 Task: Create a due date automation trigger when advanced on, 2 days before a card is due add dates not starting next week at 11:00 AM.
Action: Mouse moved to (1214, 371)
Screenshot: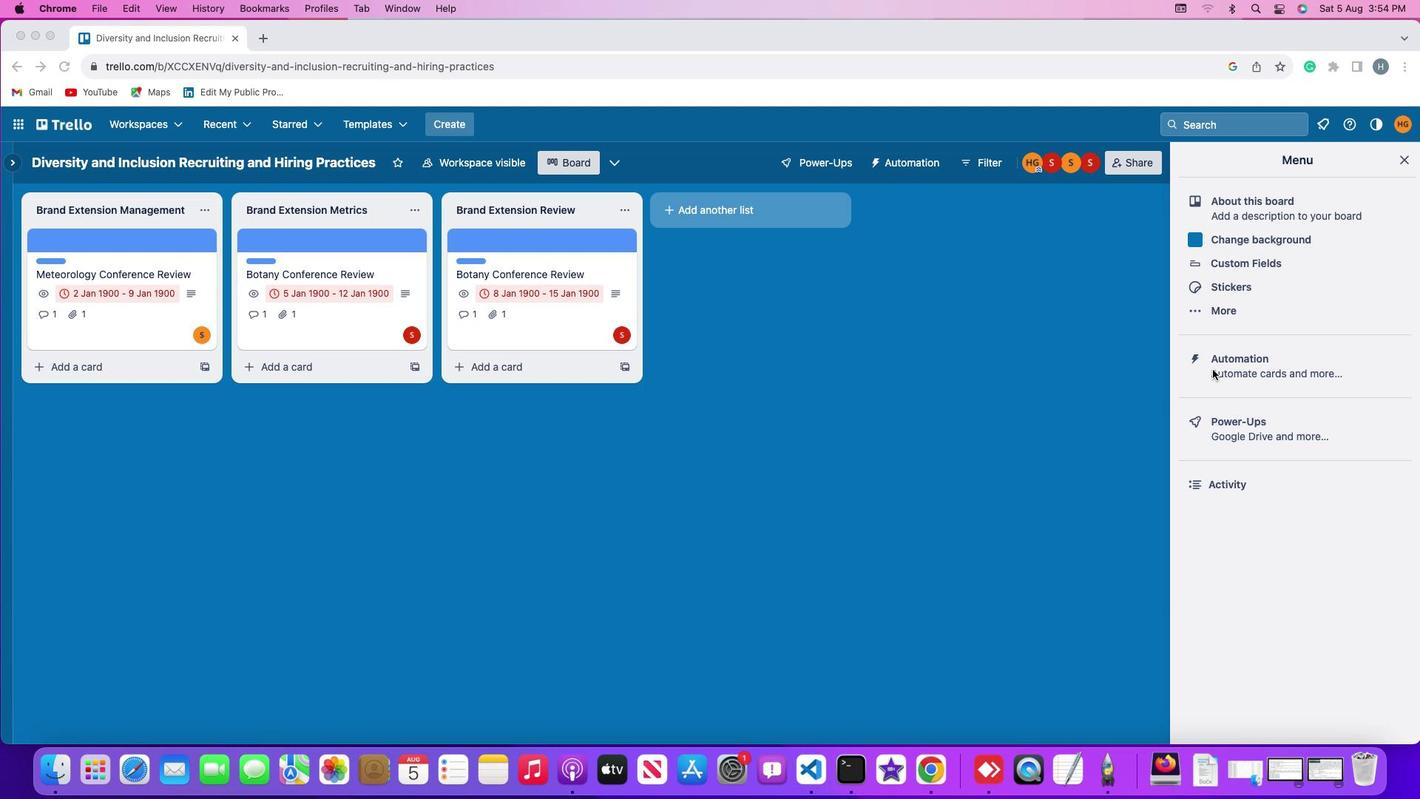 
Action: Mouse pressed left at (1214, 371)
Screenshot: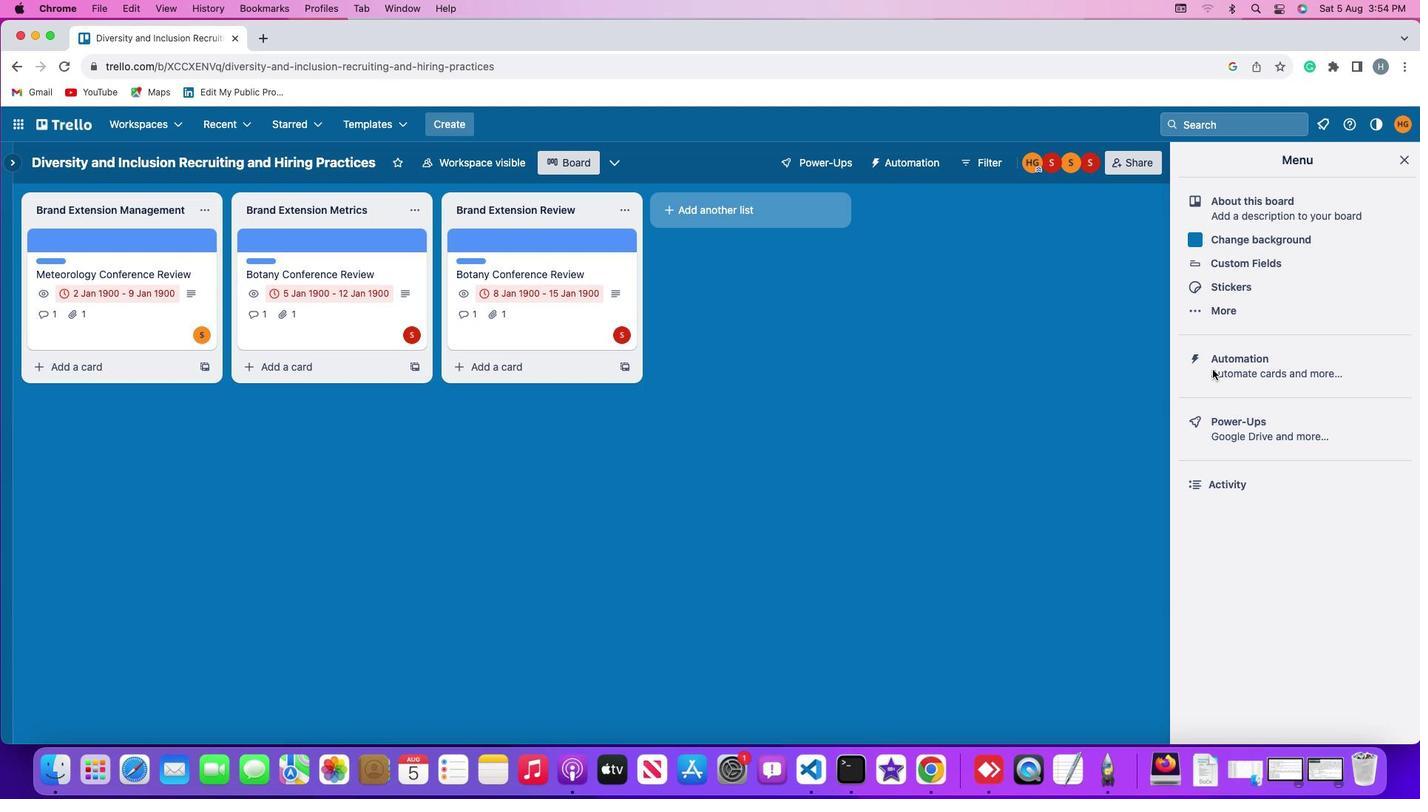 
Action: Mouse moved to (1214, 370)
Screenshot: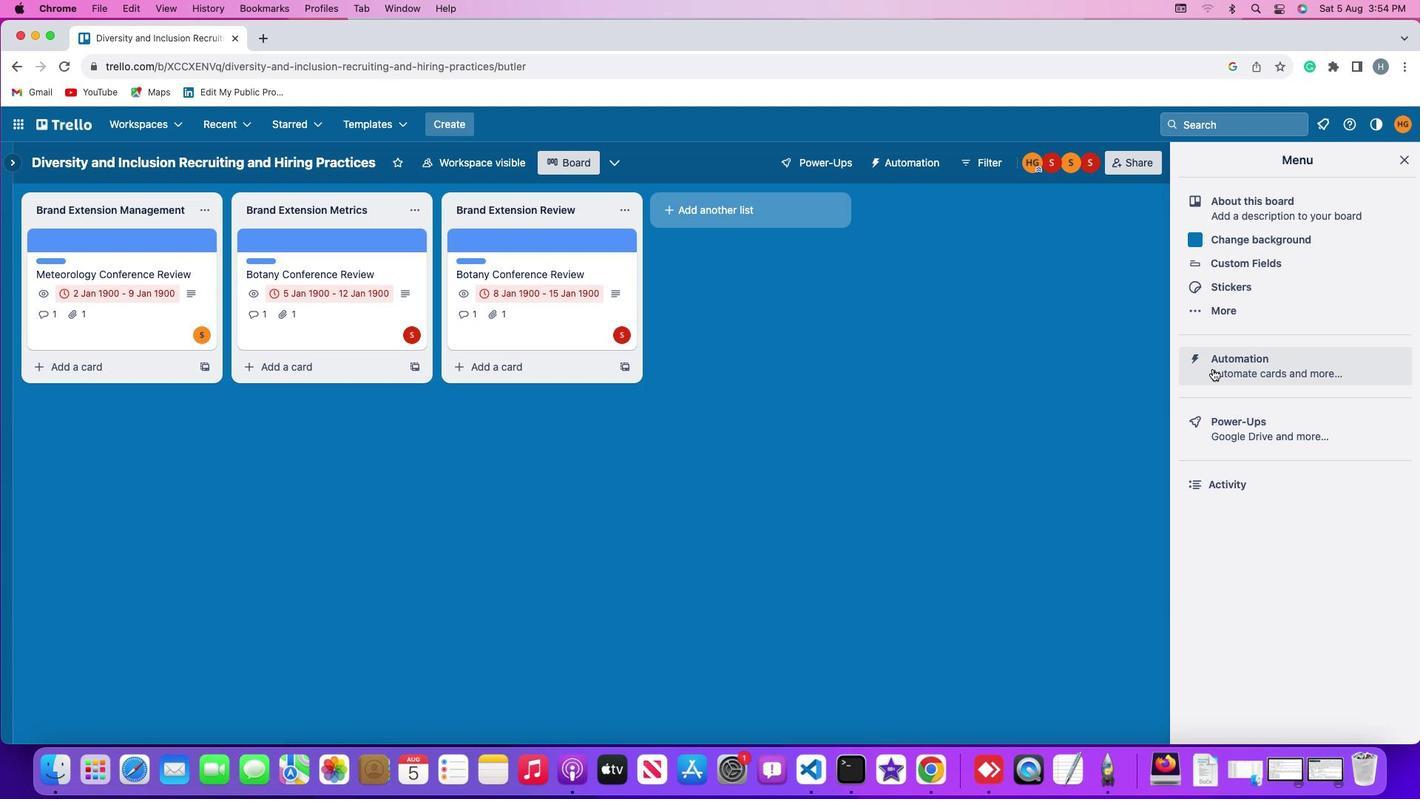 
Action: Mouse pressed left at (1214, 370)
Screenshot: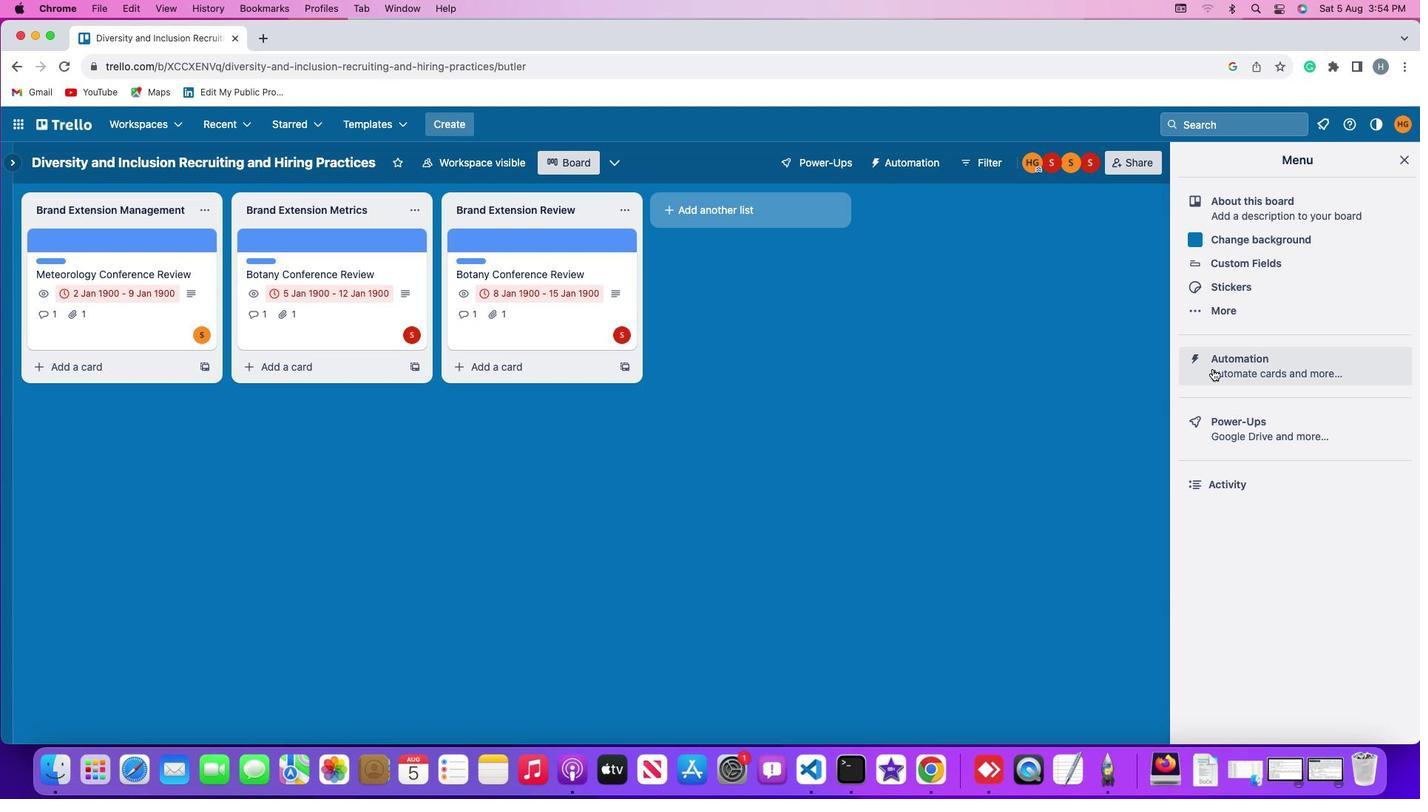 
Action: Mouse moved to (89, 355)
Screenshot: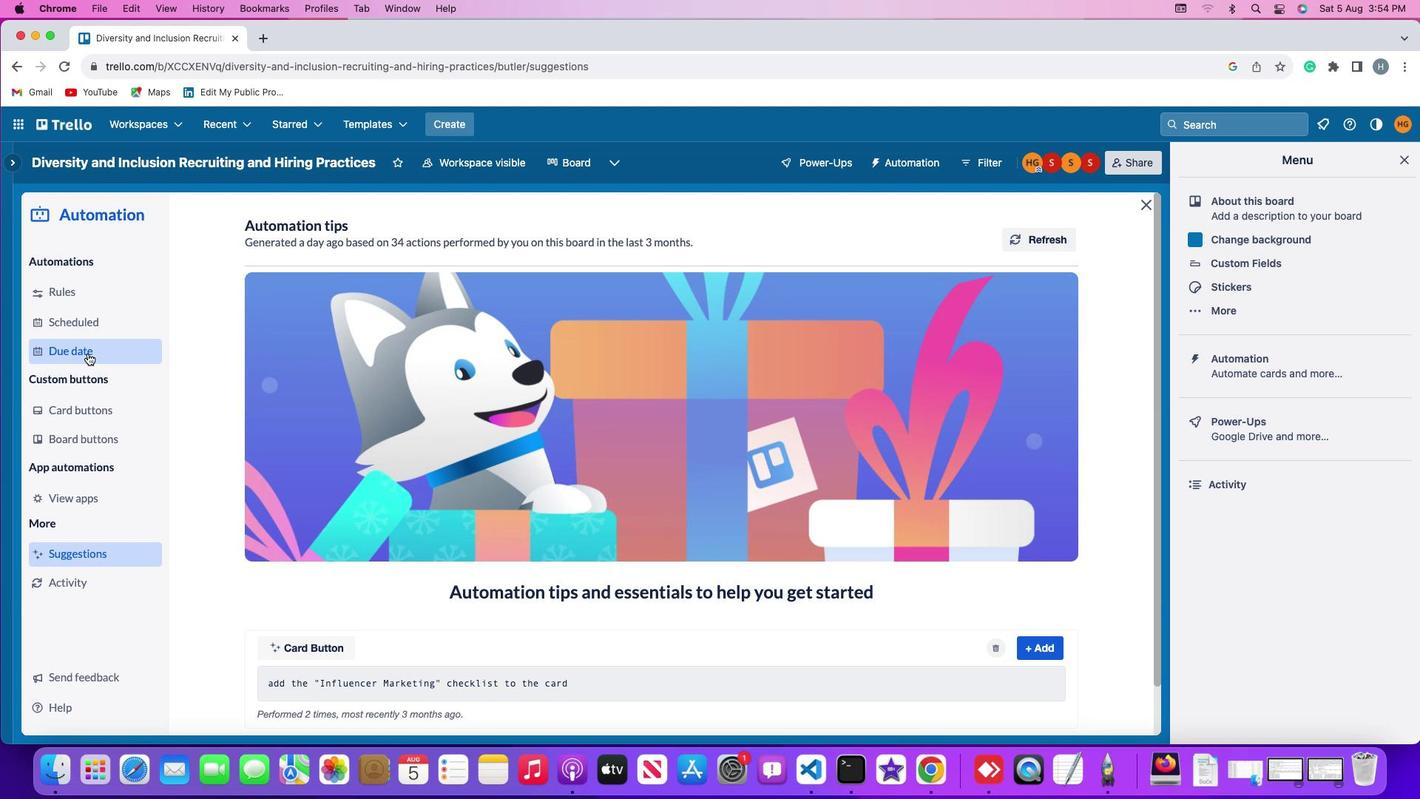 
Action: Mouse pressed left at (89, 355)
Screenshot: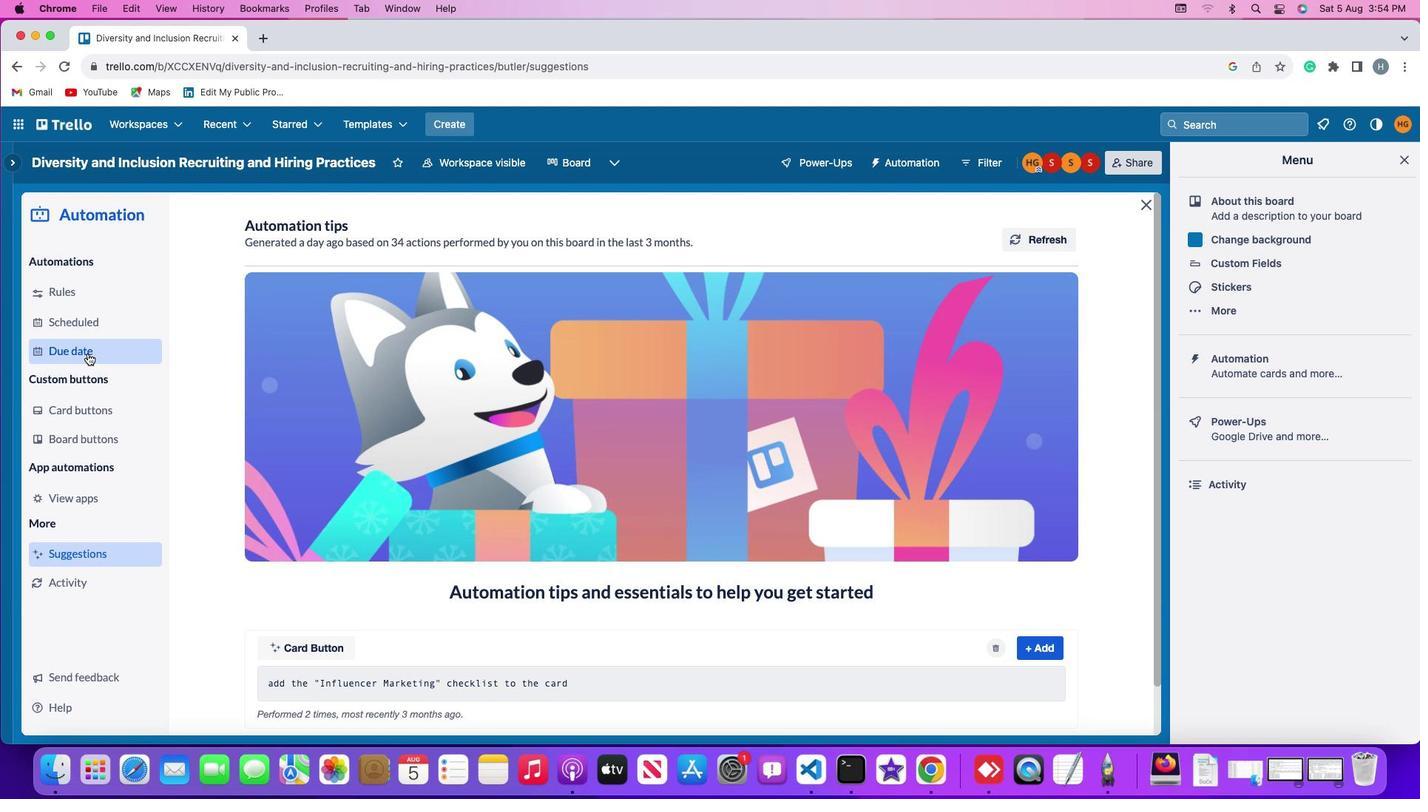 
Action: Mouse moved to (992, 231)
Screenshot: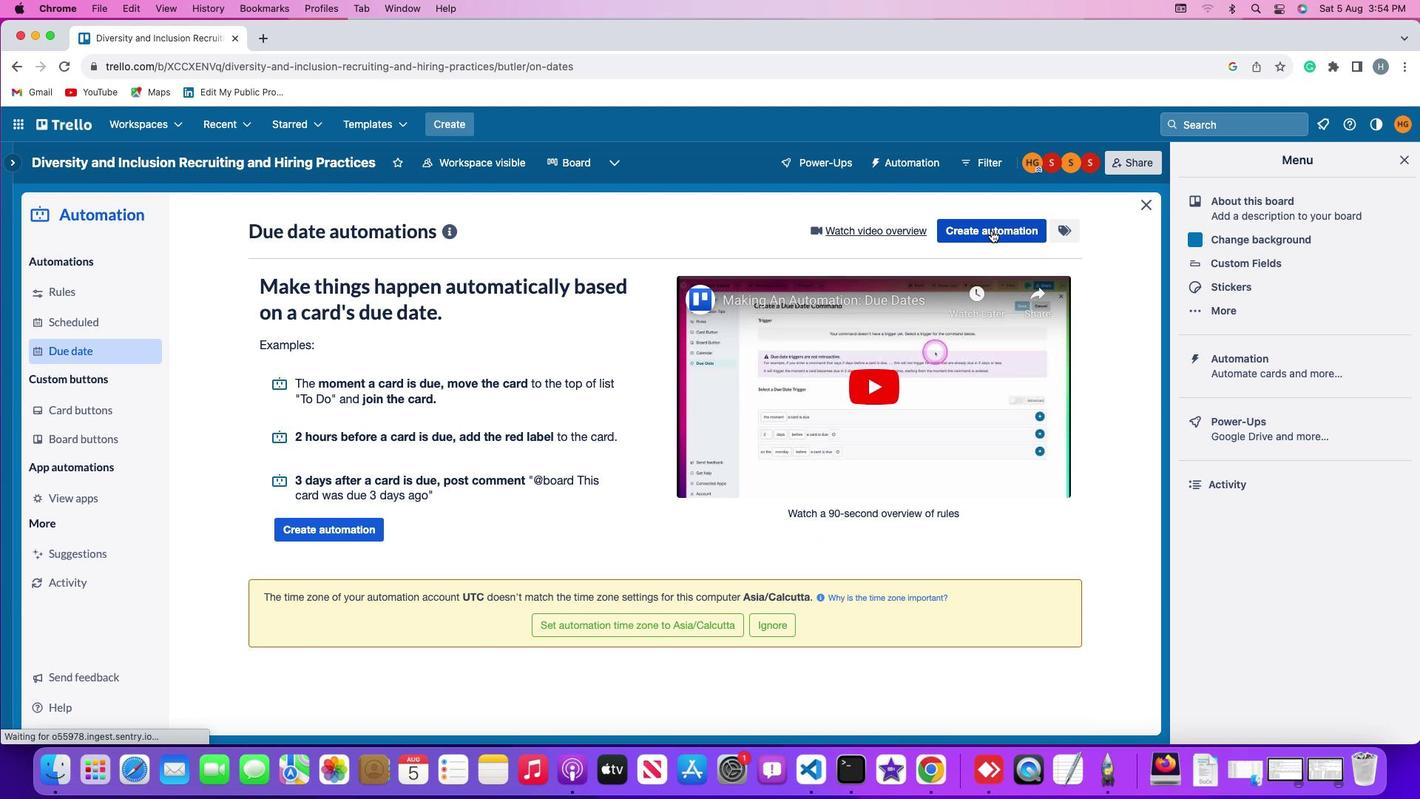 
Action: Mouse pressed left at (992, 231)
Screenshot: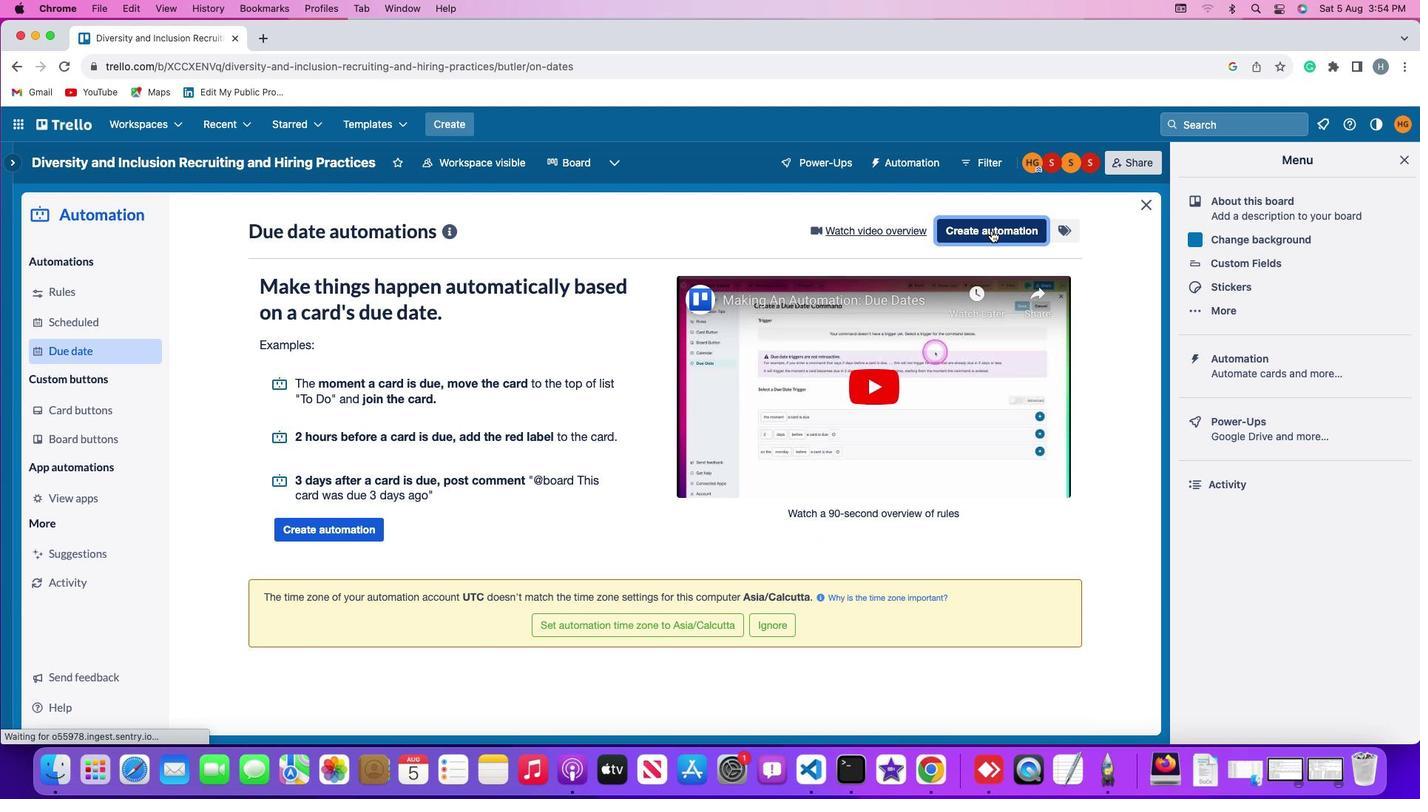 
Action: Mouse moved to (665, 375)
Screenshot: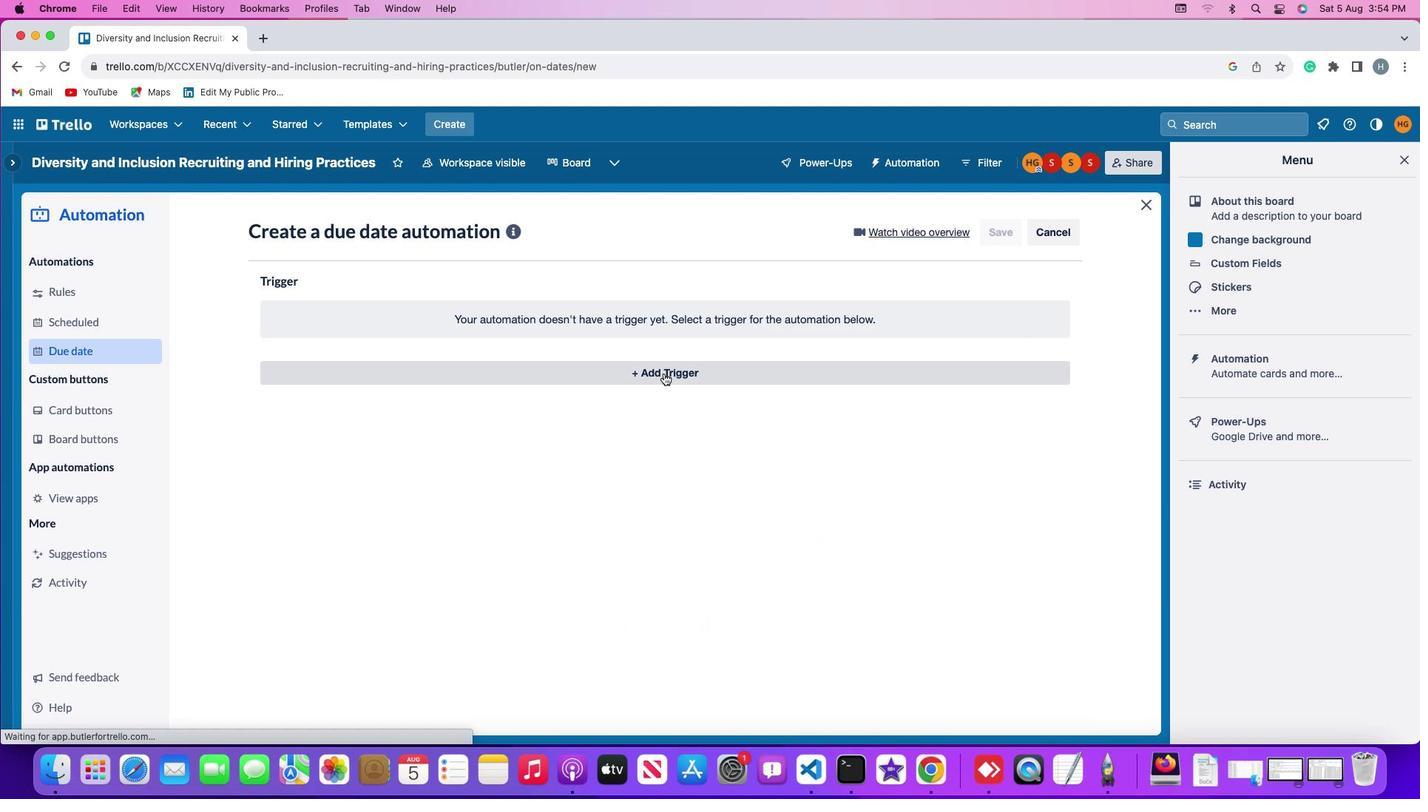 
Action: Mouse pressed left at (665, 375)
Screenshot: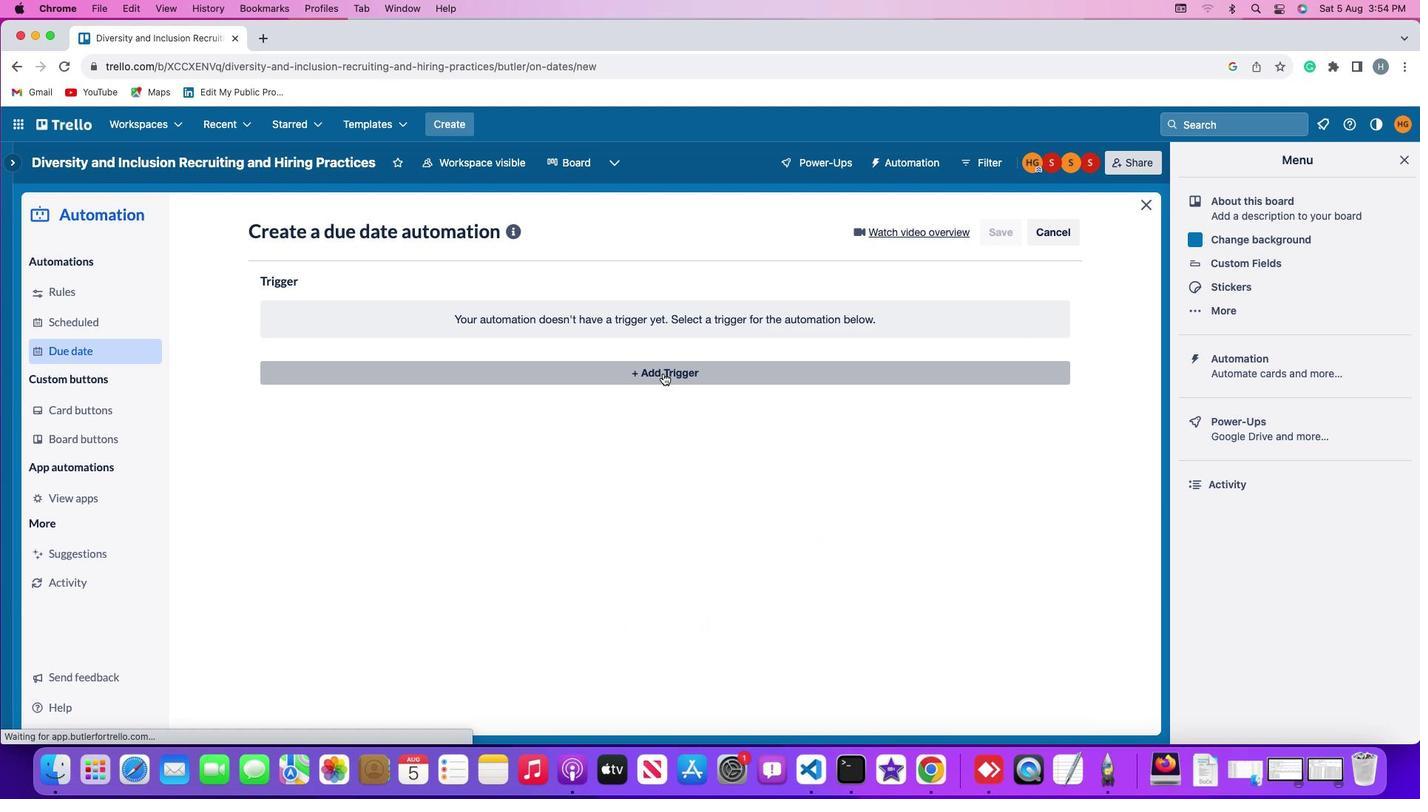 
Action: Mouse moved to (287, 603)
Screenshot: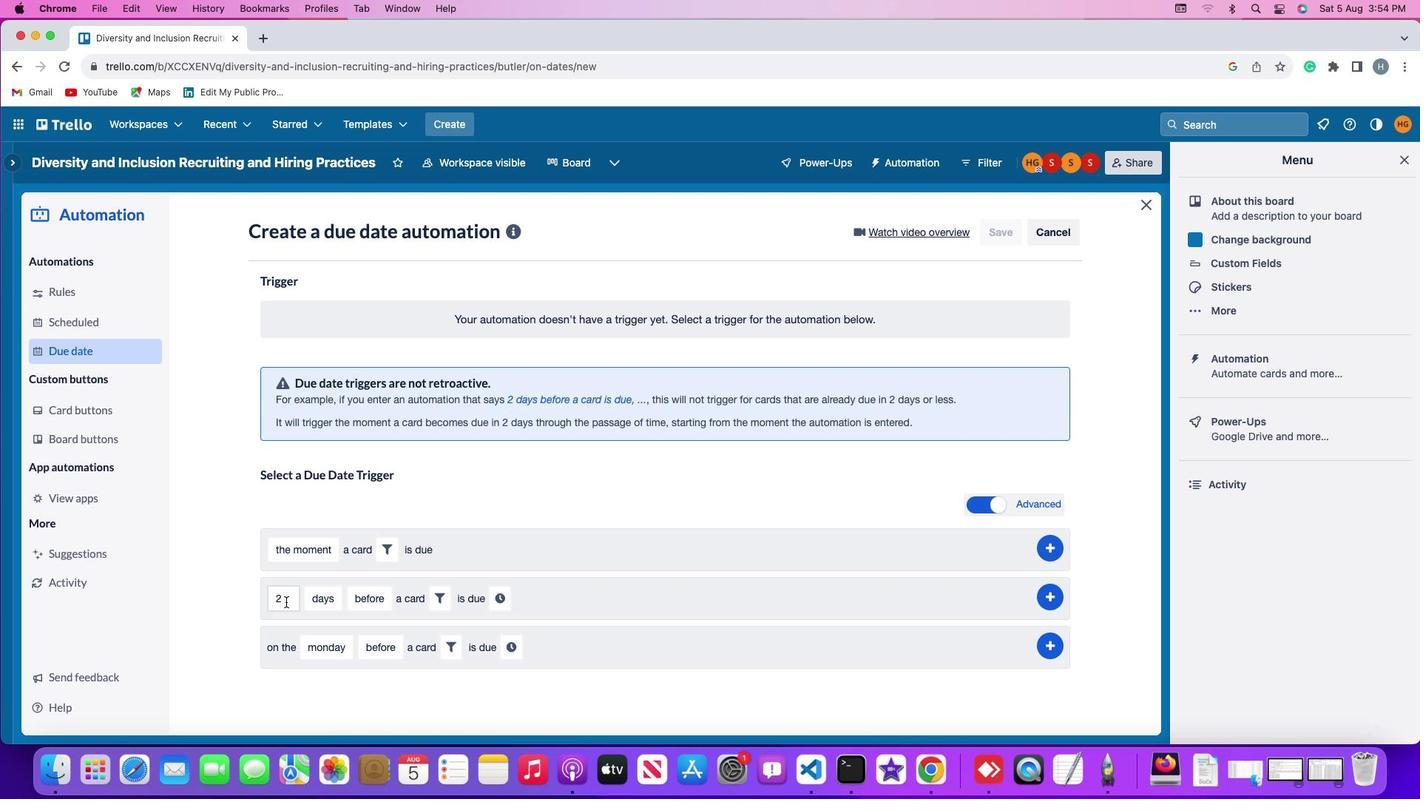 
Action: Mouse pressed left at (287, 603)
Screenshot: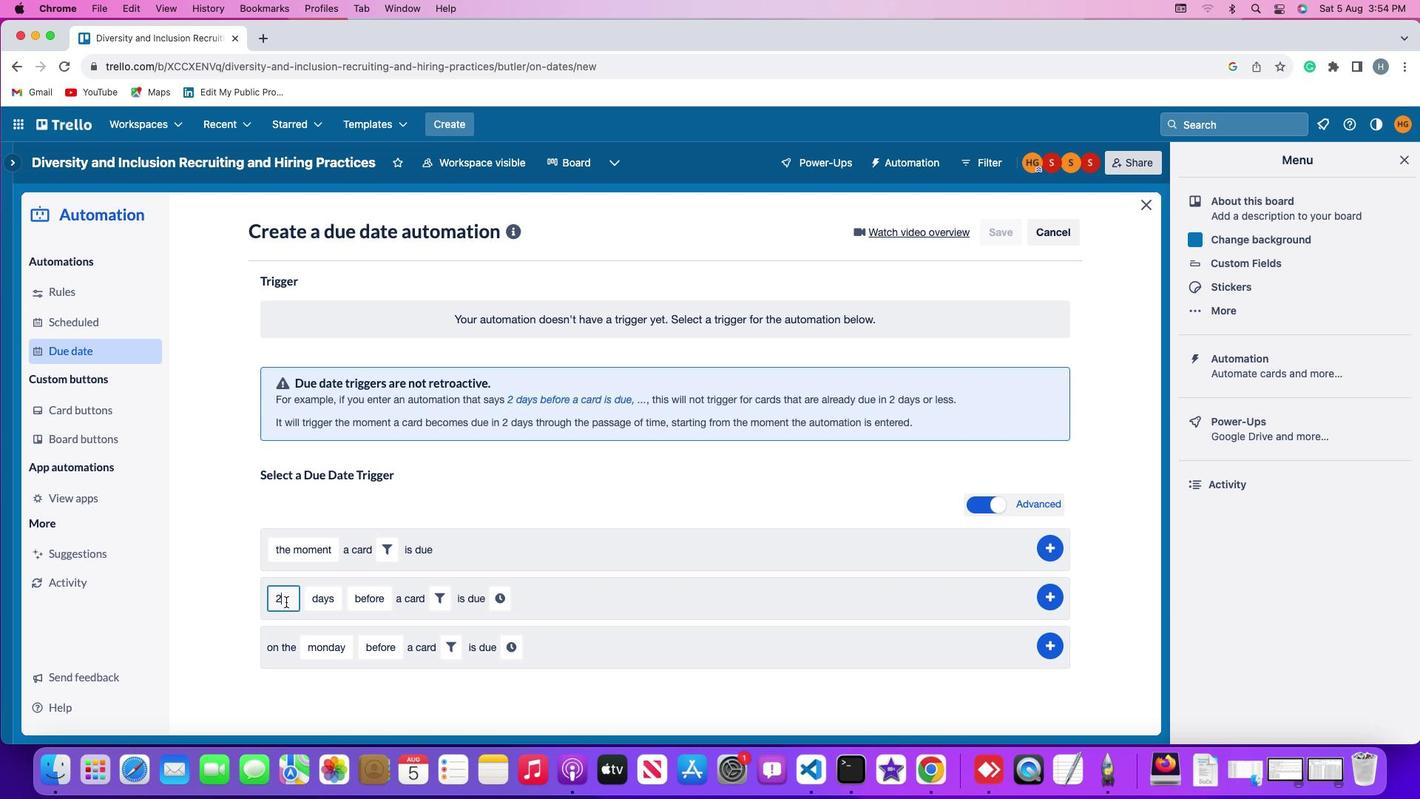 
Action: Mouse moved to (292, 594)
Screenshot: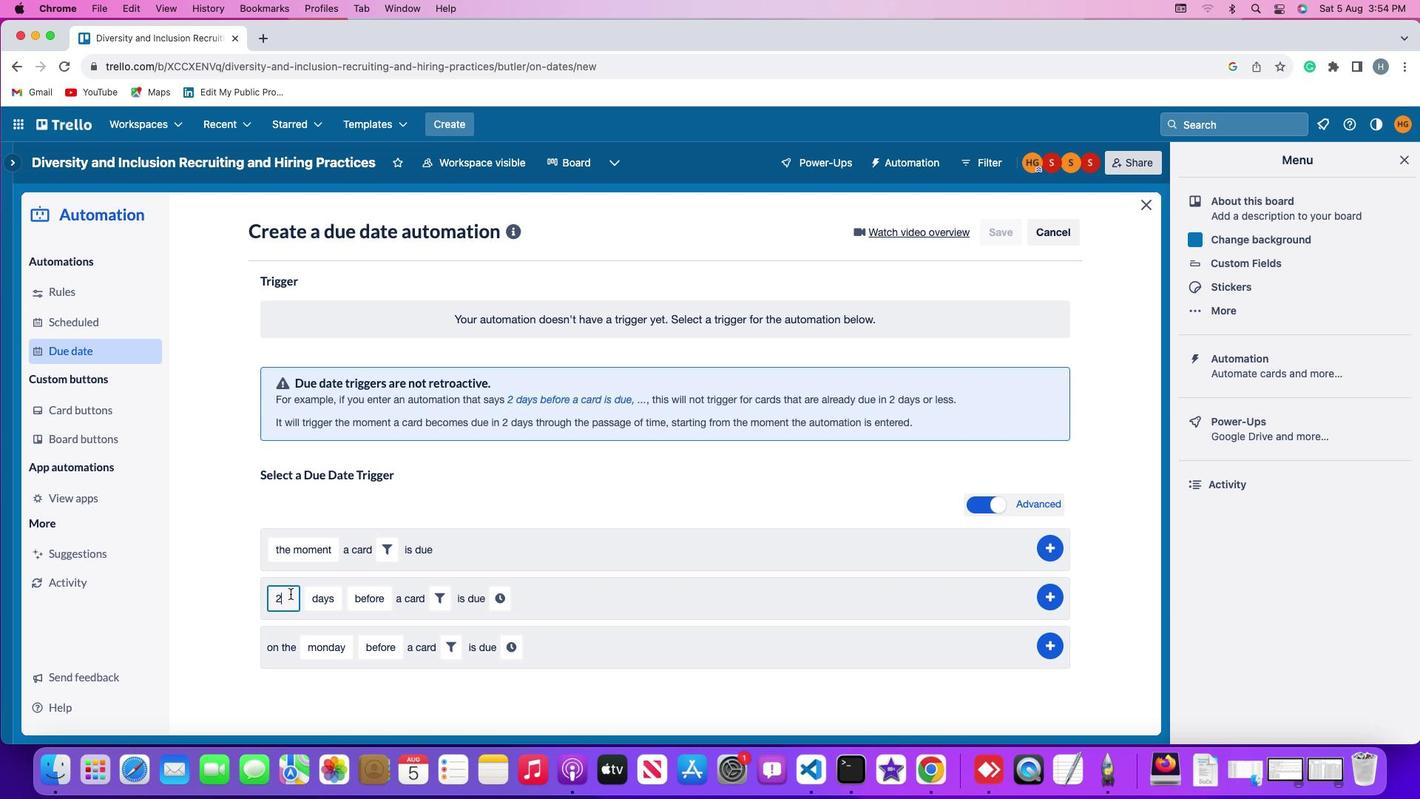 
Action: Key pressed Key.backspace
Screenshot: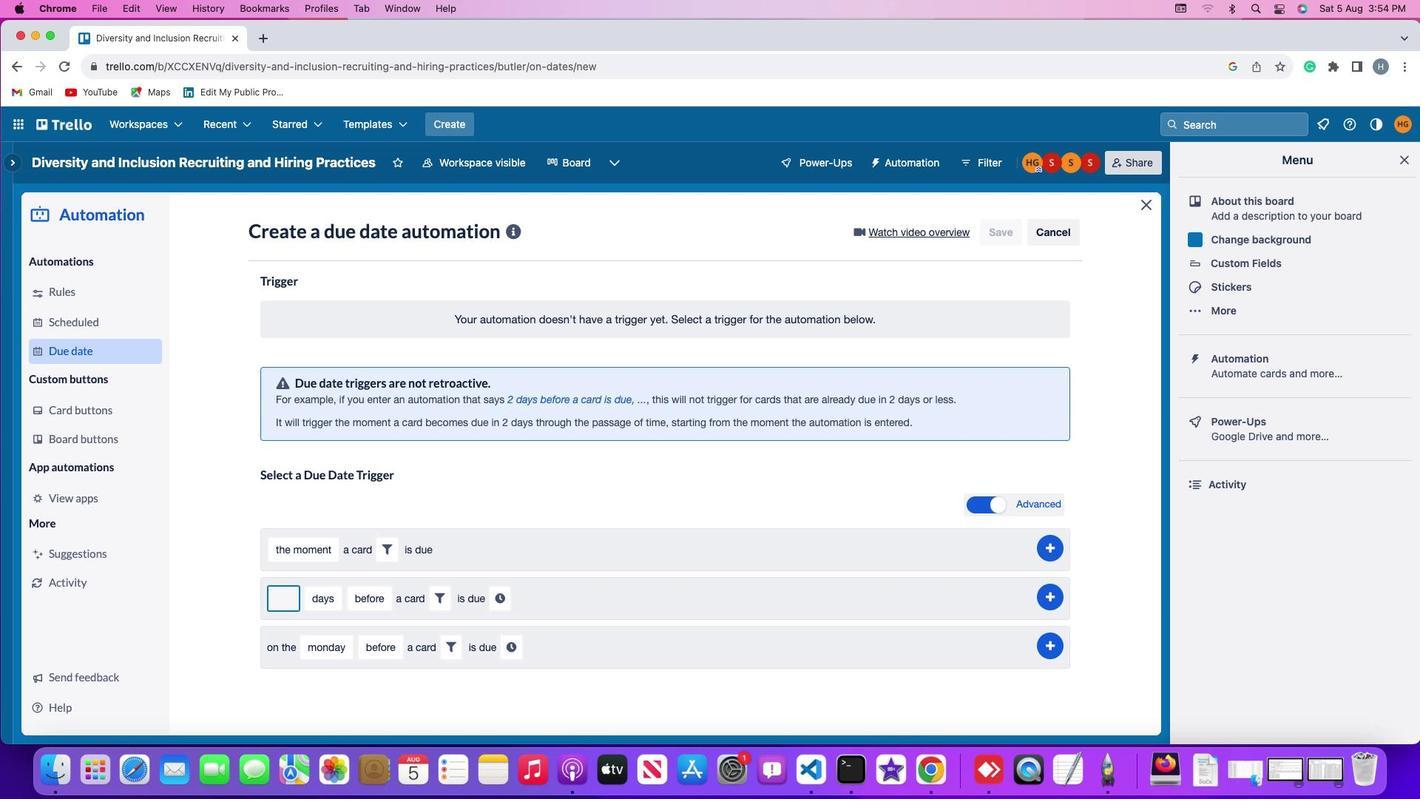 
Action: Mouse moved to (289, 597)
Screenshot: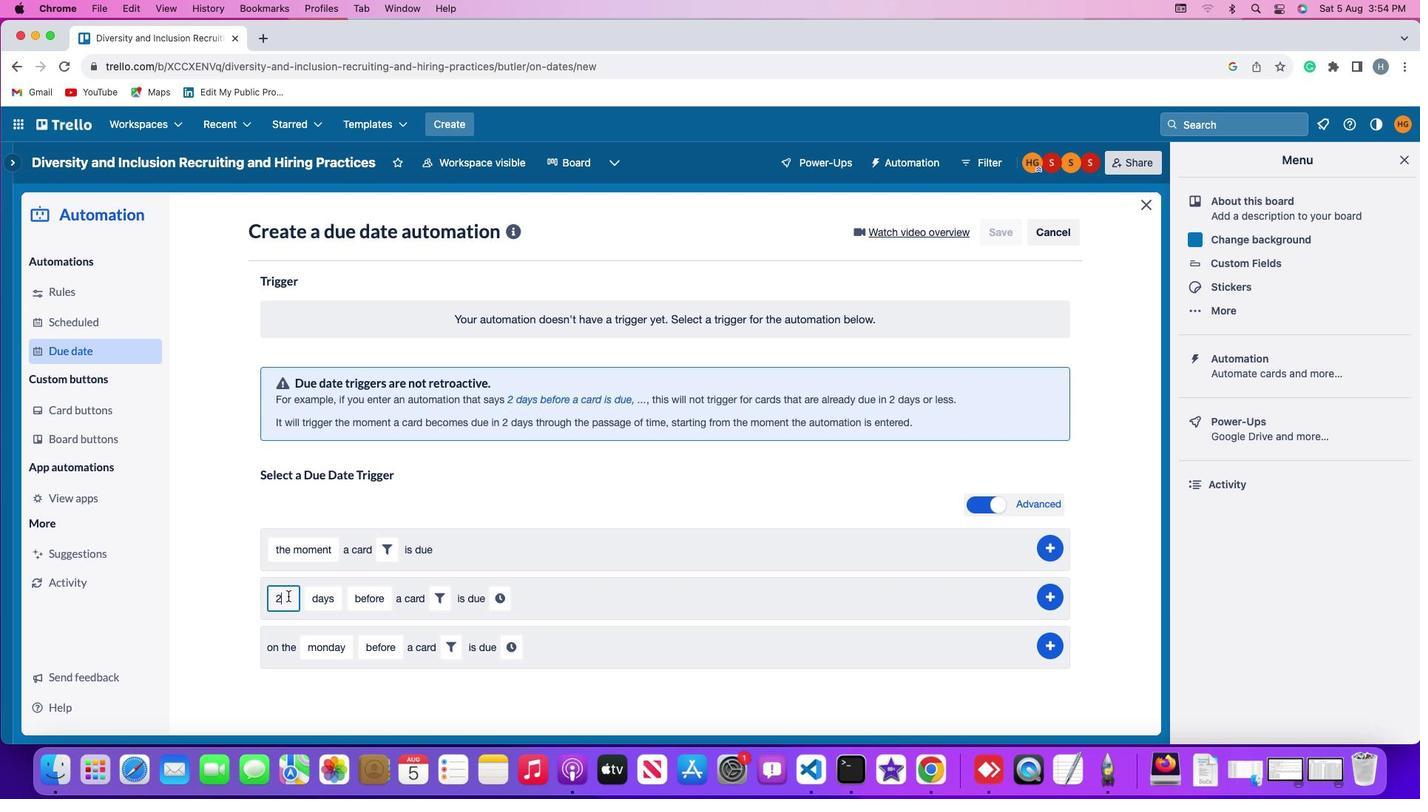 
Action: Key pressed '2'
Screenshot: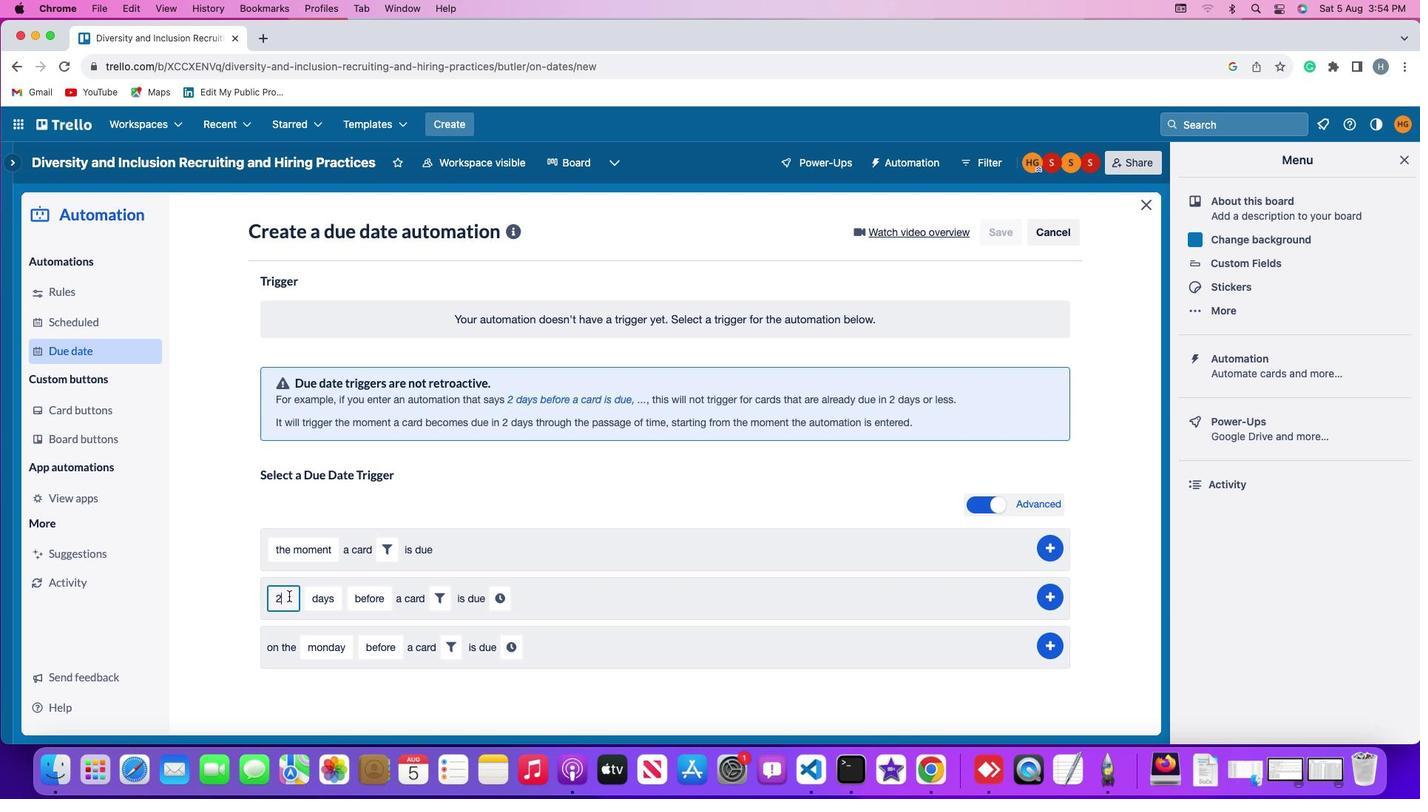 
Action: Mouse moved to (329, 600)
Screenshot: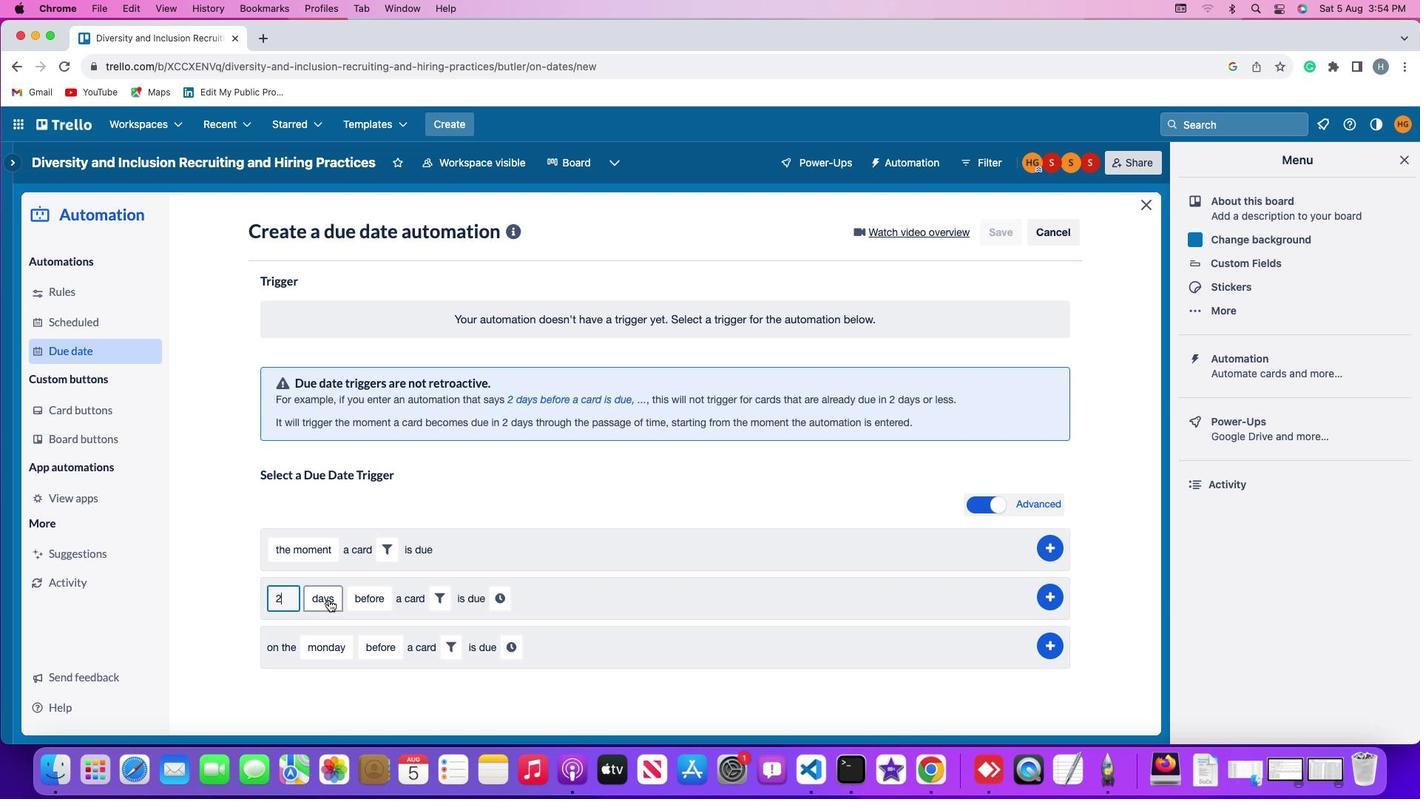 
Action: Mouse pressed left at (329, 600)
Screenshot: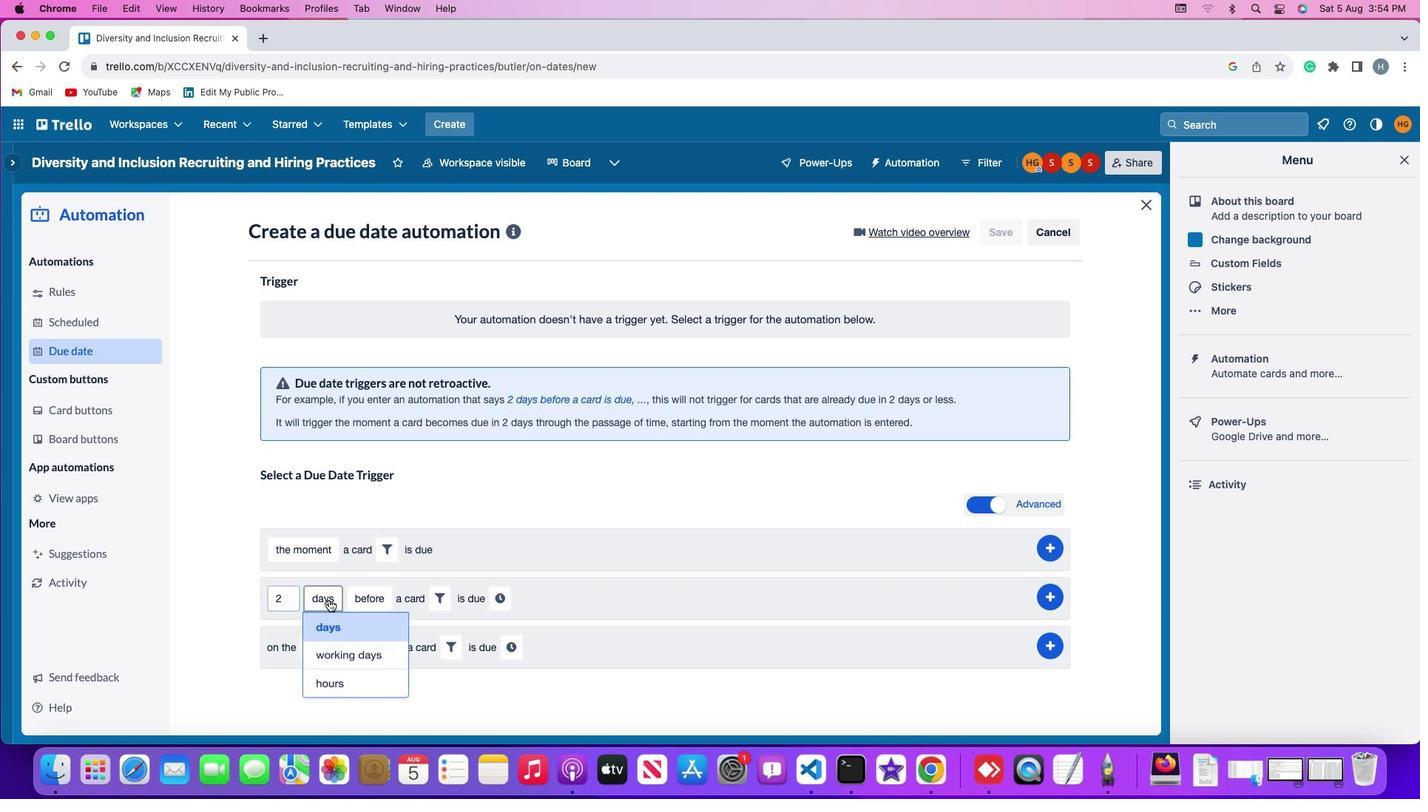 
Action: Mouse moved to (329, 634)
Screenshot: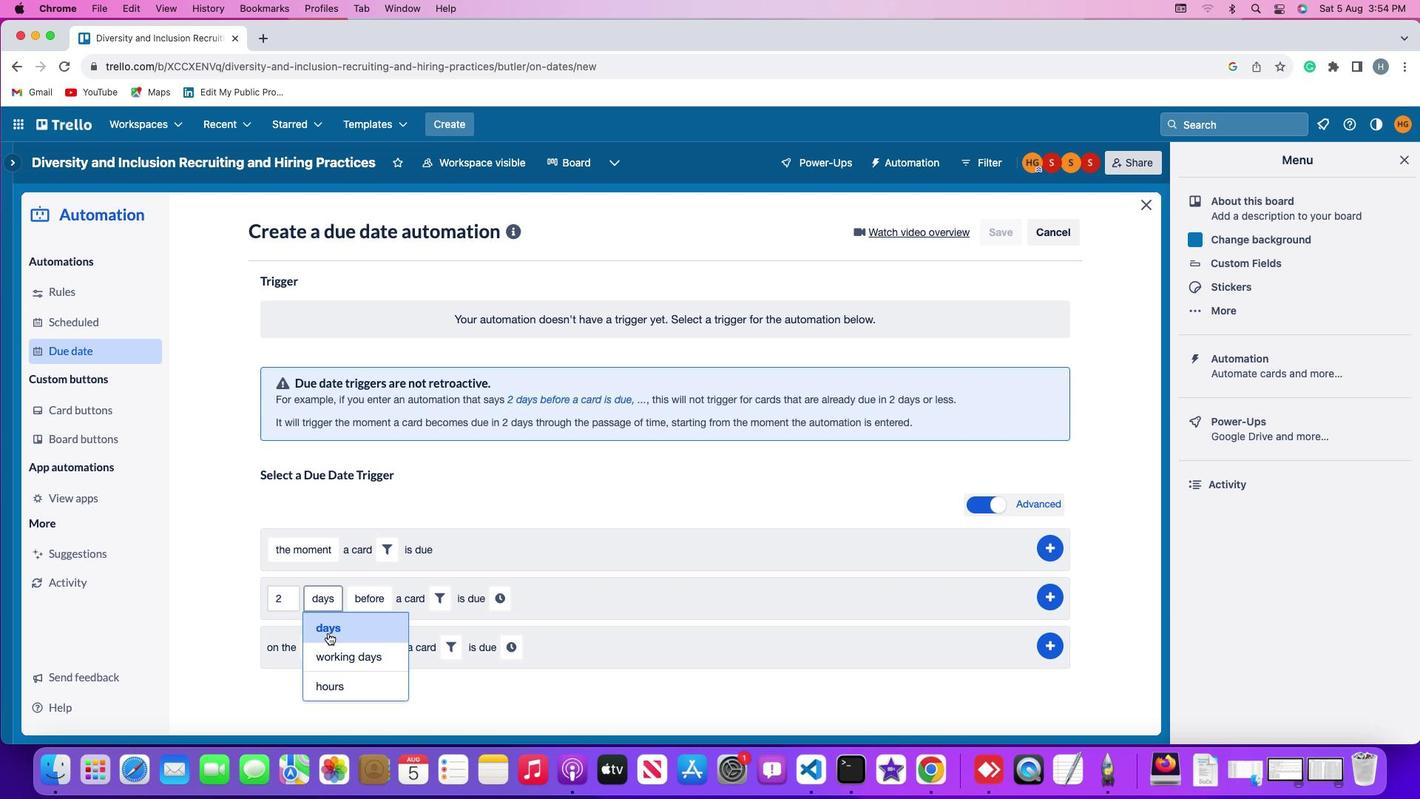 
Action: Mouse pressed left at (329, 634)
Screenshot: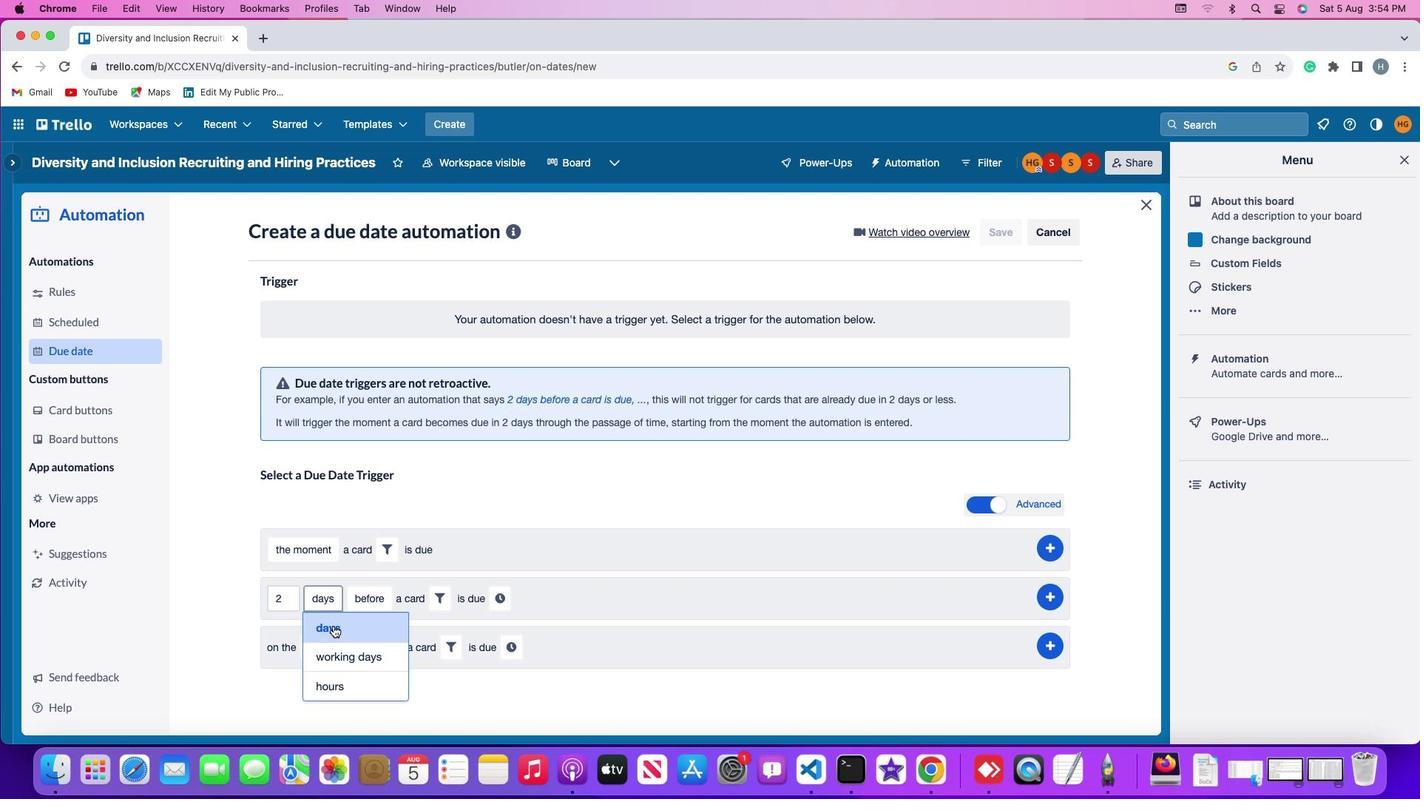 
Action: Mouse moved to (372, 594)
Screenshot: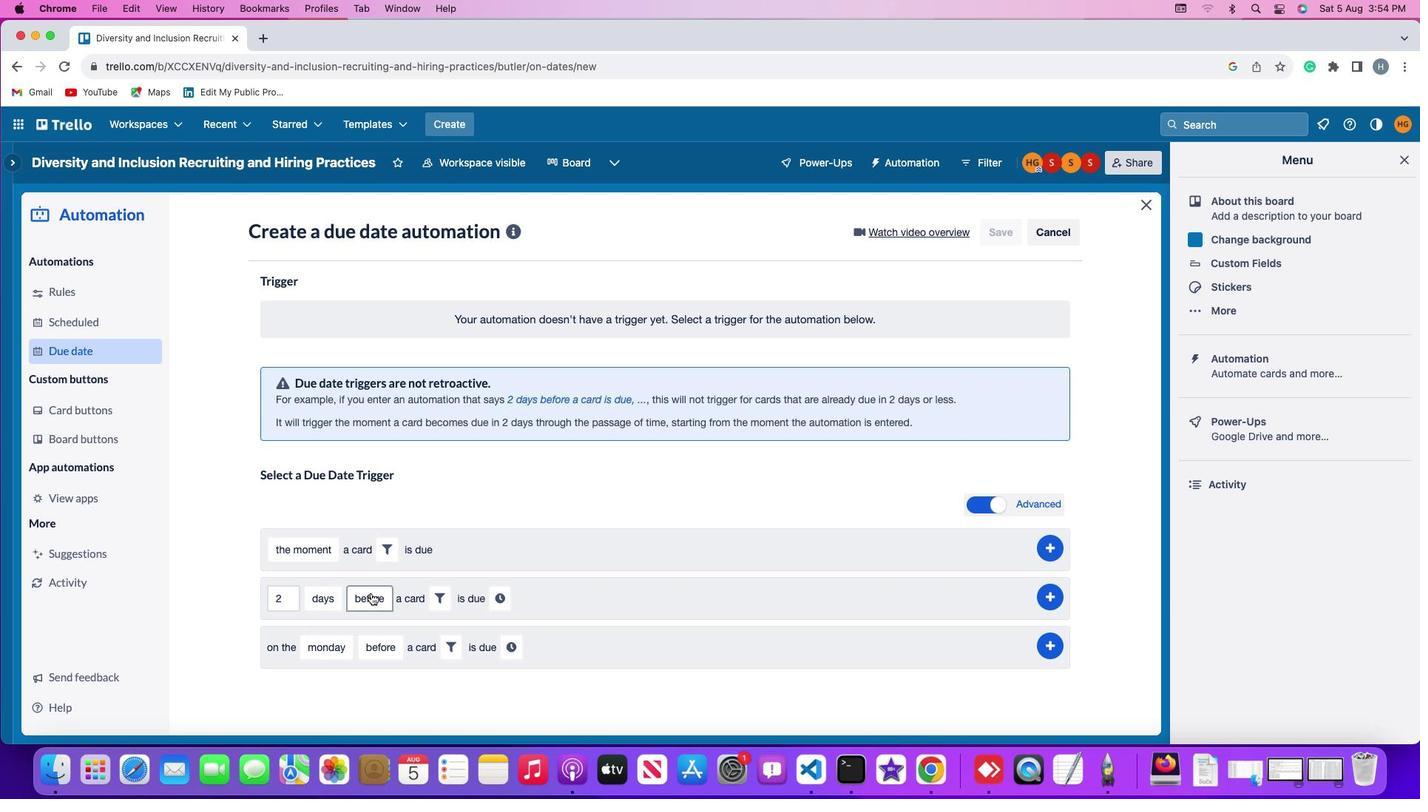 
Action: Mouse pressed left at (372, 594)
Screenshot: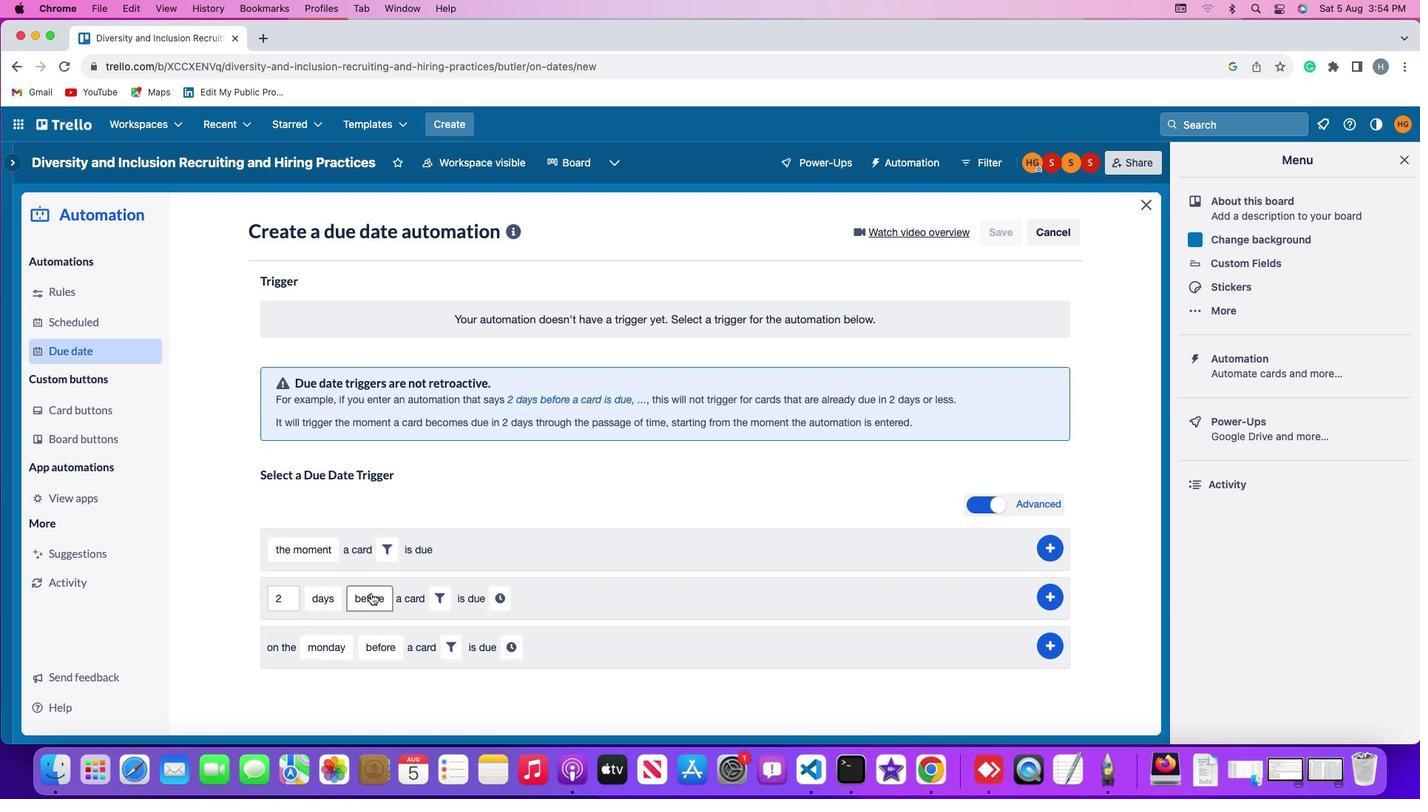 
Action: Mouse moved to (378, 627)
Screenshot: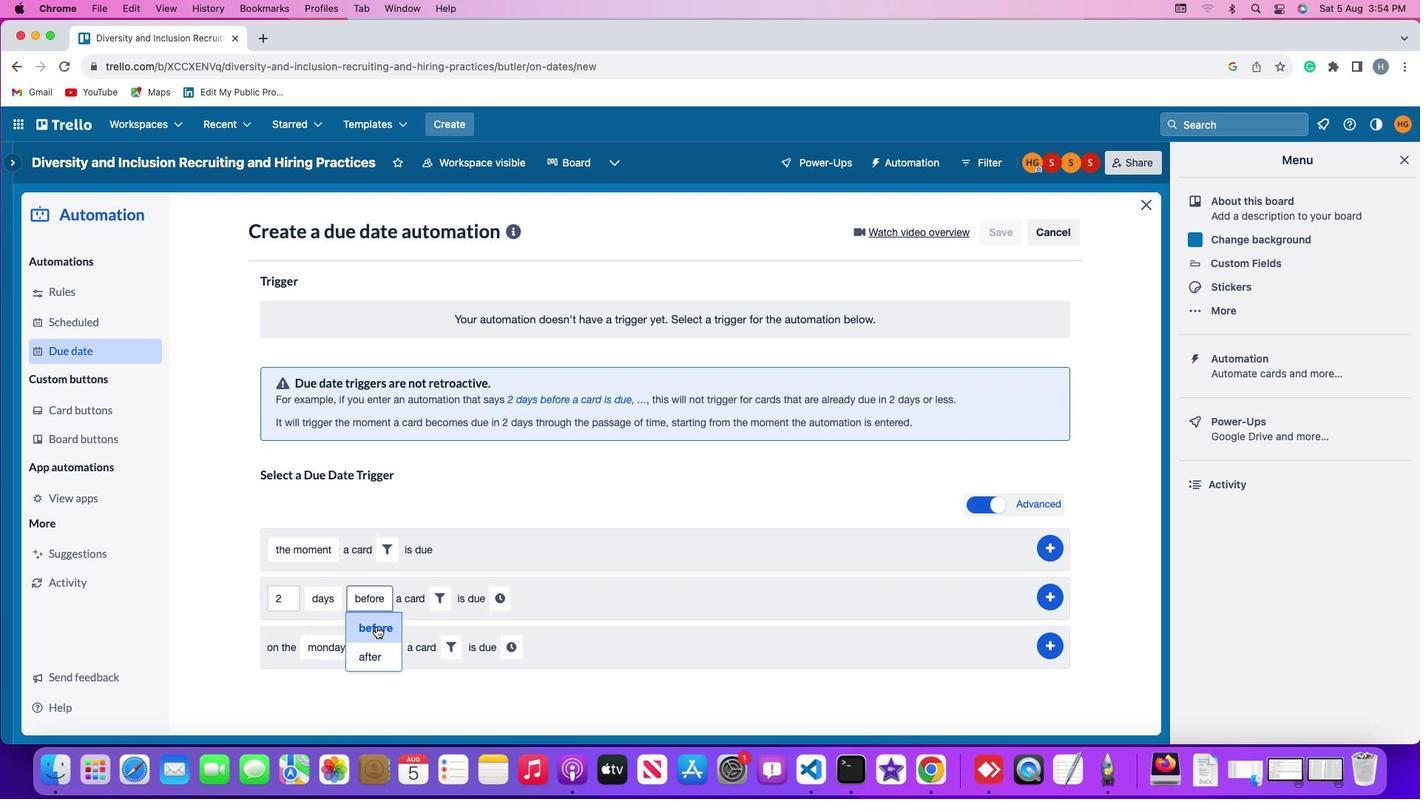
Action: Mouse pressed left at (378, 627)
Screenshot: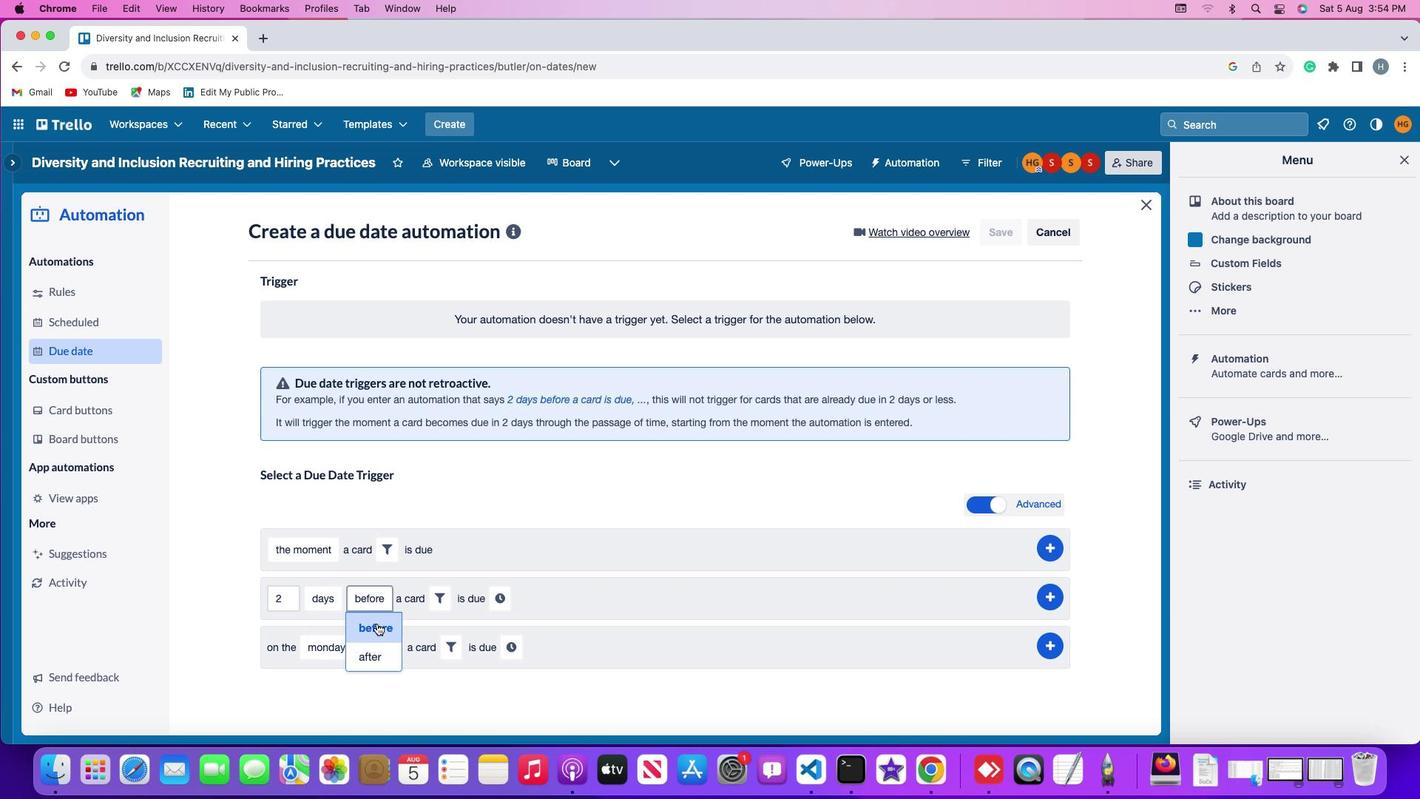 
Action: Mouse moved to (440, 600)
Screenshot: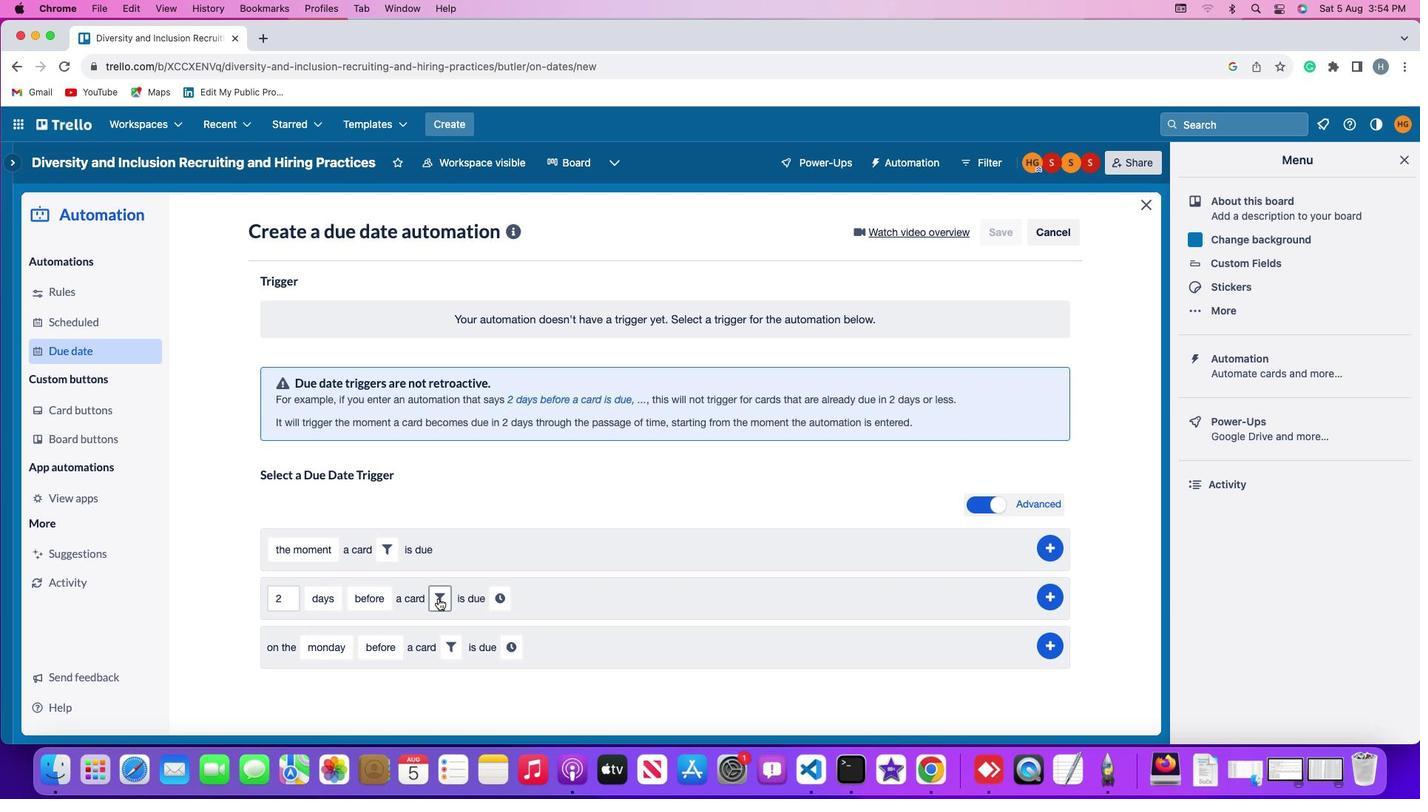 
Action: Mouse pressed left at (440, 600)
Screenshot: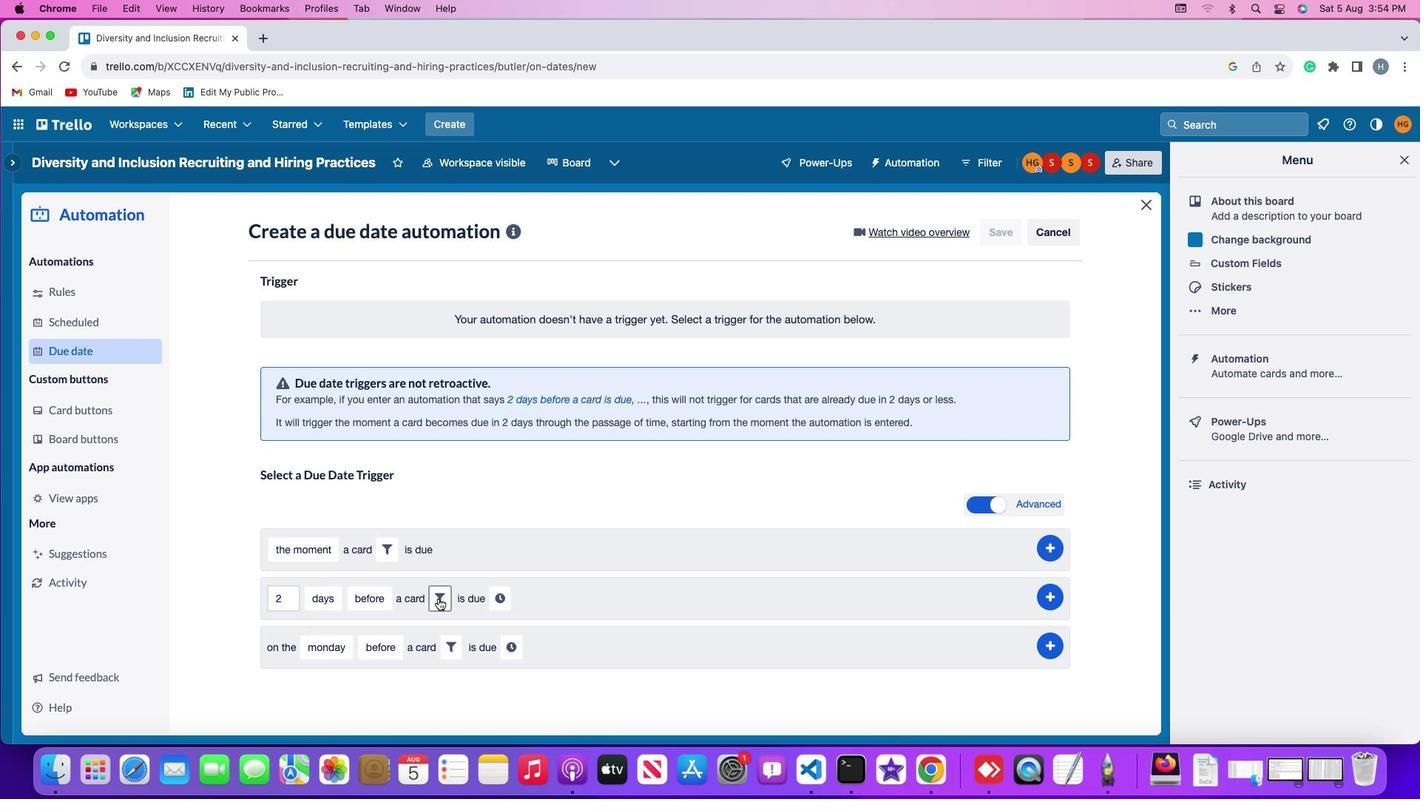 
Action: Mouse moved to (515, 642)
Screenshot: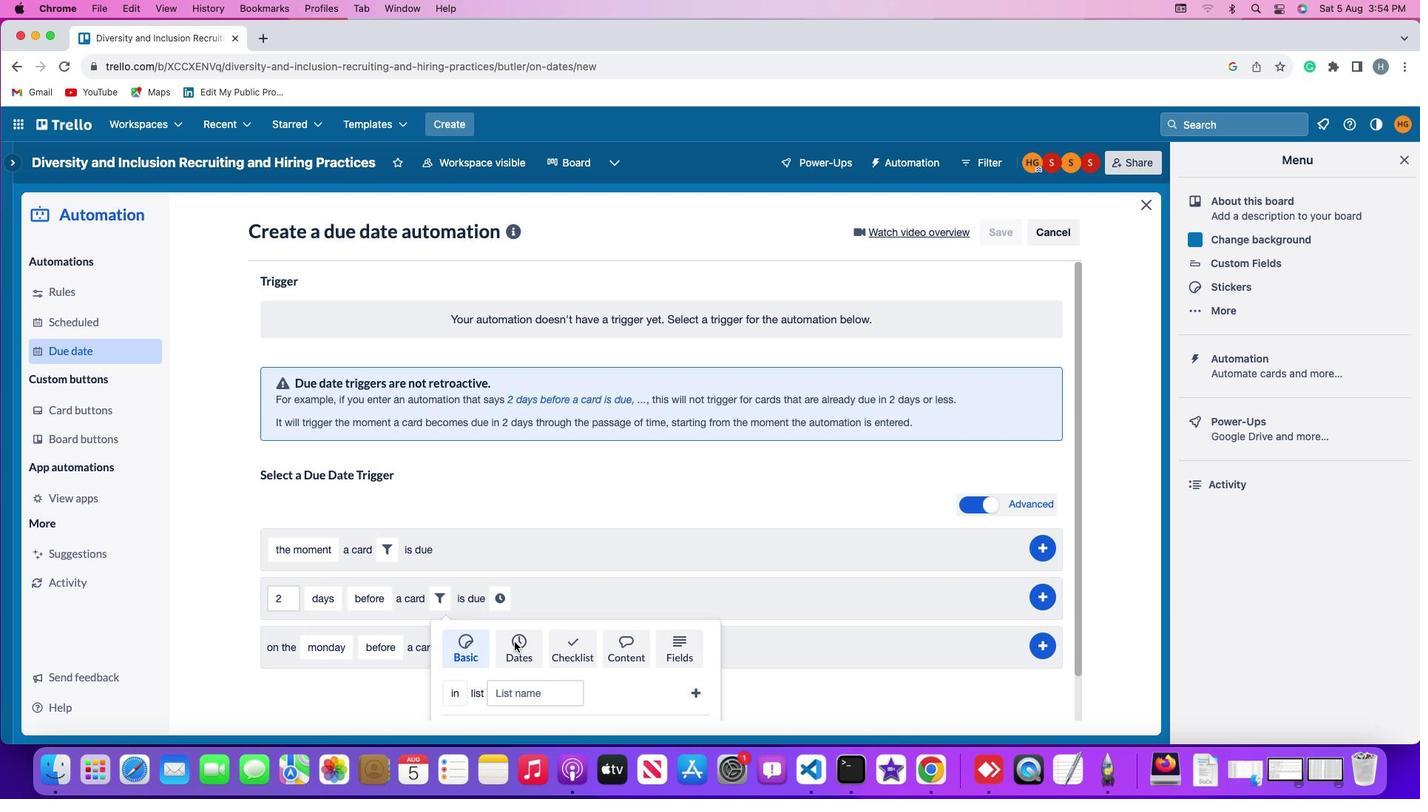 
Action: Mouse pressed left at (515, 642)
Screenshot: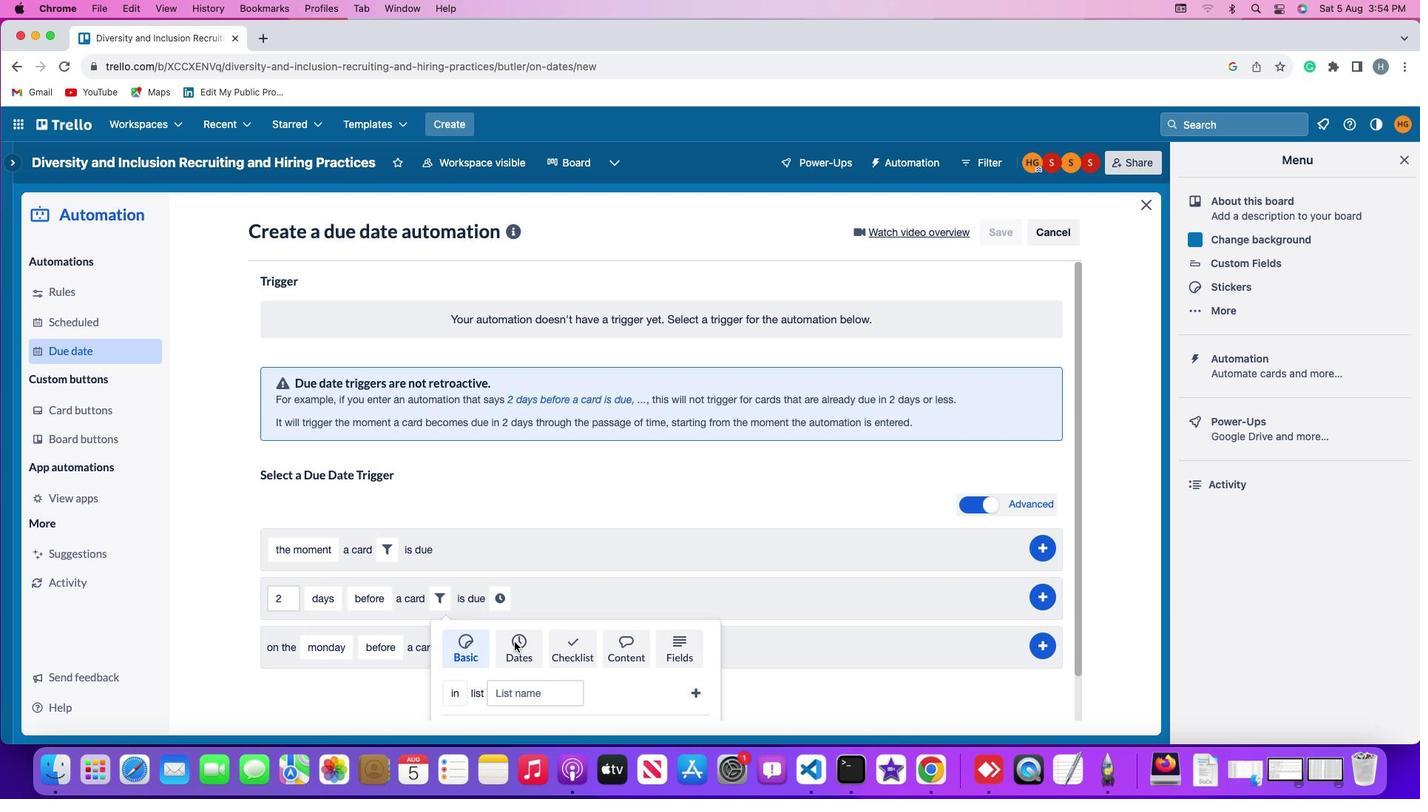 
Action: Mouse moved to (512, 642)
Screenshot: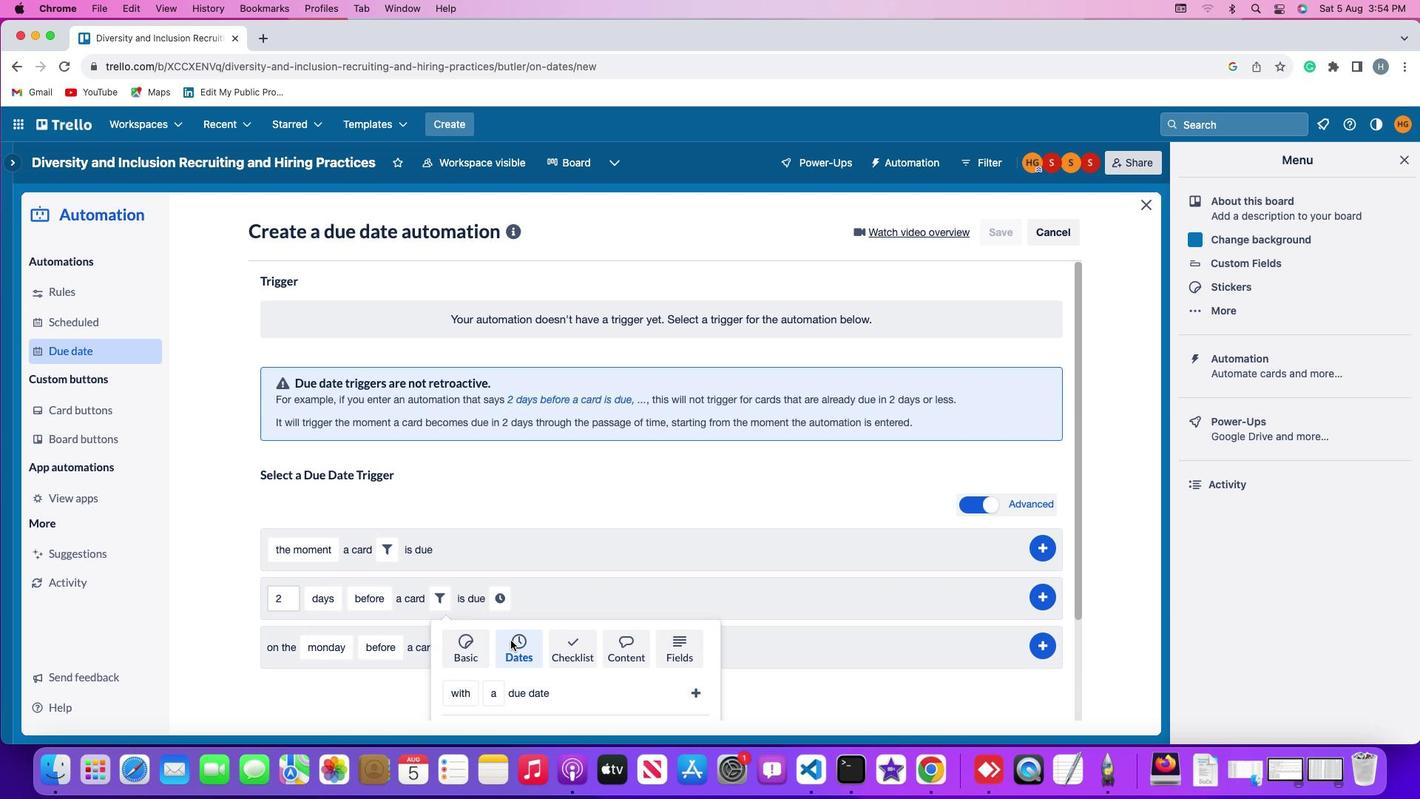 
Action: Mouse scrolled (512, 642) with delta (1, 0)
Screenshot: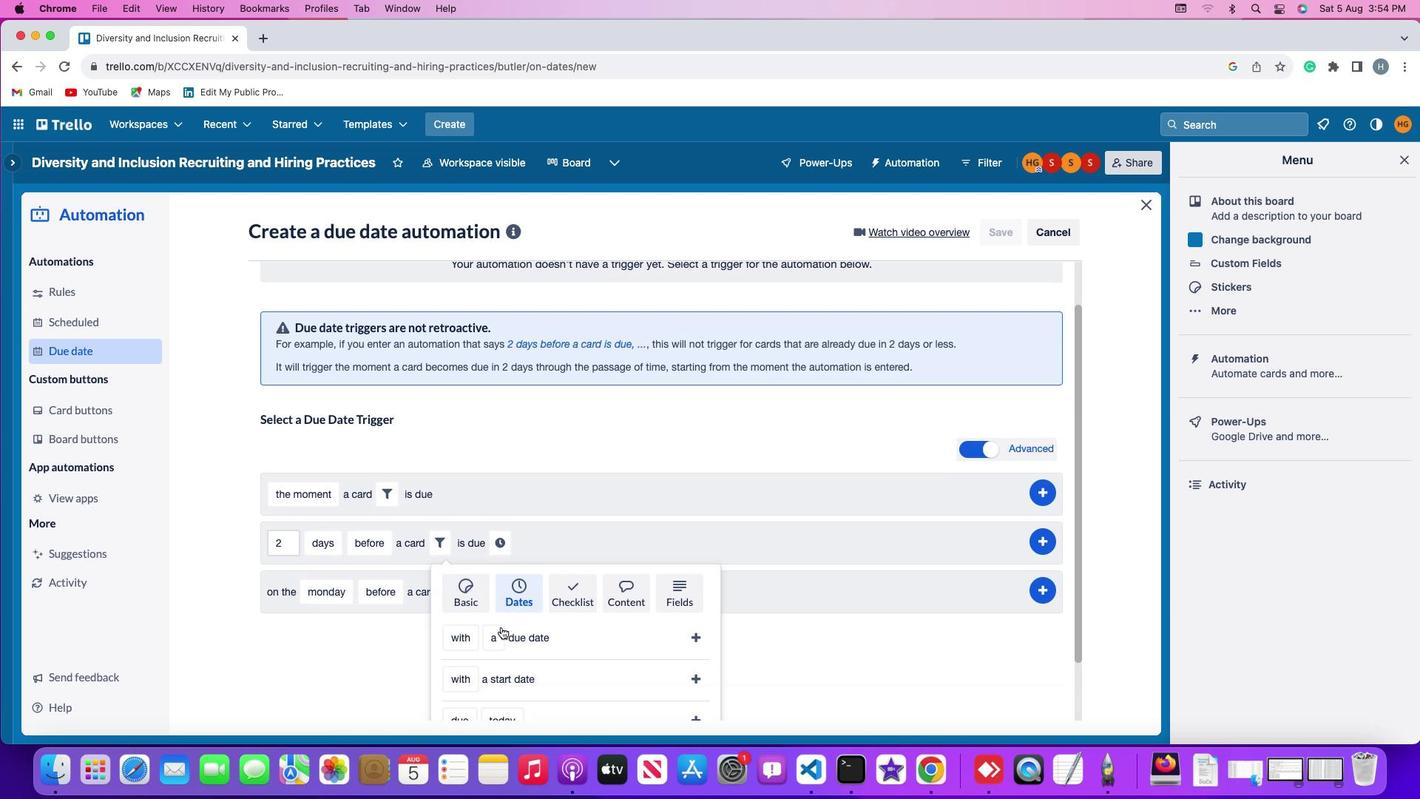 
Action: Mouse scrolled (512, 642) with delta (1, 0)
Screenshot: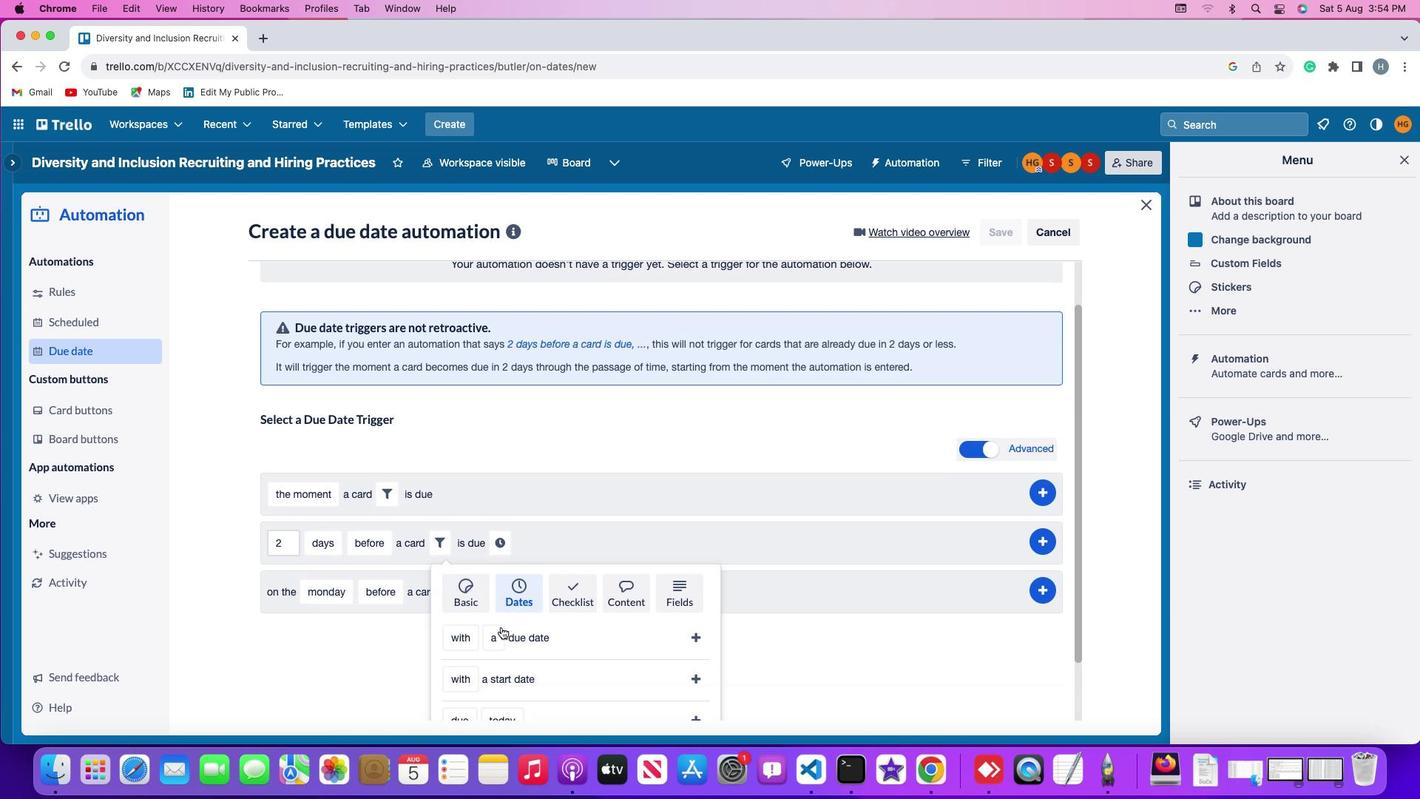 
Action: Mouse scrolled (512, 642) with delta (1, 0)
Screenshot: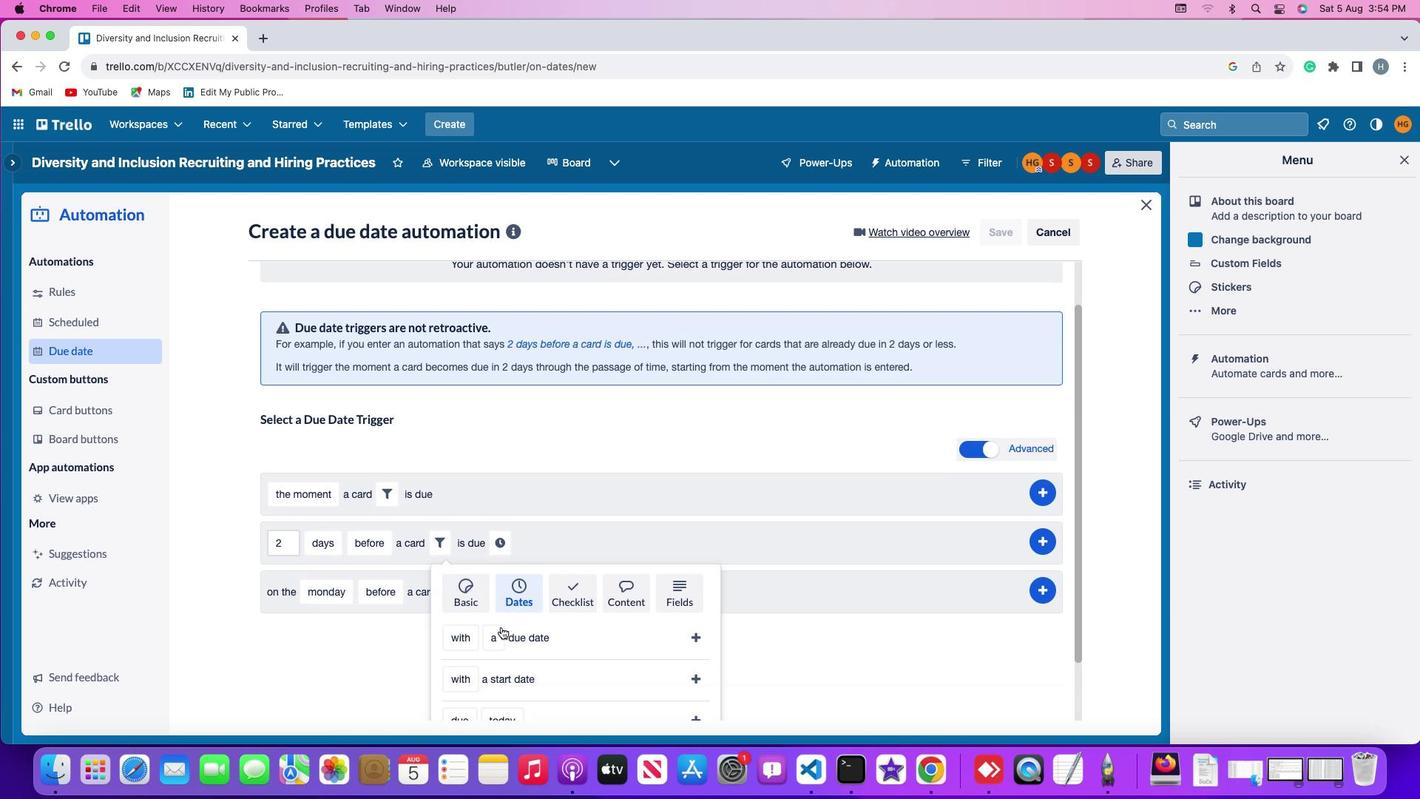 
Action: Mouse scrolled (512, 642) with delta (1, -1)
Screenshot: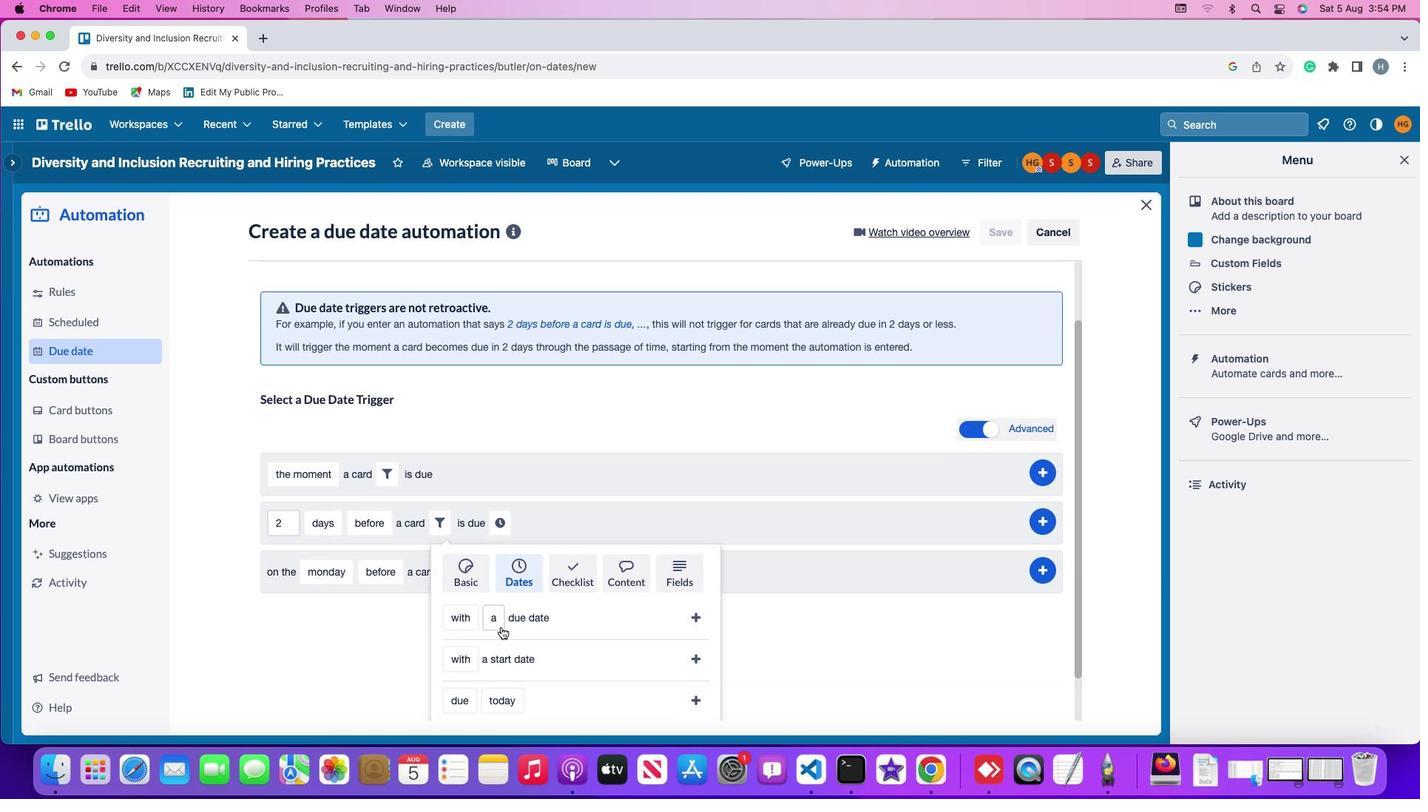 
Action: Mouse moved to (512, 642)
Screenshot: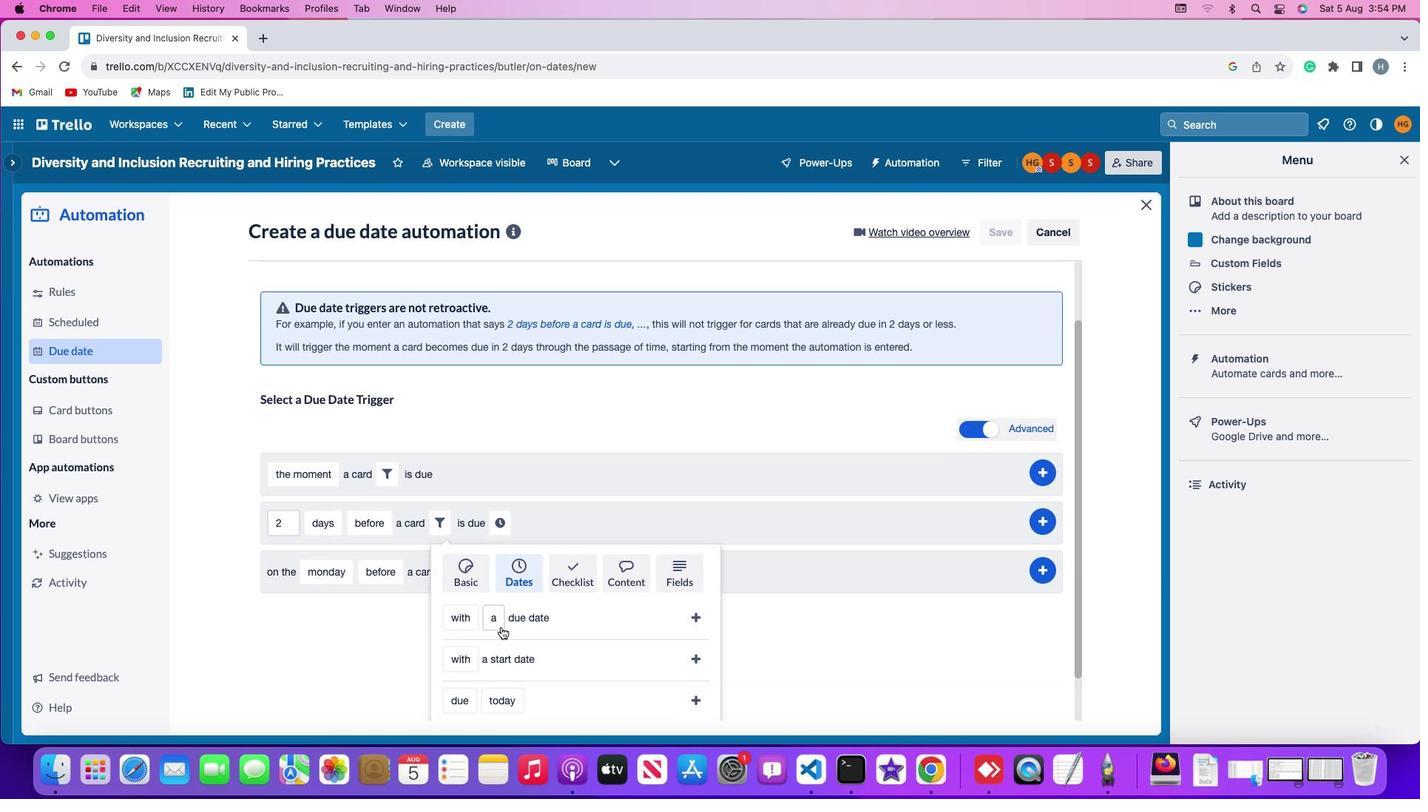 
Action: Mouse scrolled (512, 642) with delta (1, -2)
Screenshot: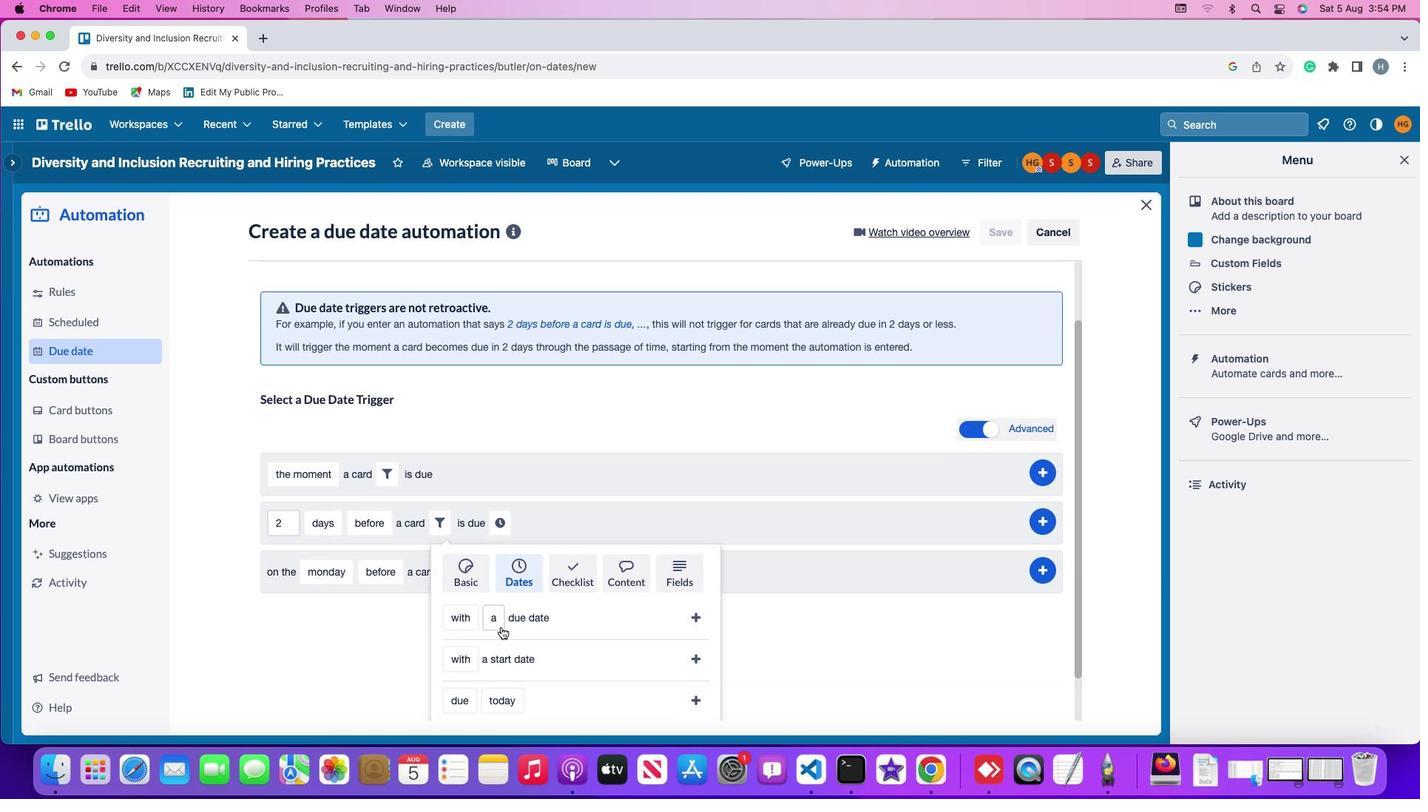 
Action: Mouse moved to (511, 642)
Screenshot: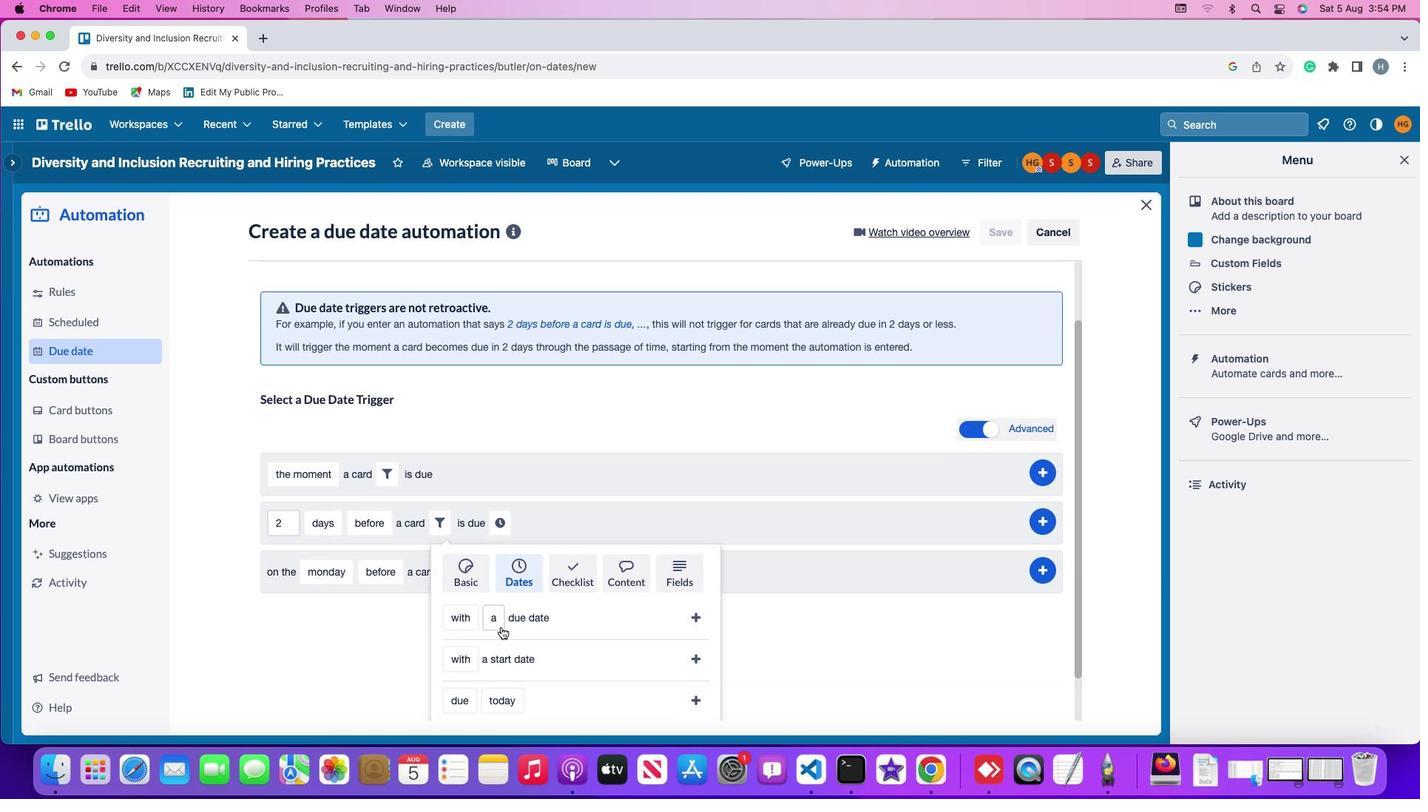 
Action: Mouse scrolled (511, 642) with delta (1, -2)
Screenshot: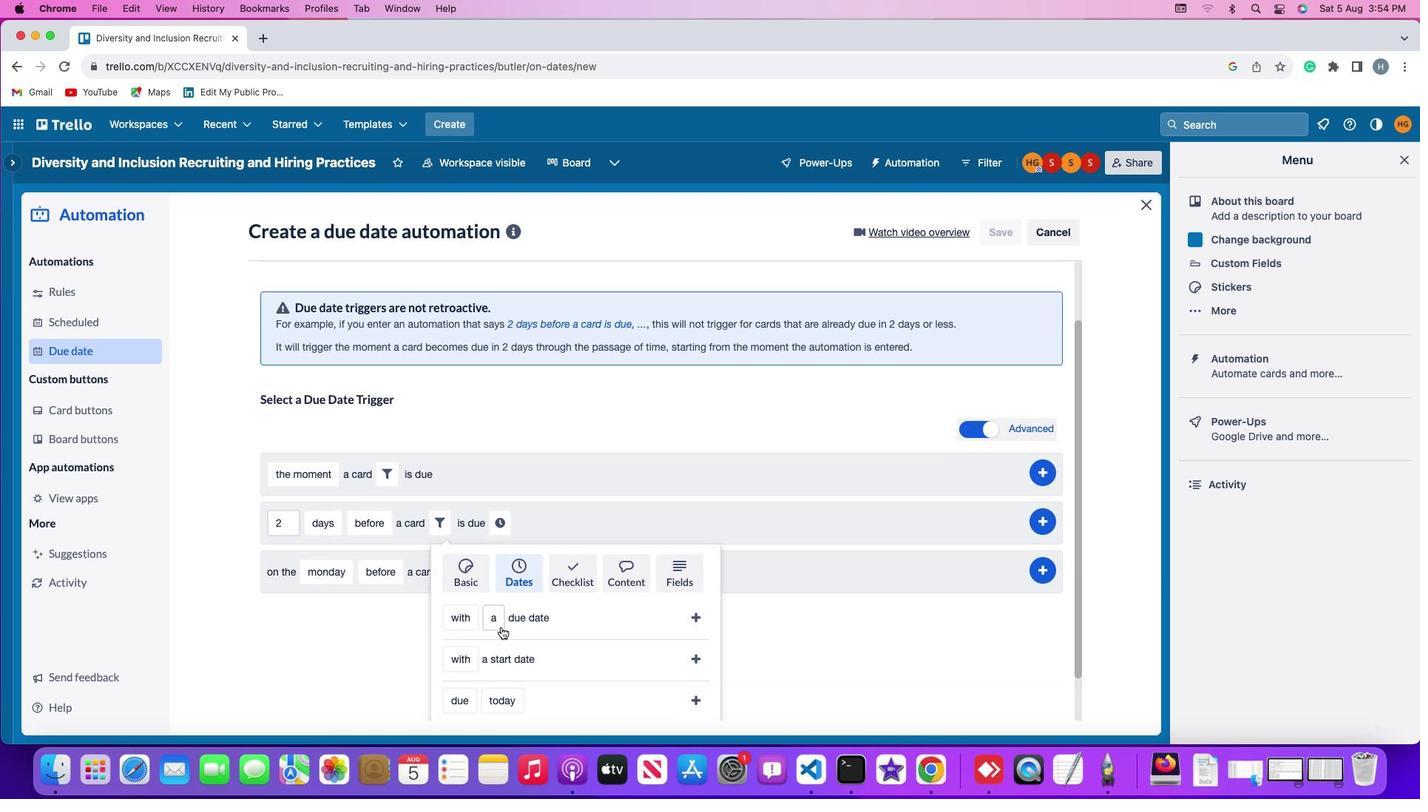 
Action: Mouse moved to (468, 641)
Screenshot: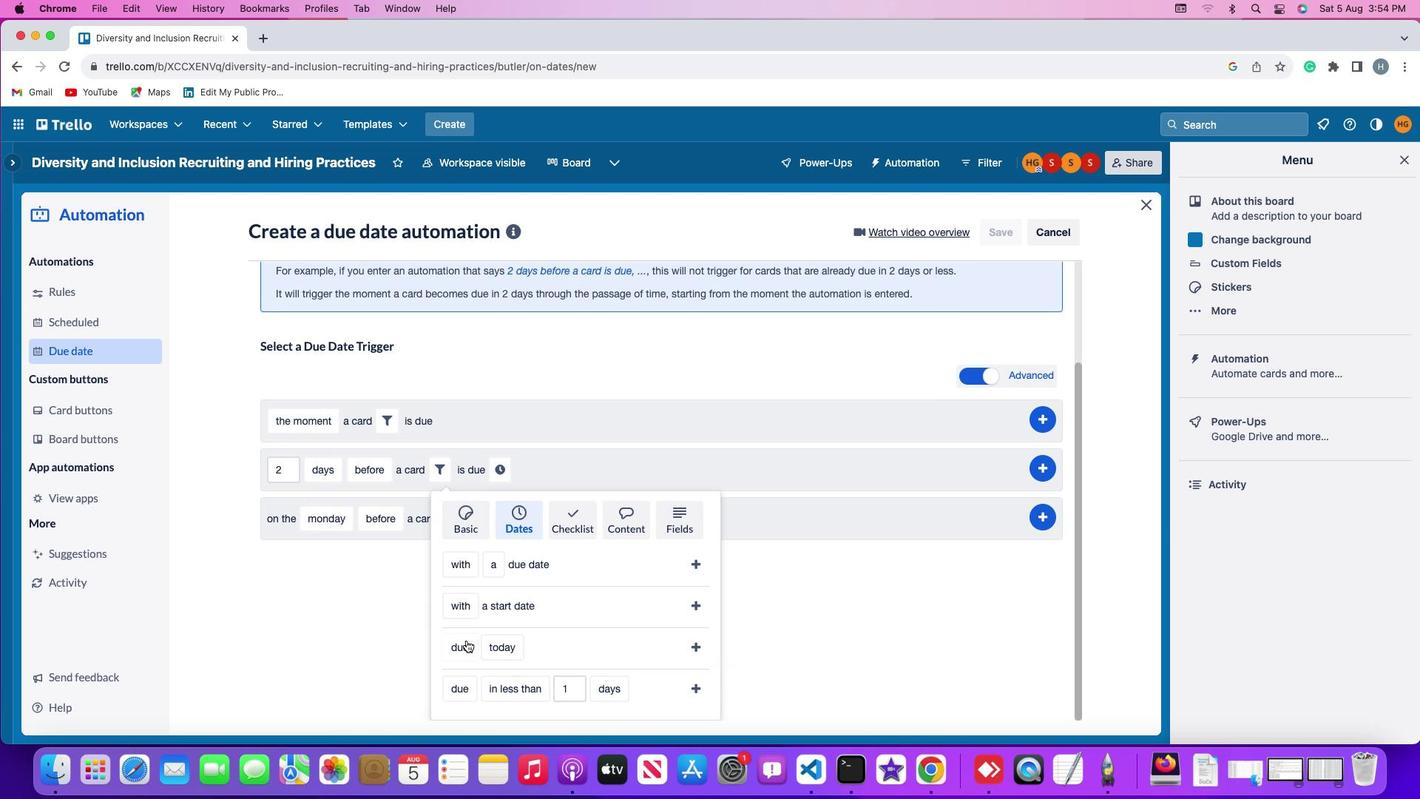 
Action: Mouse pressed left at (468, 641)
Screenshot: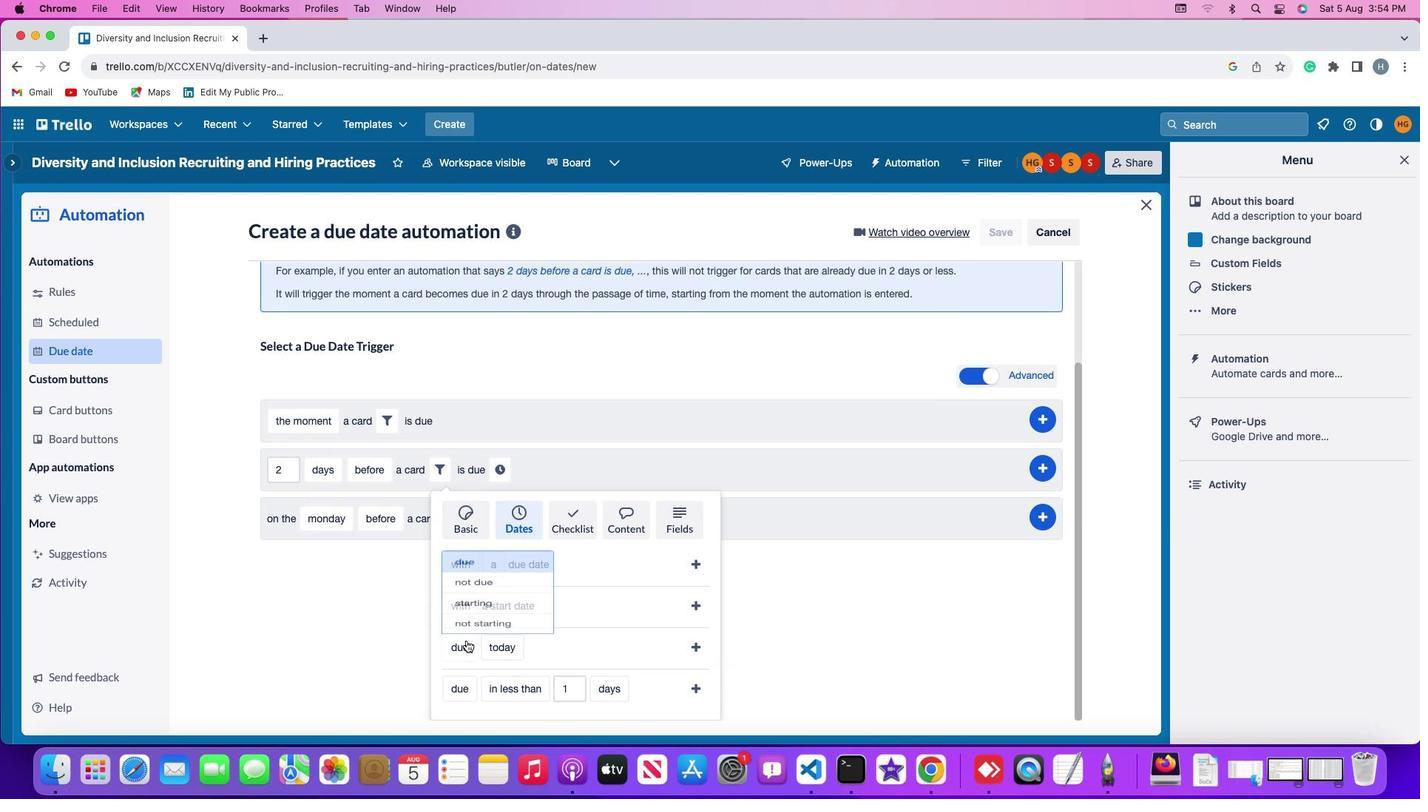 
Action: Mouse moved to (490, 620)
Screenshot: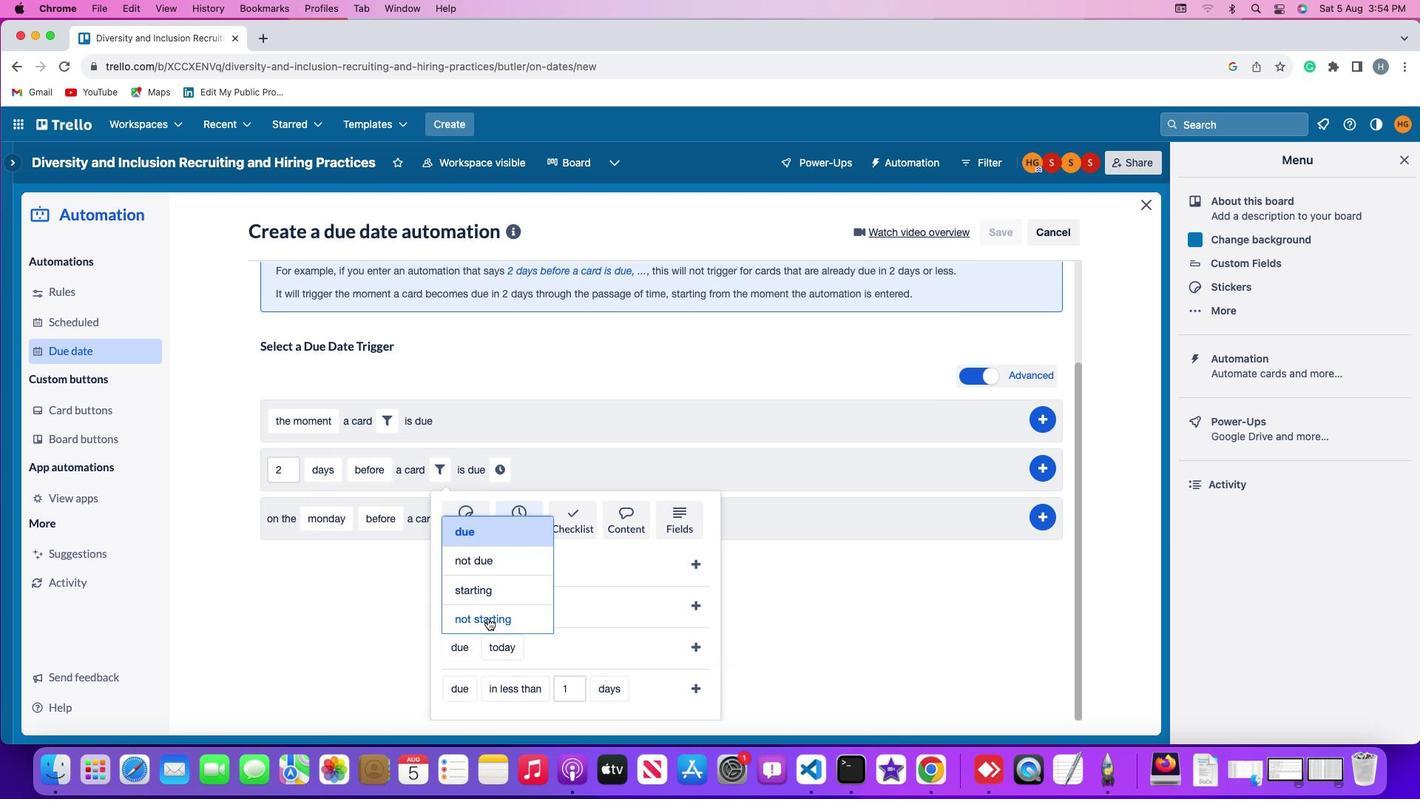 
Action: Mouse pressed left at (490, 620)
Screenshot: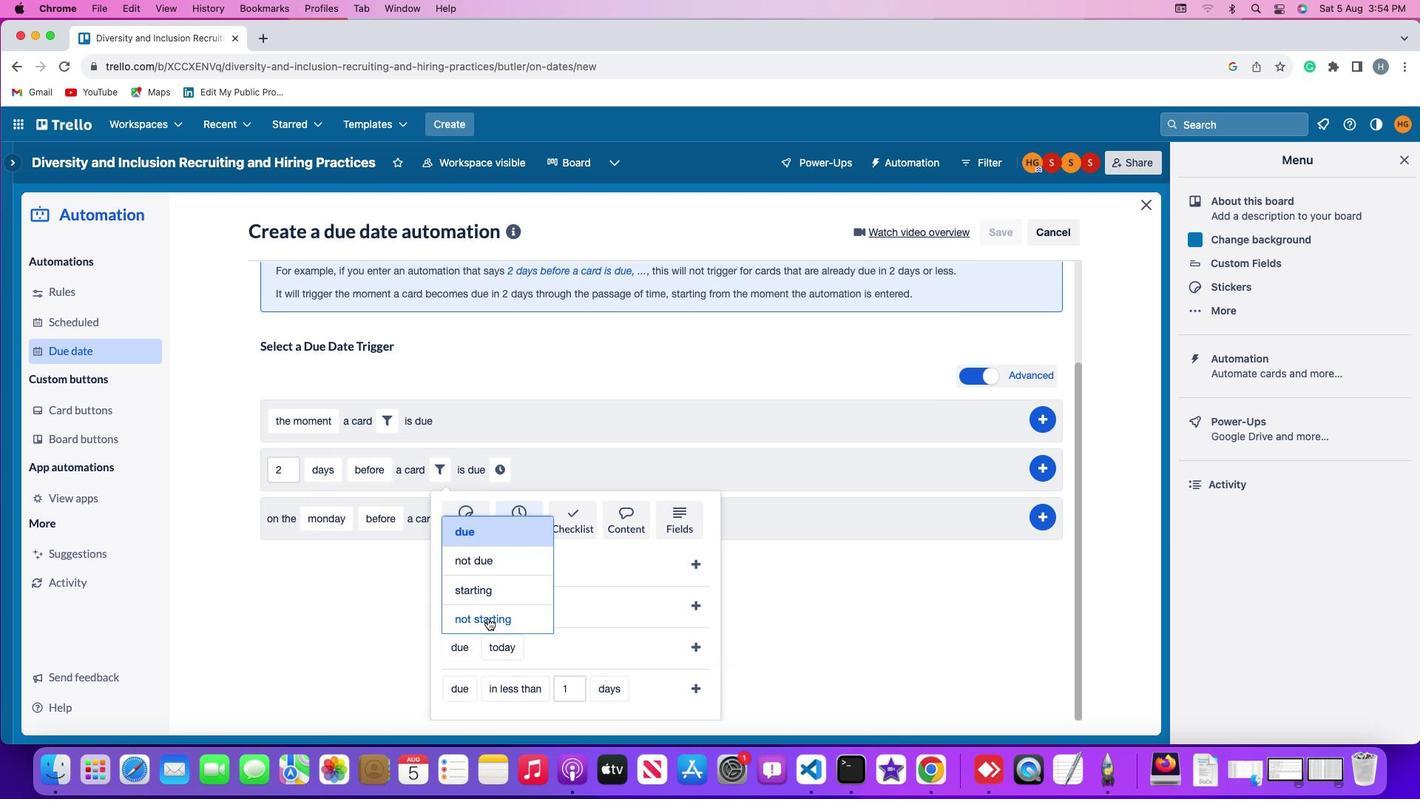 
Action: Mouse moved to (537, 646)
Screenshot: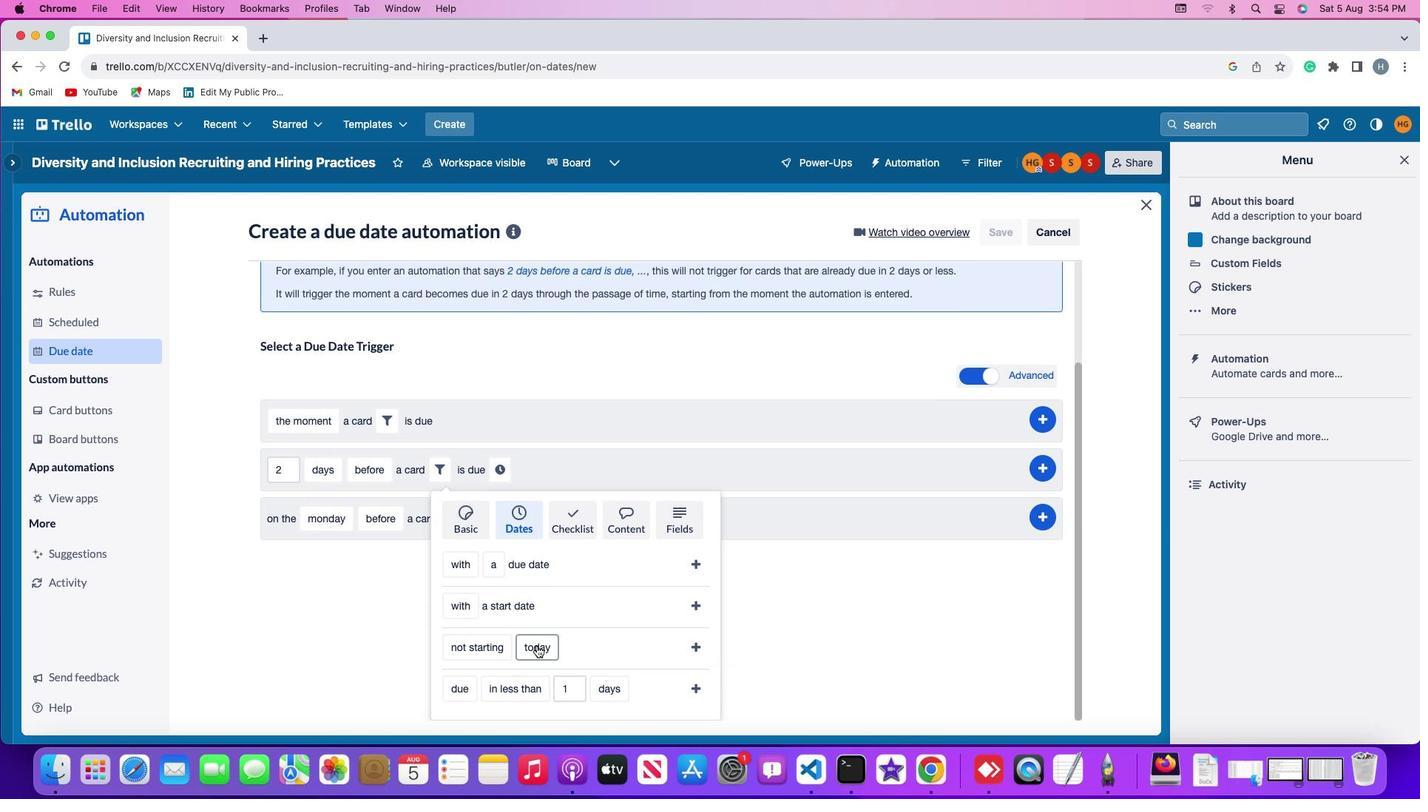 
Action: Mouse pressed left at (537, 646)
Screenshot: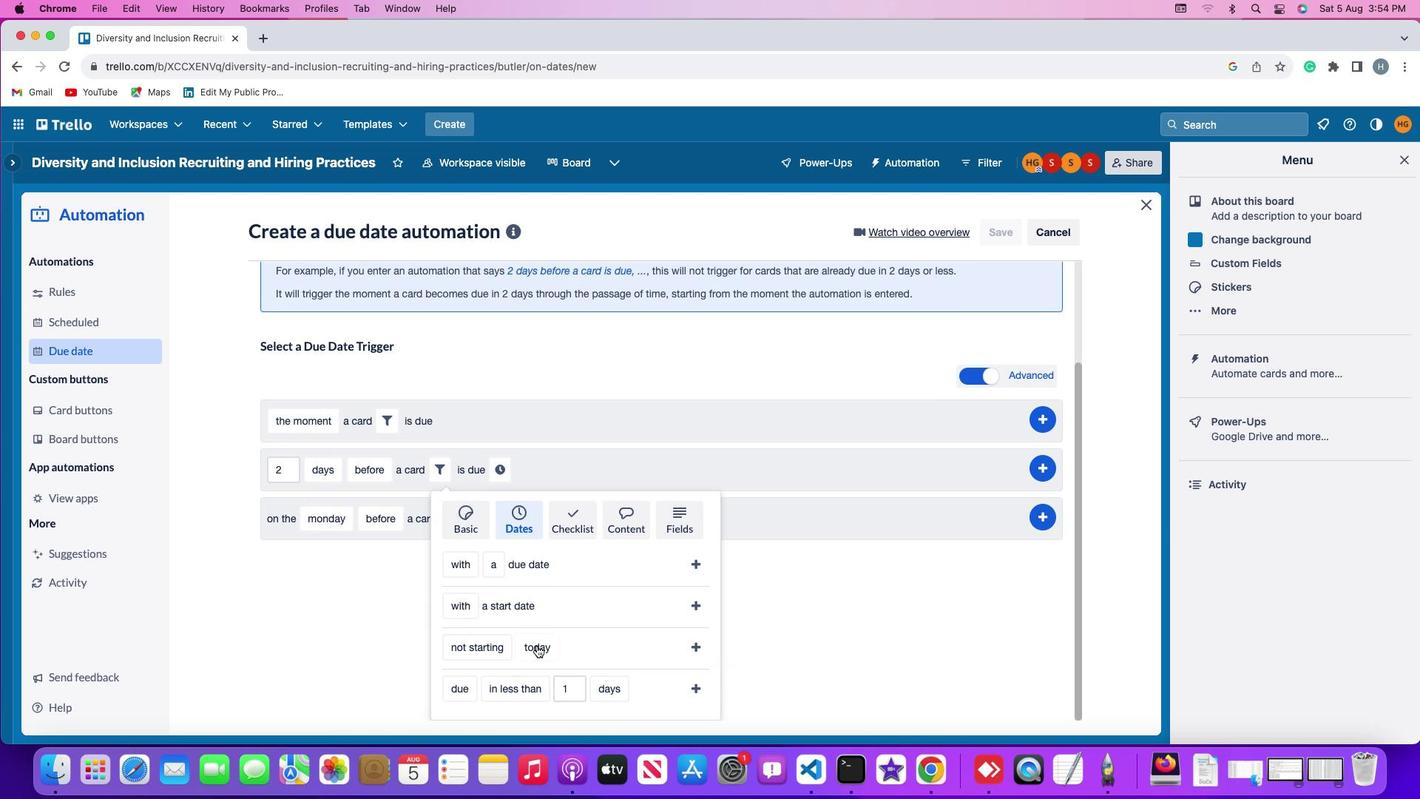
Action: Mouse moved to (564, 560)
Screenshot: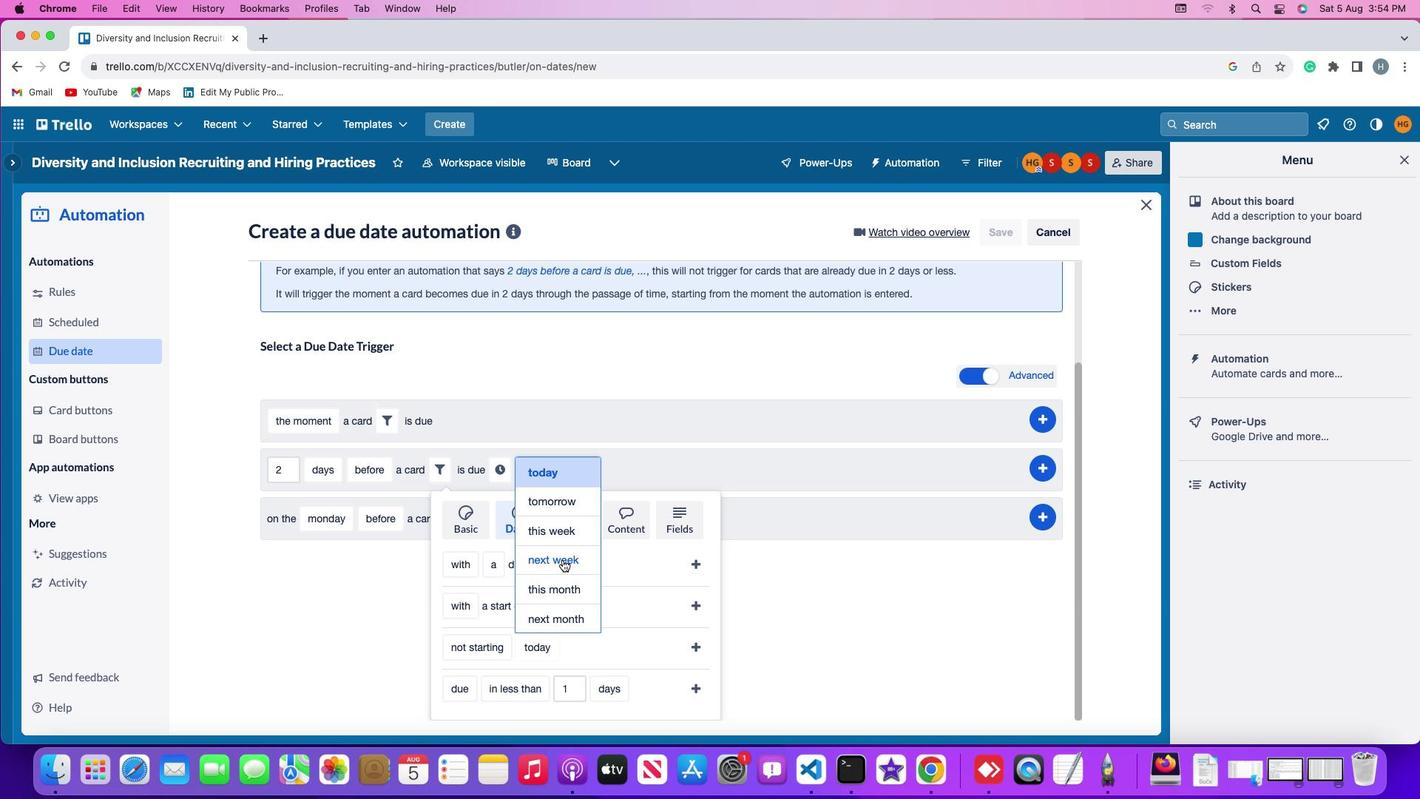 
Action: Mouse pressed left at (564, 560)
Screenshot: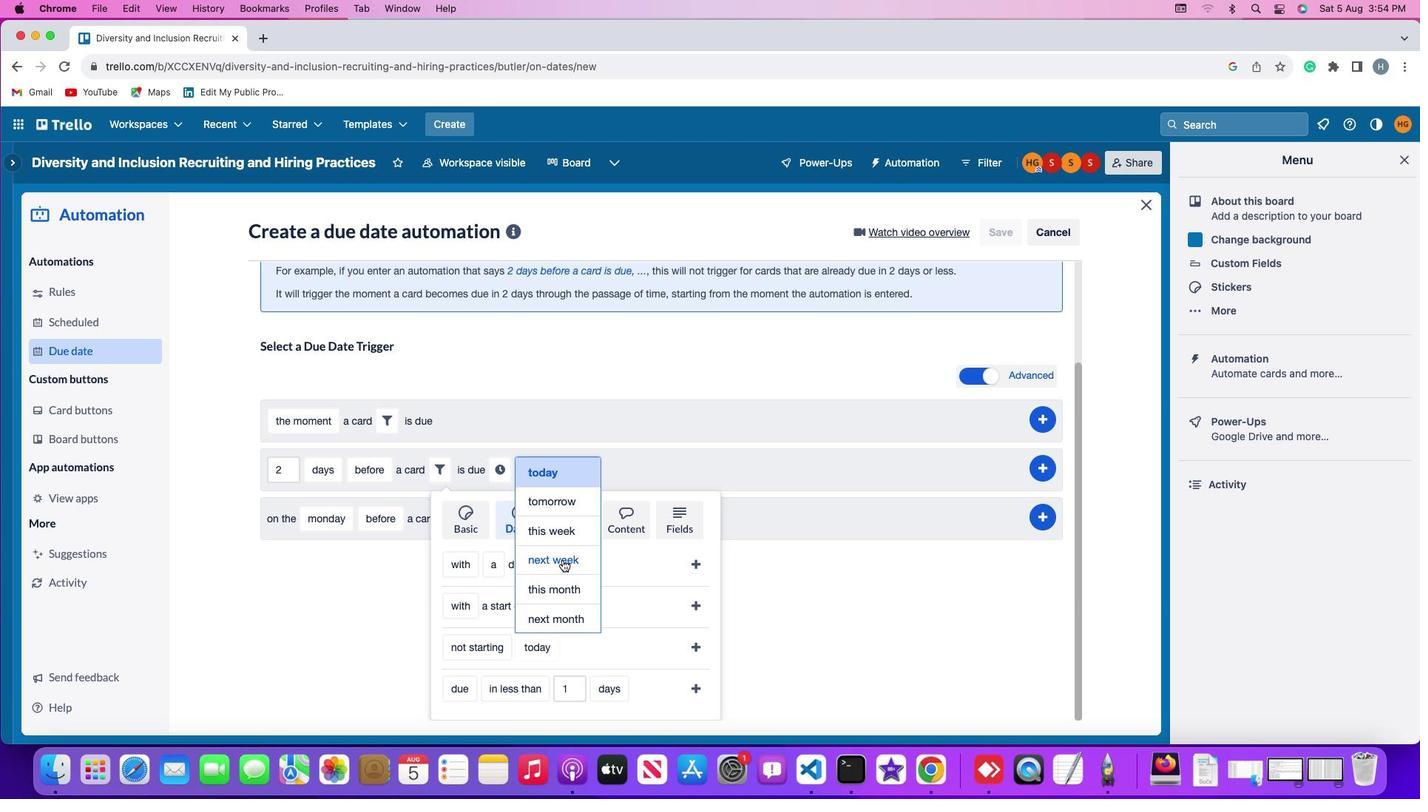 
Action: Mouse moved to (697, 645)
Screenshot: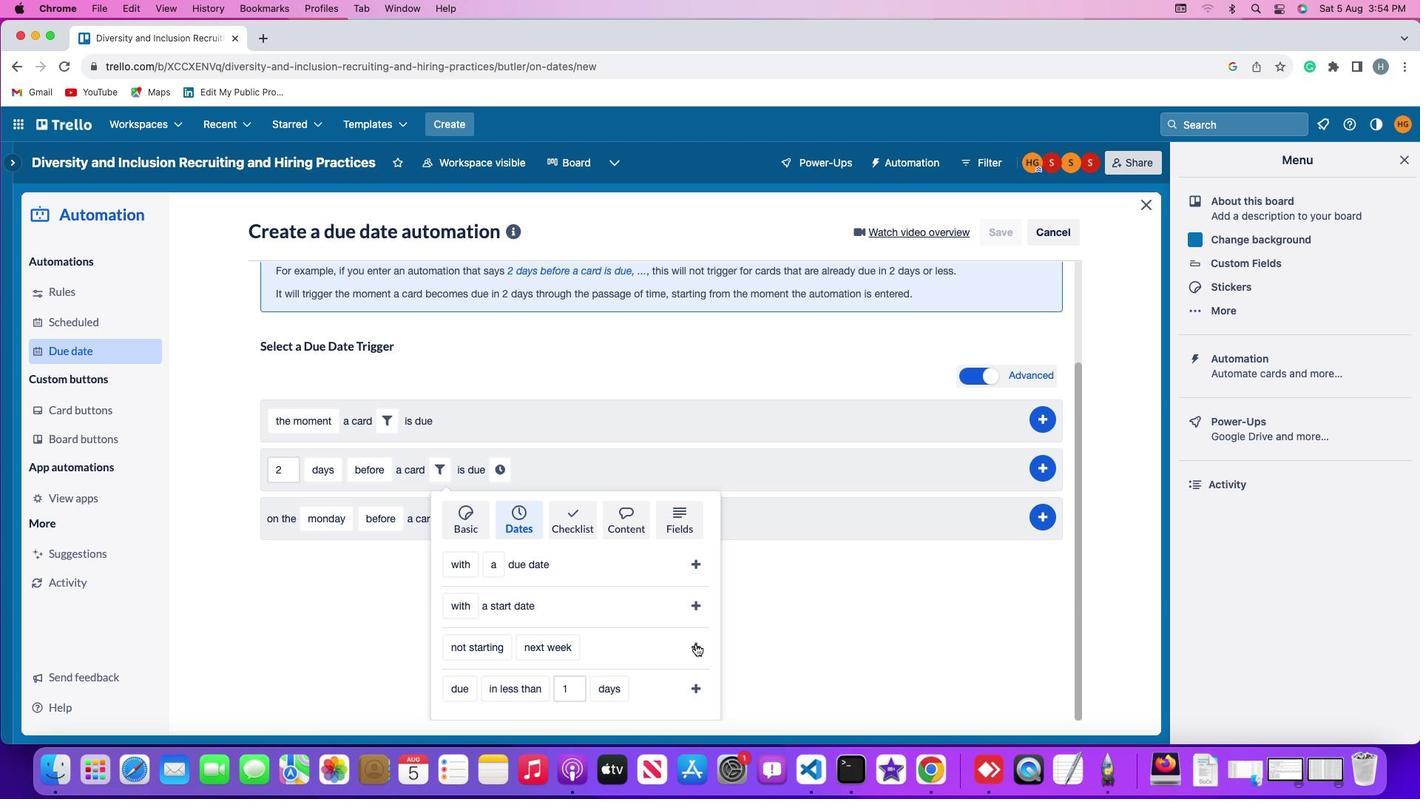 
Action: Mouse pressed left at (697, 645)
Screenshot: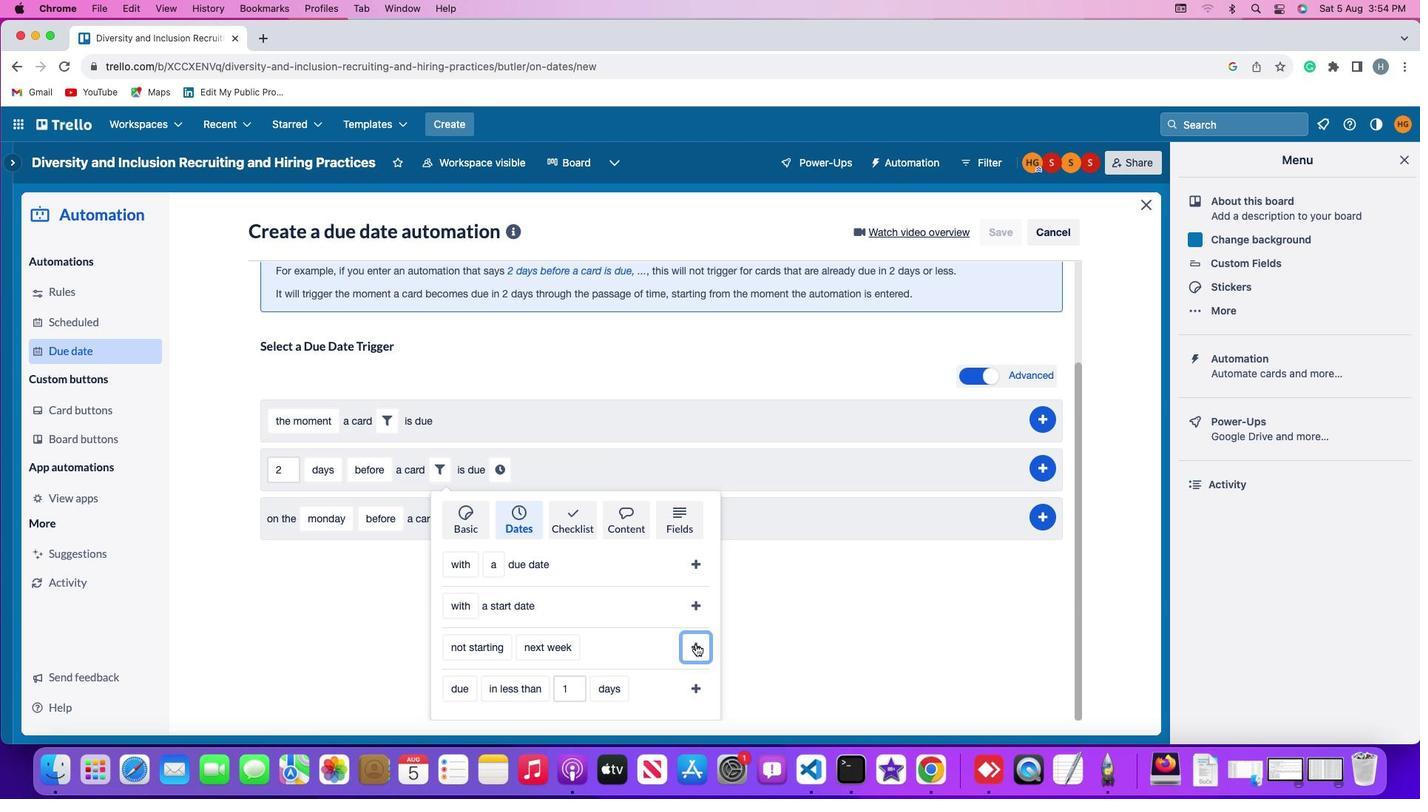 
Action: Mouse moved to (638, 588)
Screenshot: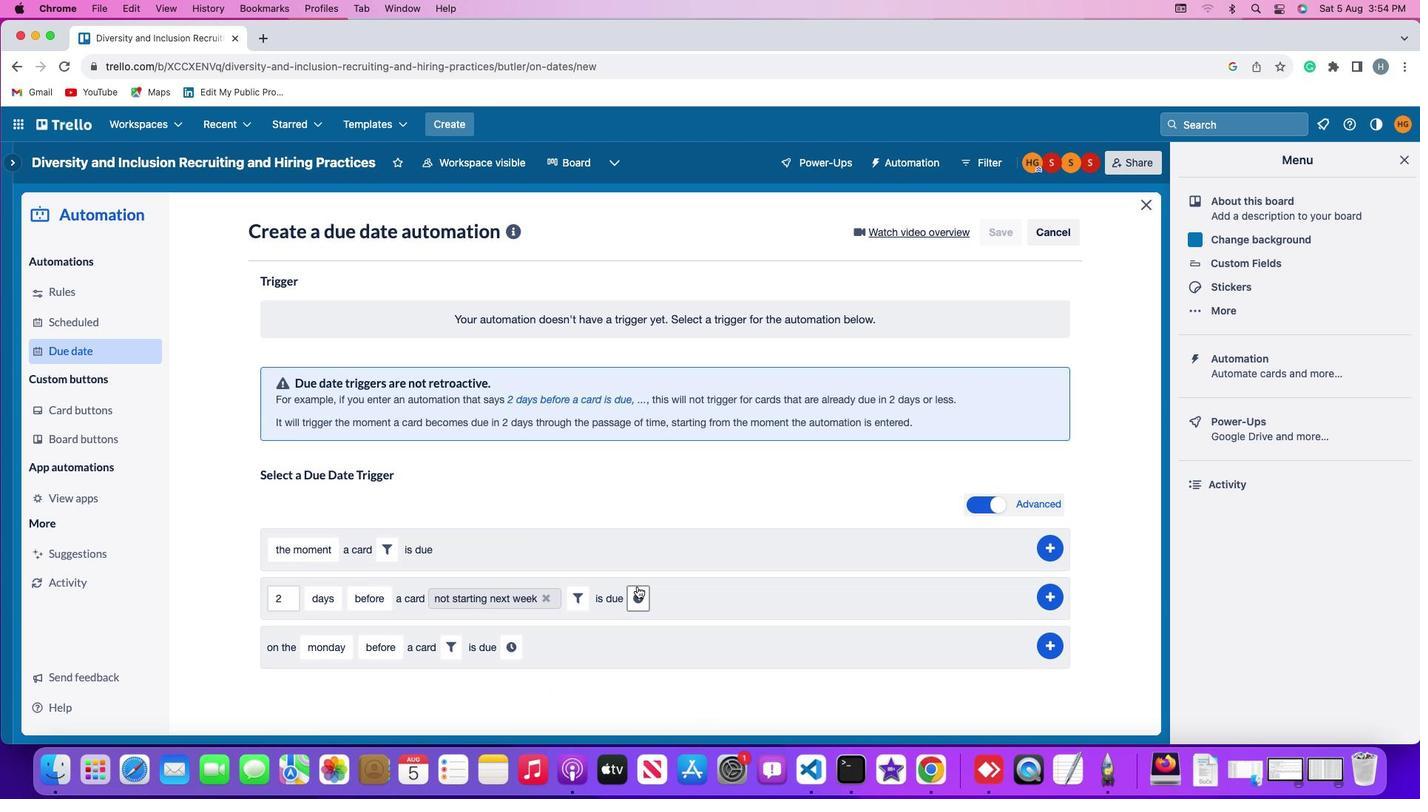 
Action: Mouse pressed left at (638, 588)
Screenshot: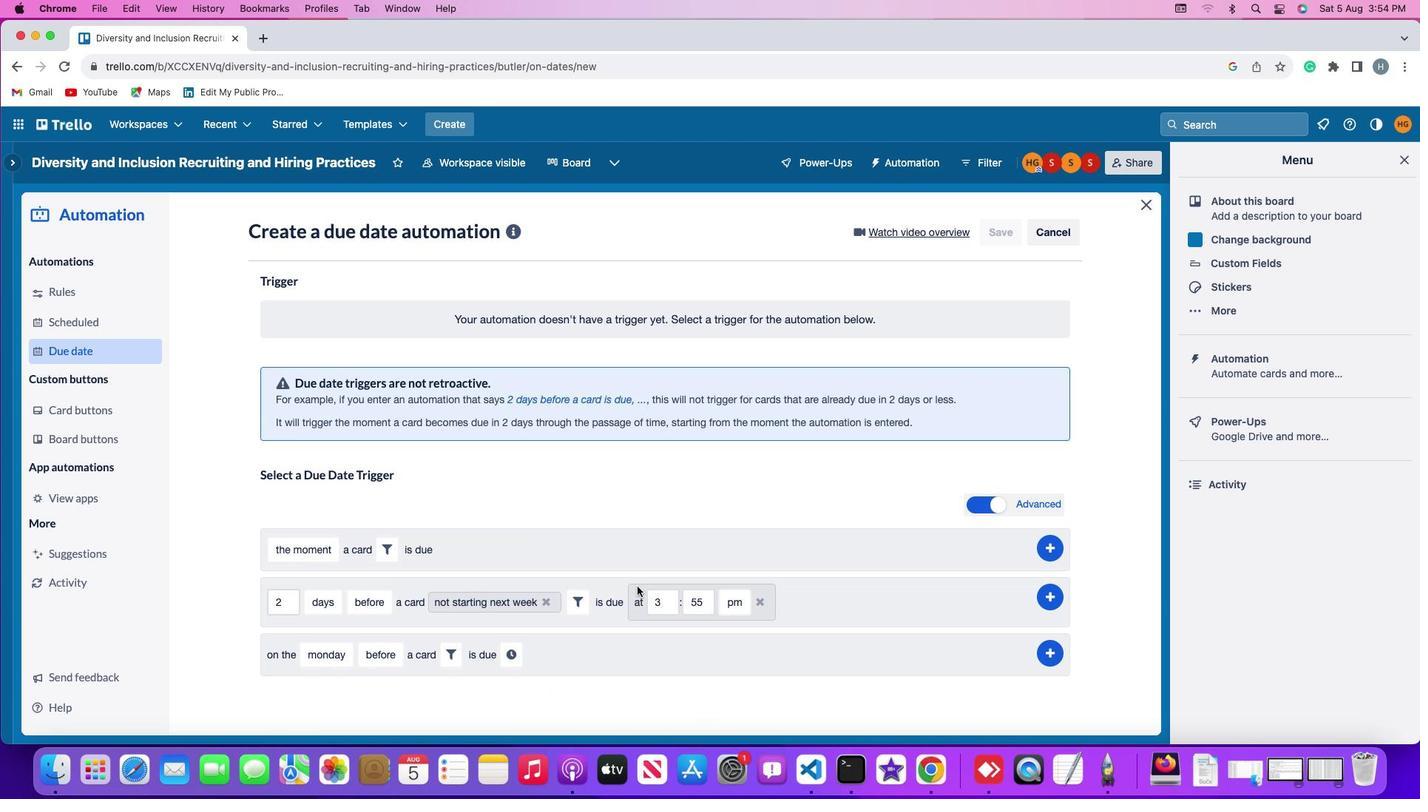 
Action: Mouse moved to (671, 607)
Screenshot: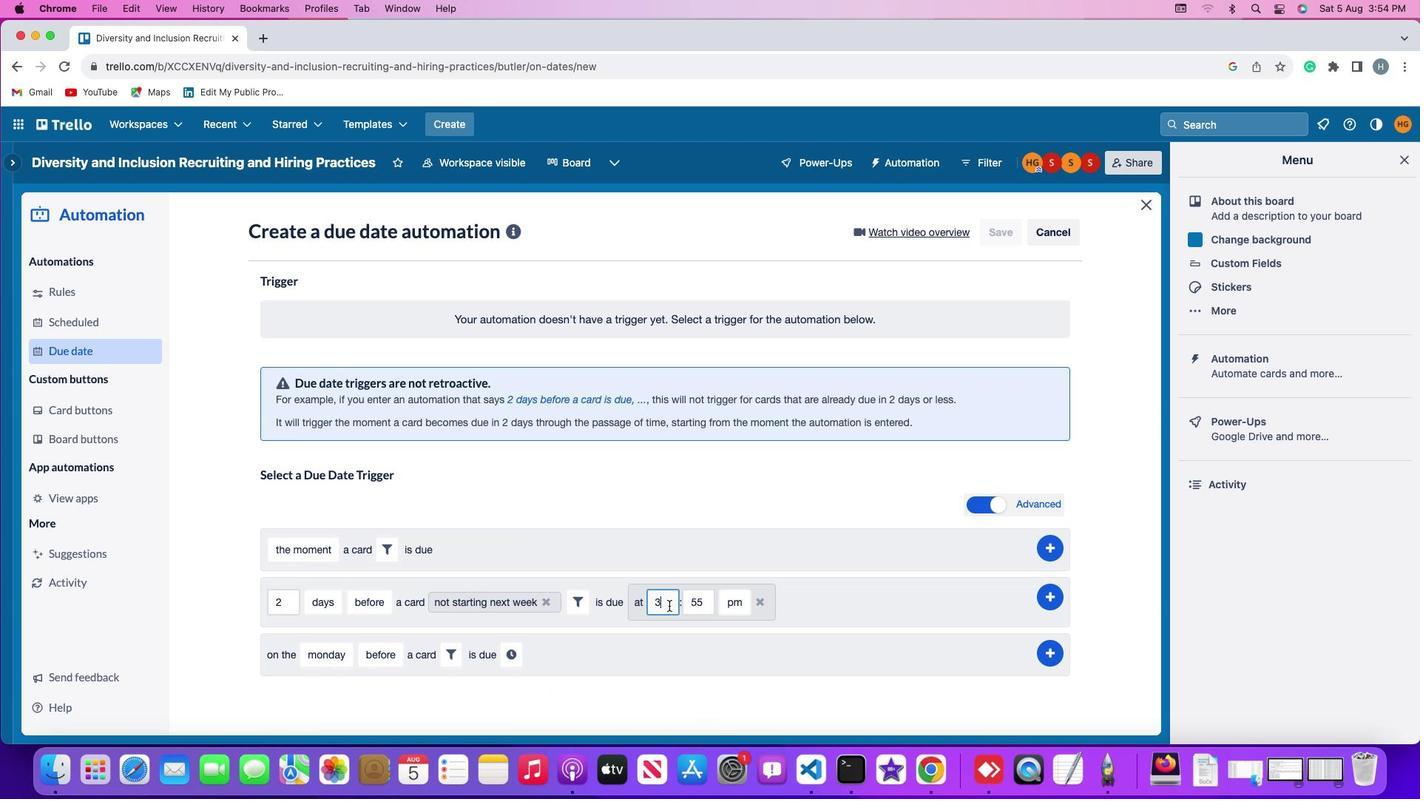 
Action: Mouse pressed left at (671, 607)
Screenshot: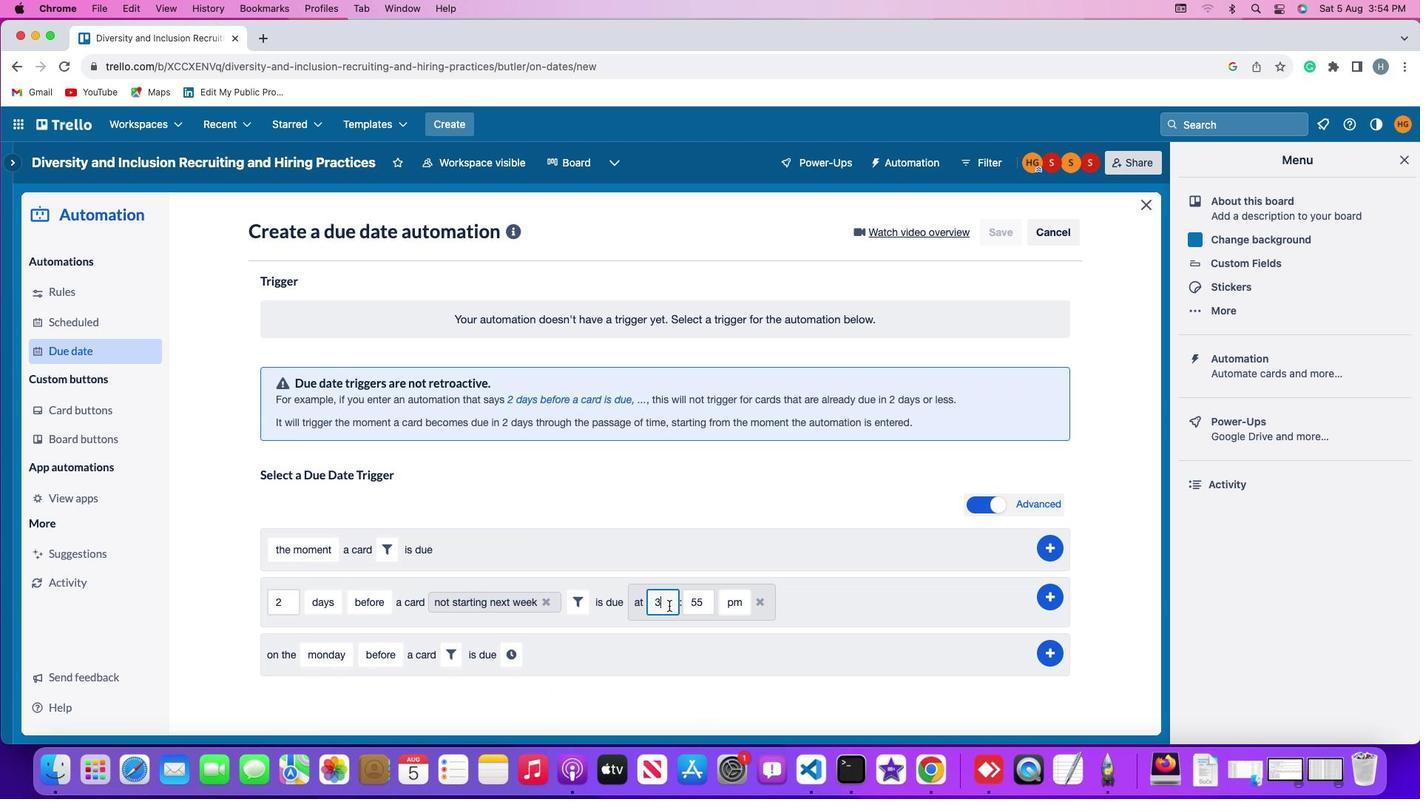 
Action: Key pressed Key.backspace'1''1'
Screenshot: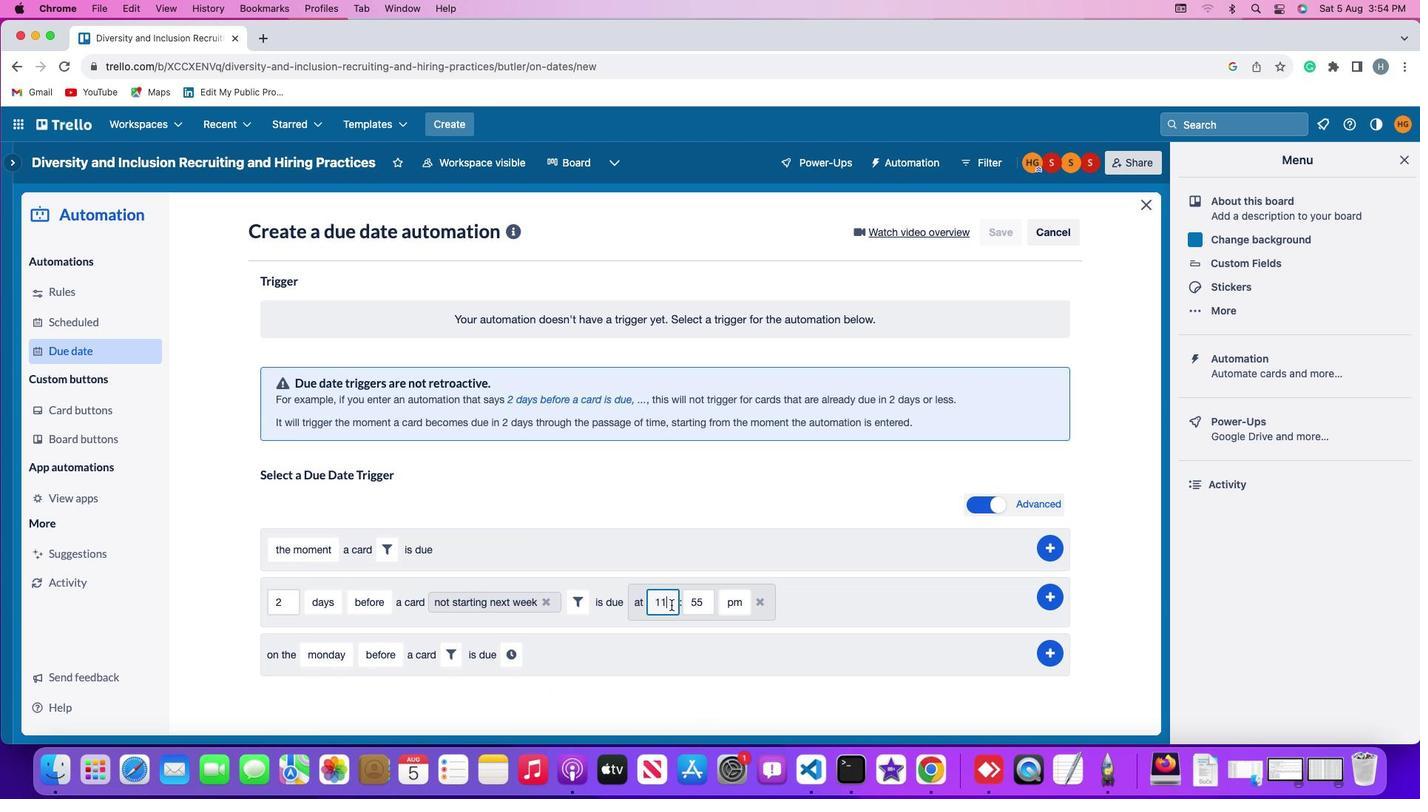 
Action: Mouse moved to (705, 602)
Screenshot: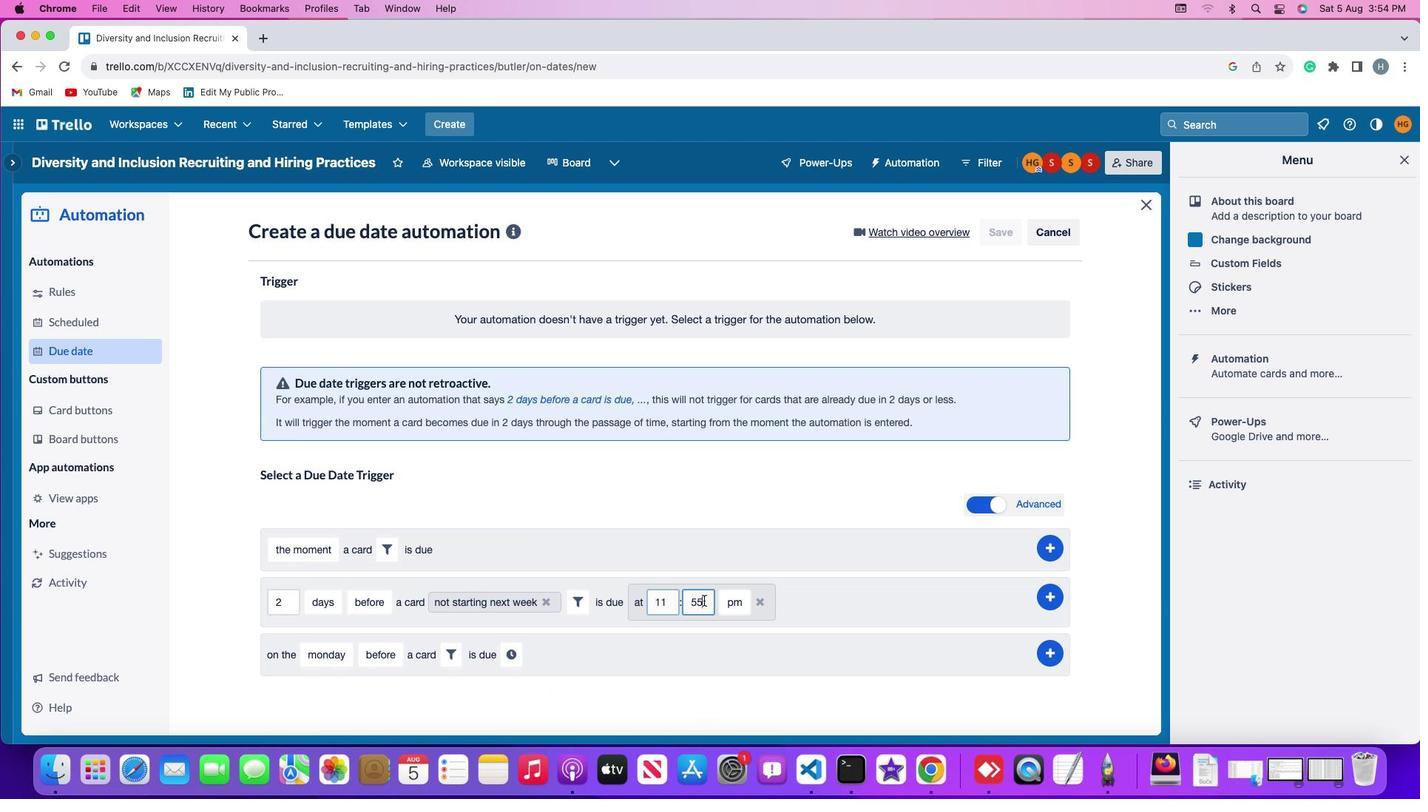 
Action: Mouse pressed left at (705, 602)
Screenshot: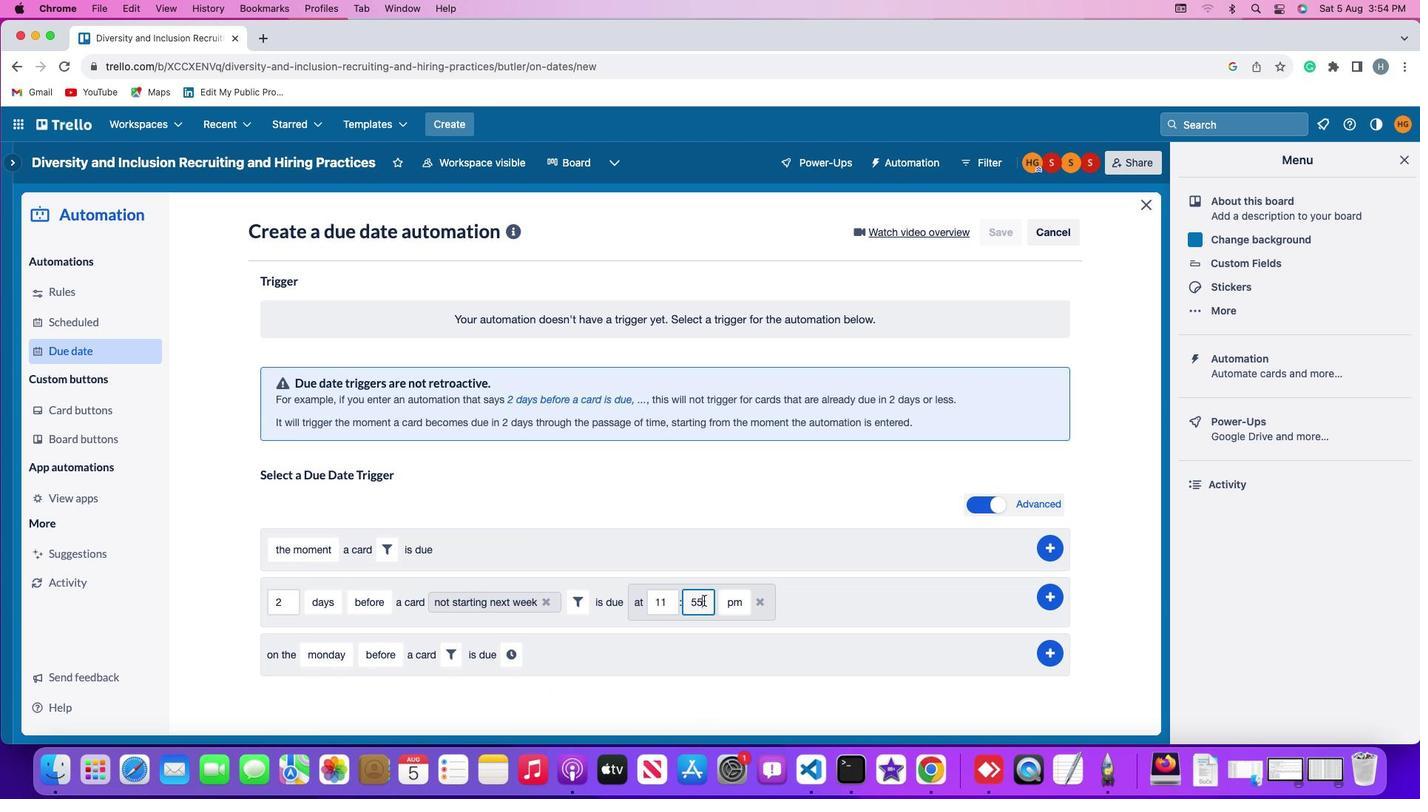 
Action: Key pressed Key.backspaceKey.backspace
Screenshot: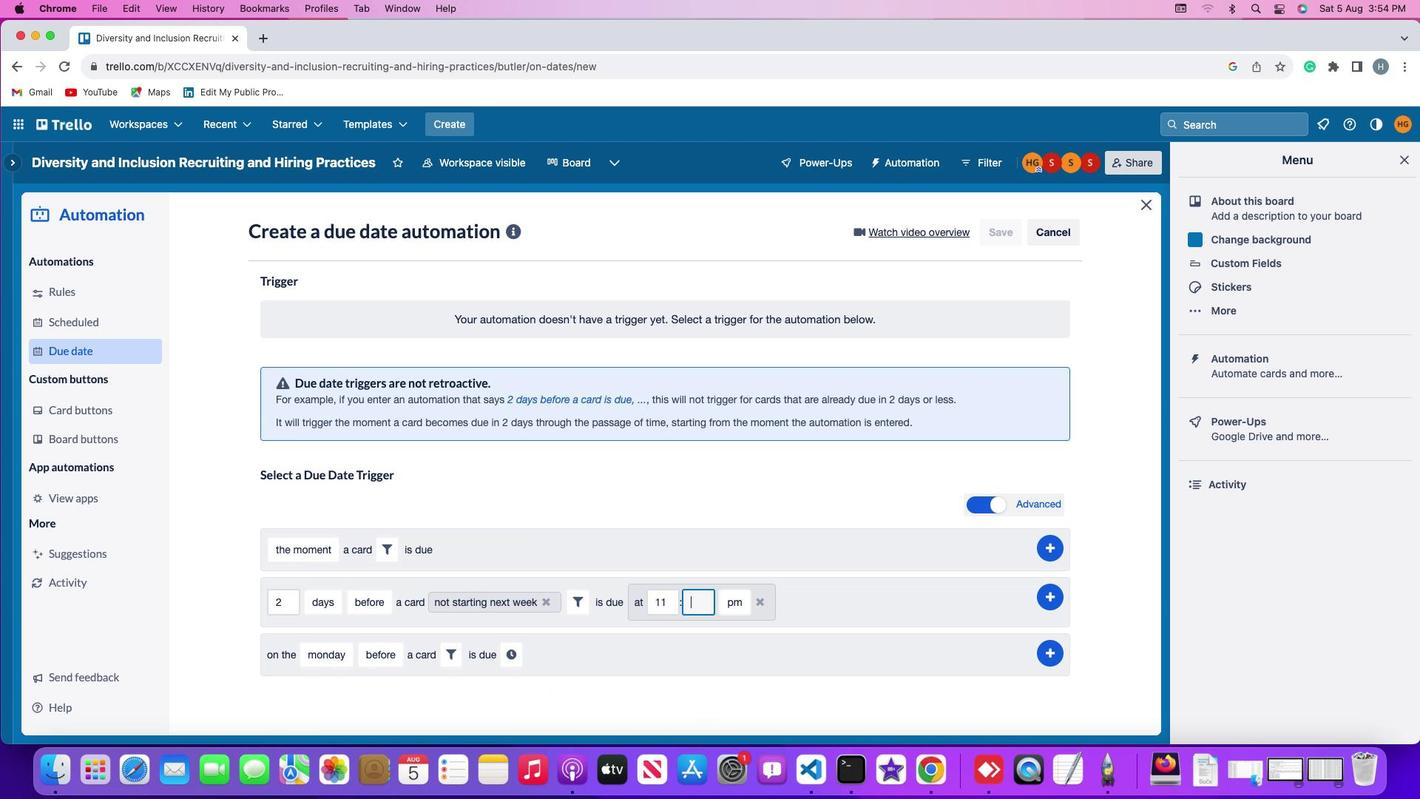
Action: Mouse moved to (705, 602)
Screenshot: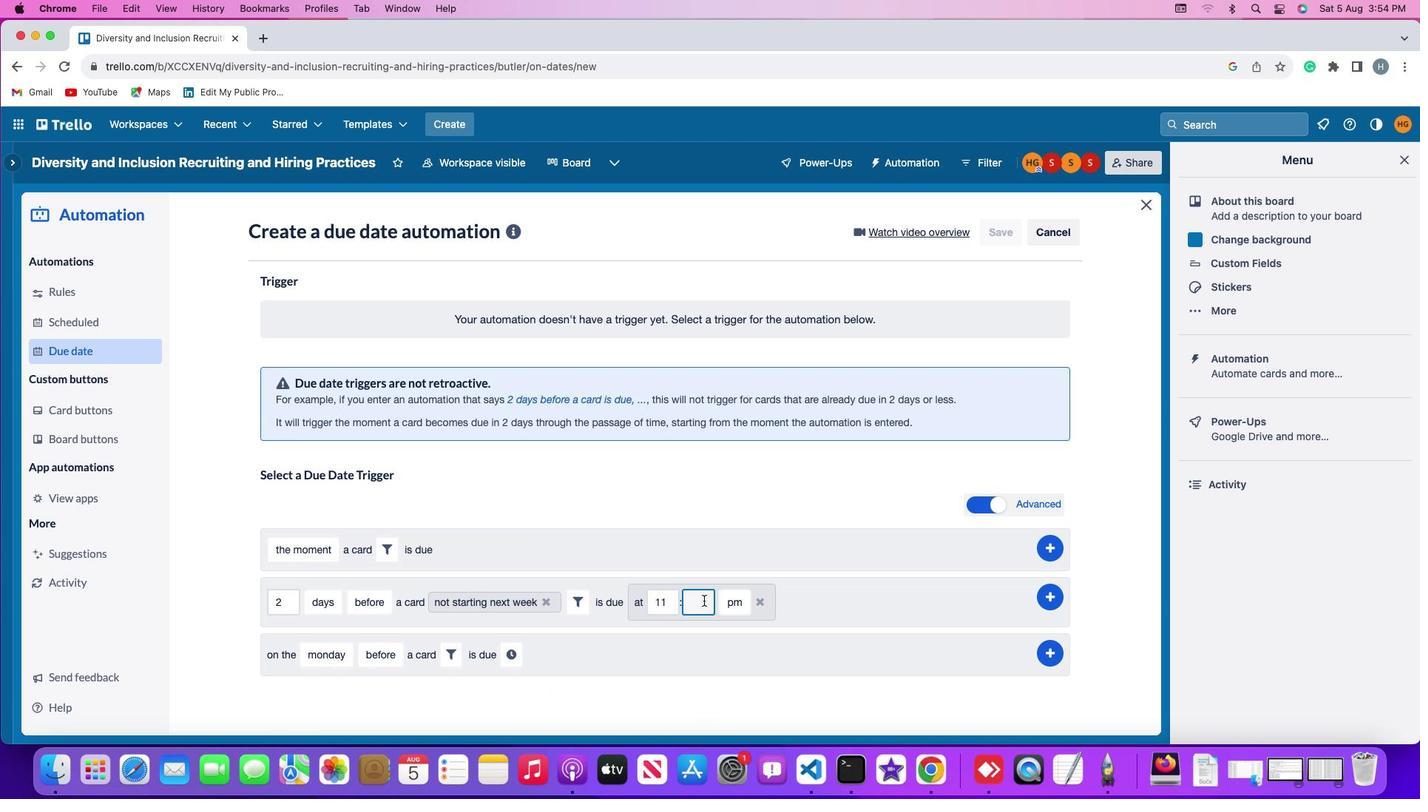 
Action: Key pressed '0''0'
Screenshot: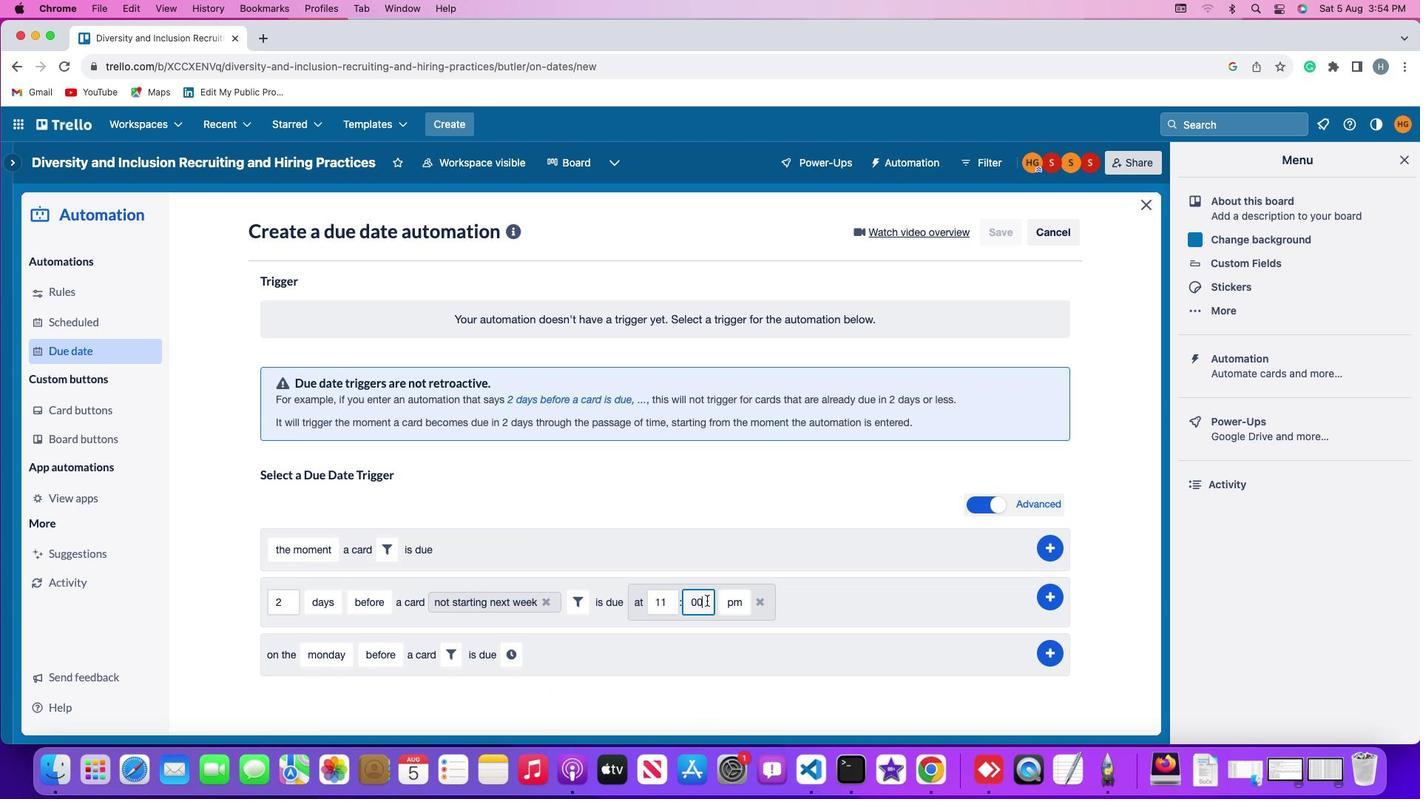 
Action: Mouse moved to (730, 600)
Screenshot: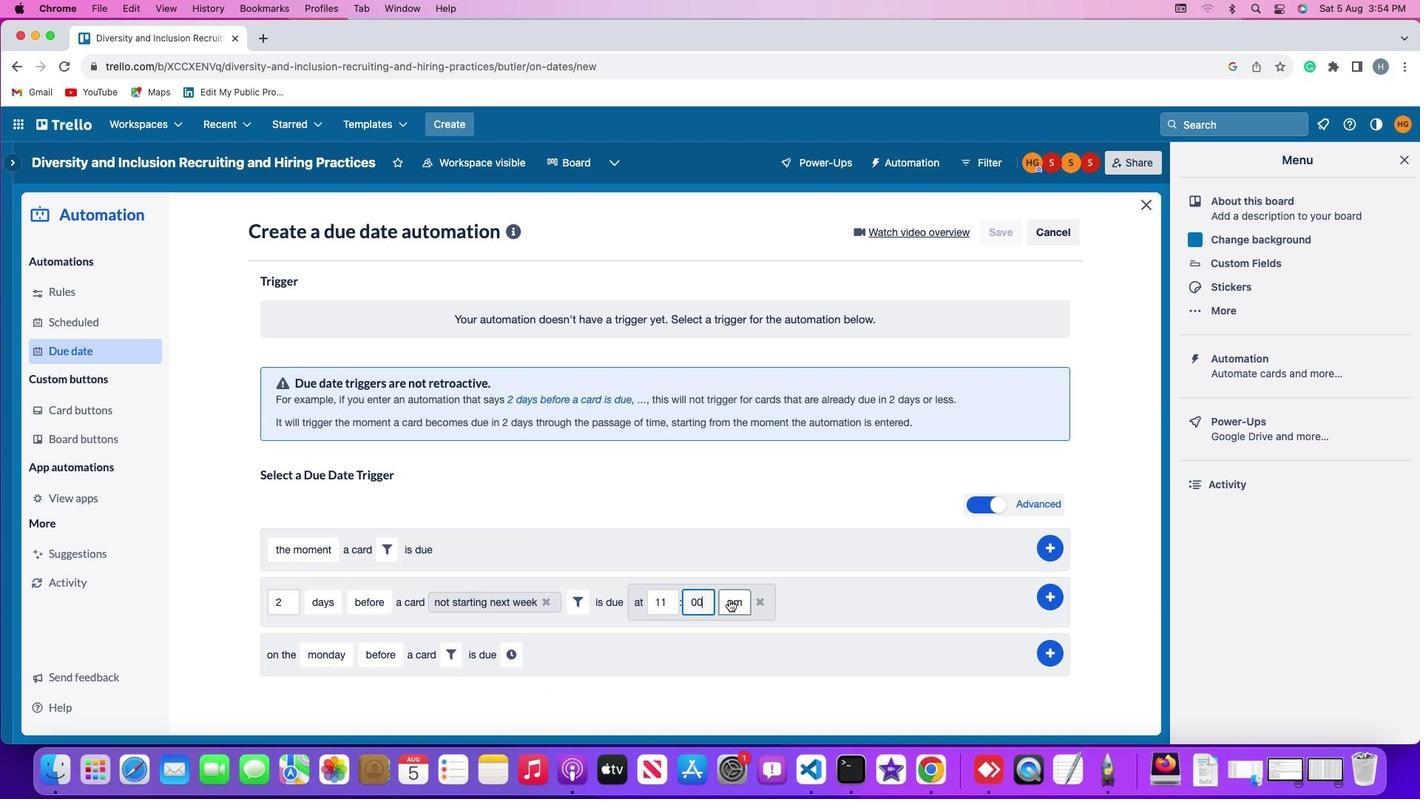 
Action: Mouse pressed left at (730, 600)
Screenshot: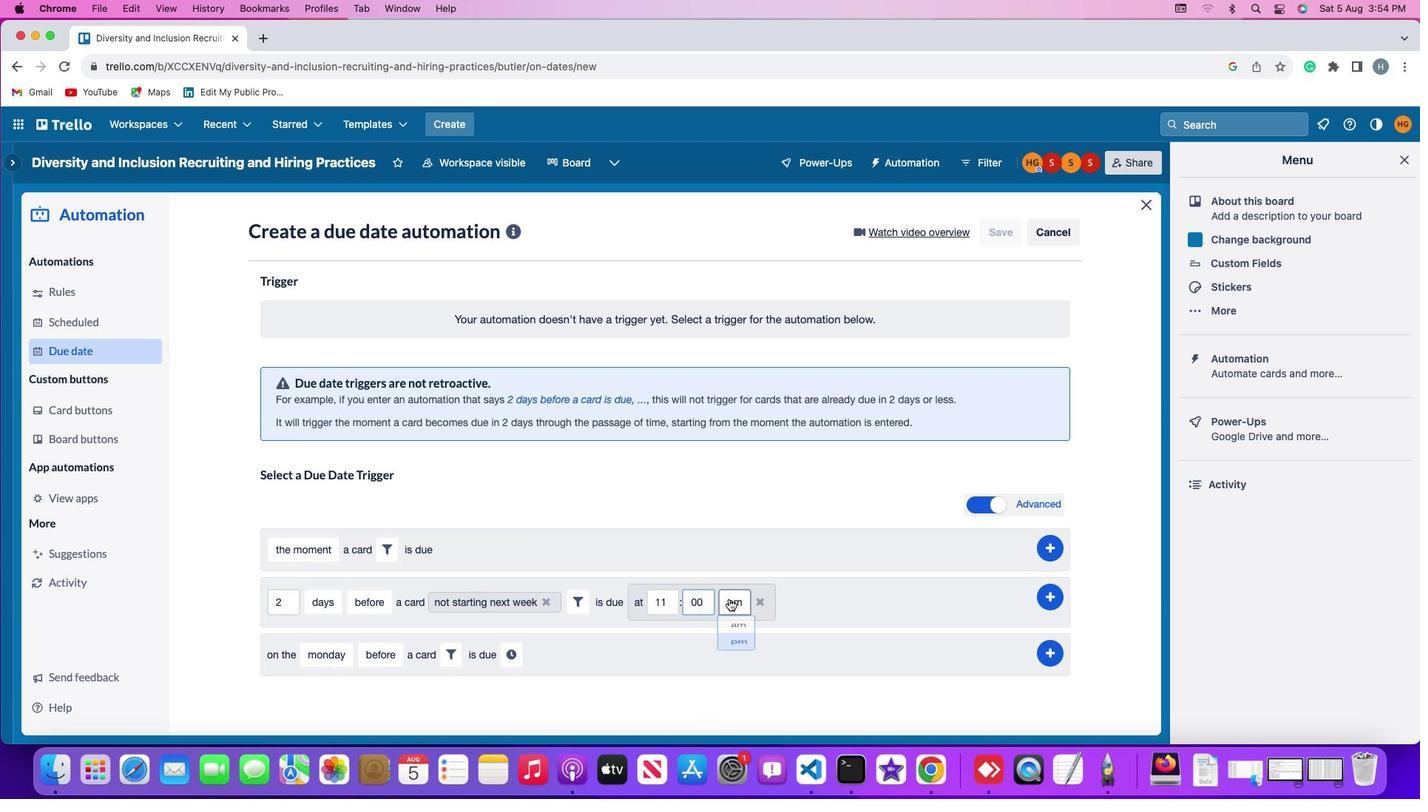 
Action: Mouse moved to (733, 623)
Screenshot: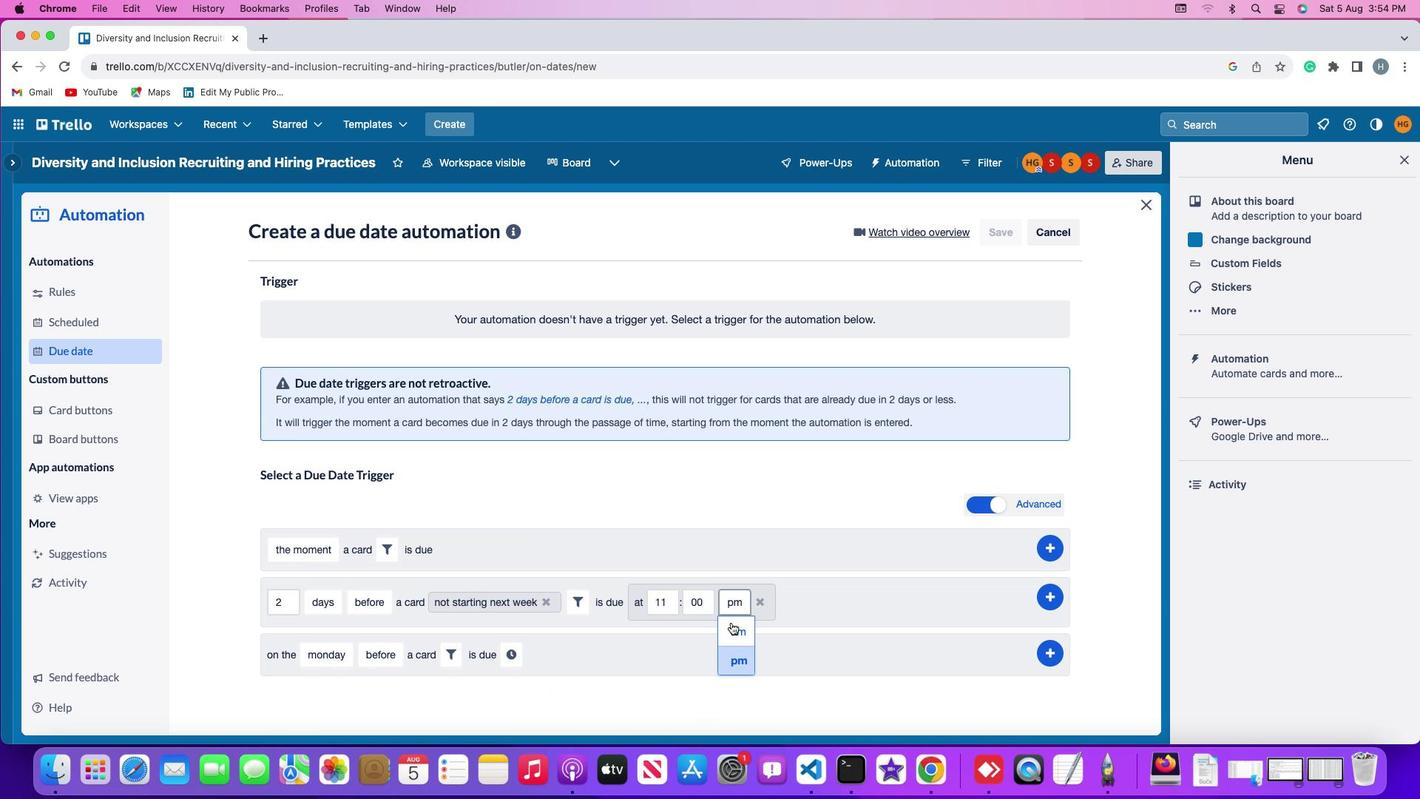 
Action: Mouse pressed left at (733, 623)
Screenshot: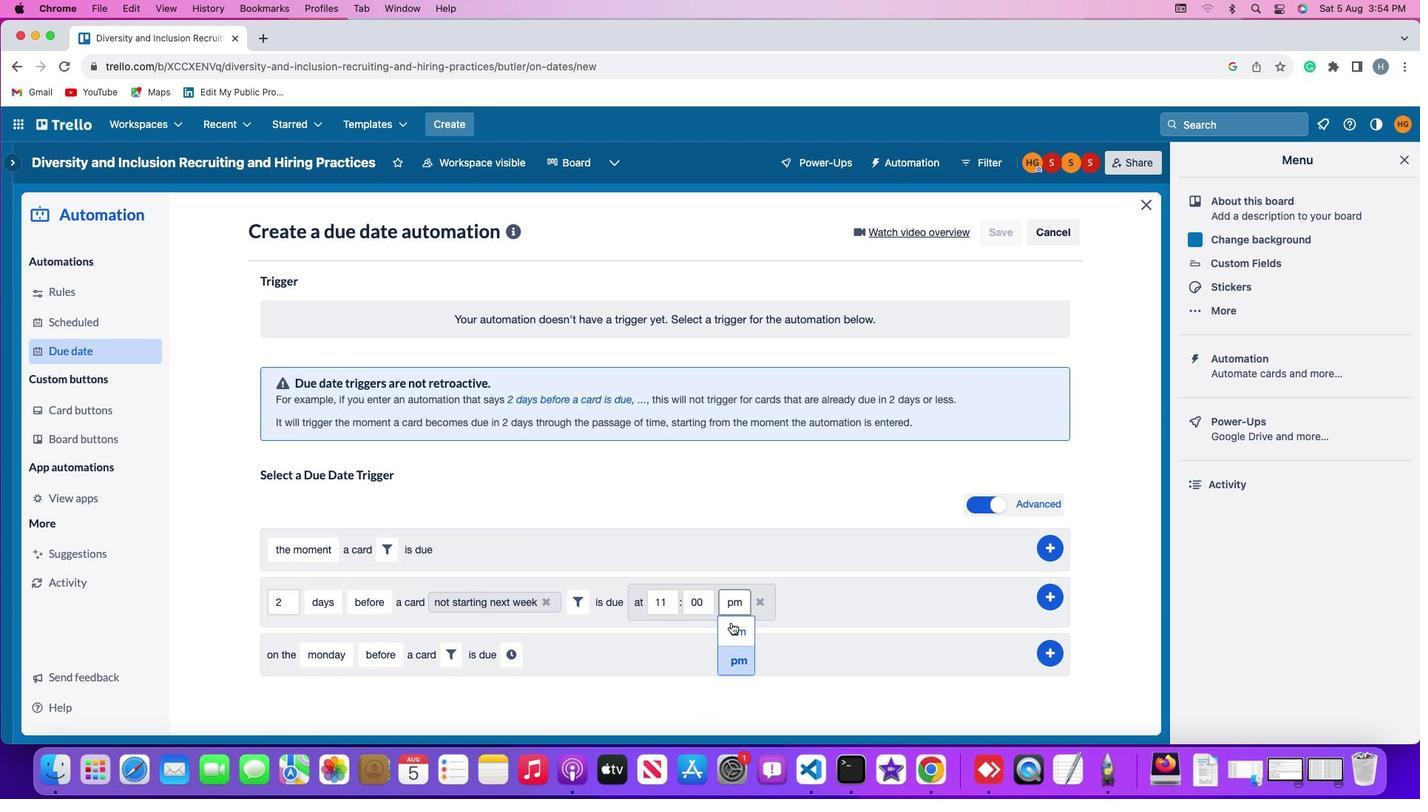 
Action: Mouse moved to (1056, 597)
Screenshot: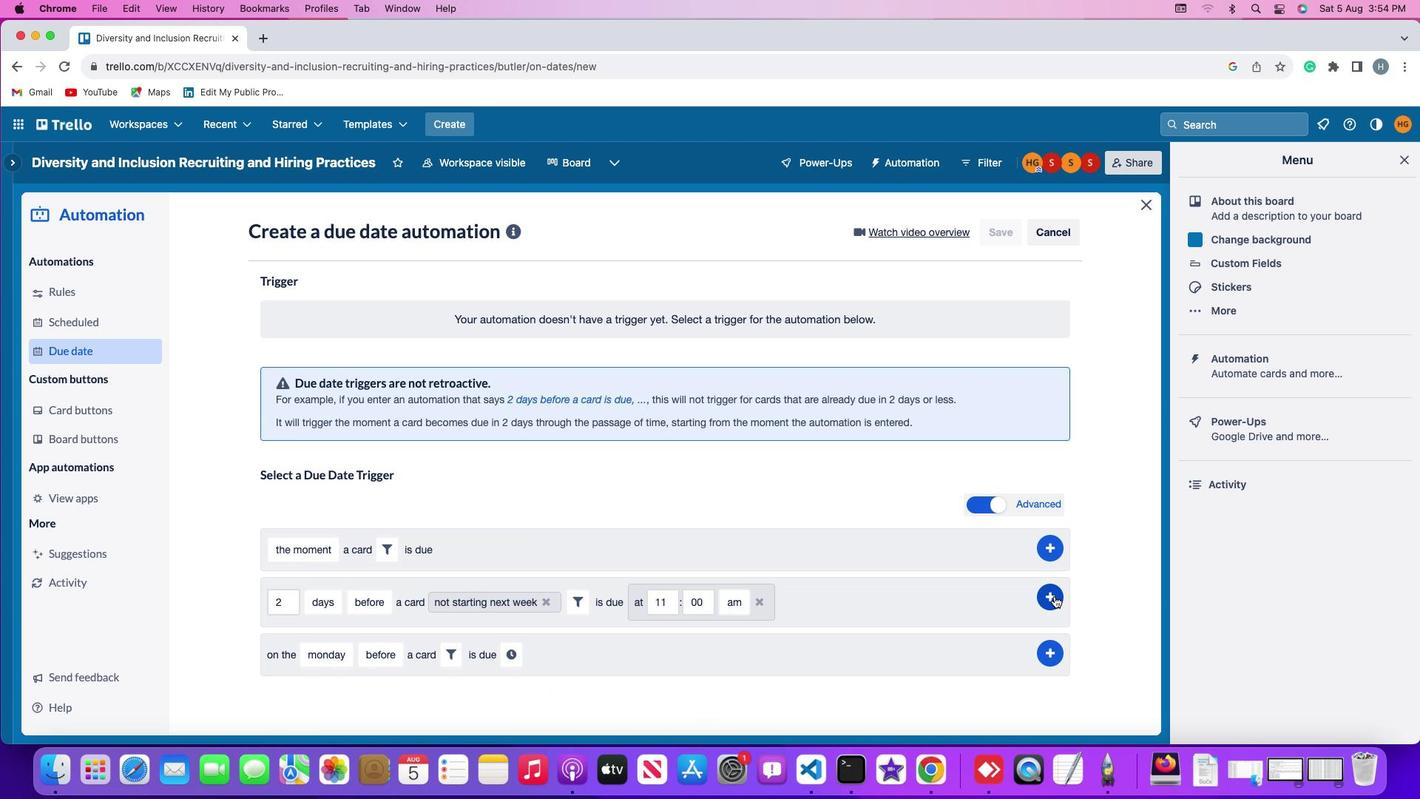 
Action: Mouse pressed left at (1056, 597)
Screenshot: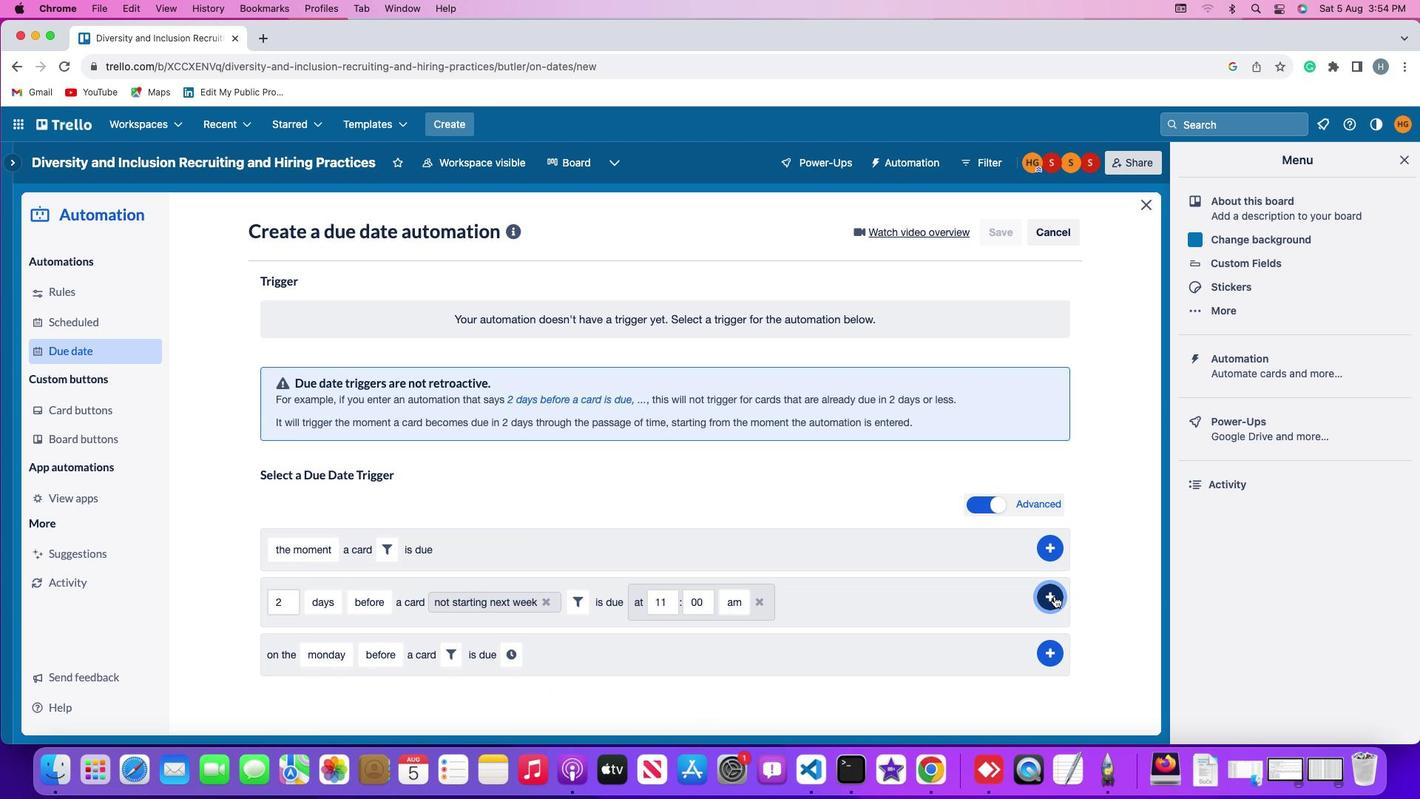 
Action: Mouse moved to (1126, 429)
Screenshot: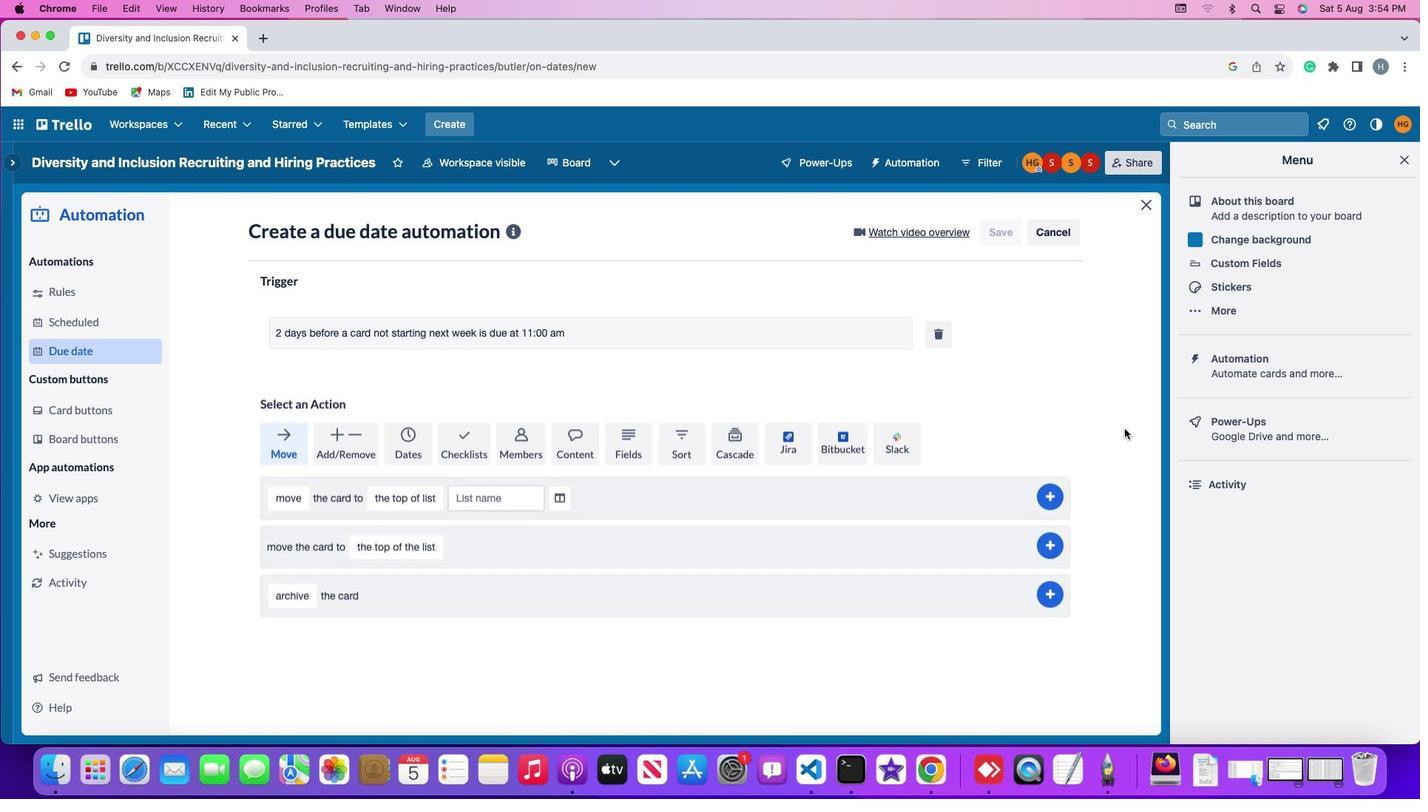 
